 Task: Look for space in Pāveh, Iran from 7th July, 2023 to 15th July, 2023 for 6 adults in price range Rs.15000 to Rs.20000. Place can be entire place with 3 bedrooms having 3 beds and 3 bathrooms. Property type can be house, flat, guest house. Amenities needed are: washing machine. Booking option can be shelf check-in. Required host language is English.
Action: Mouse moved to (589, 97)
Screenshot: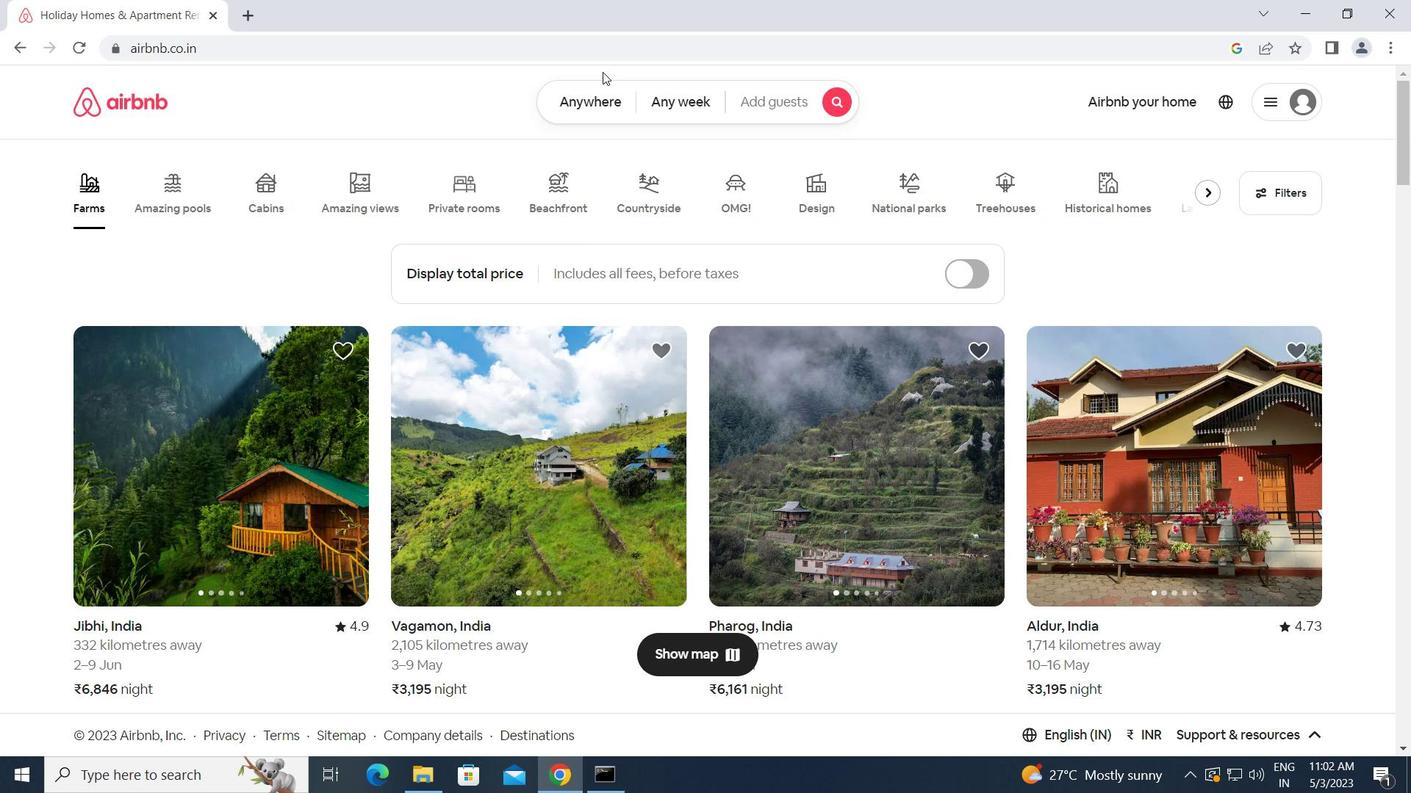 
Action: Mouse pressed left at (589, 97)
Screenshot: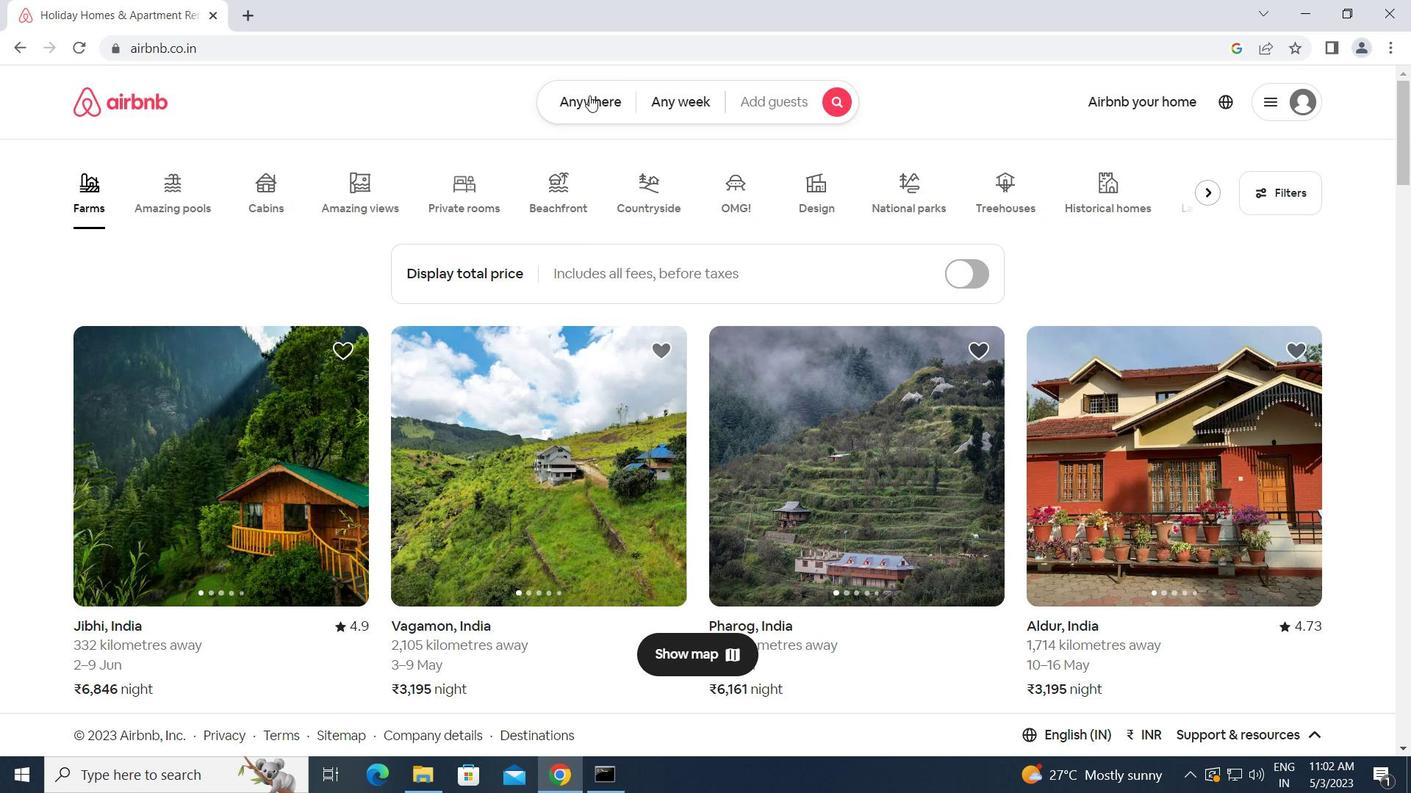 
Action: Mouse moved to (453, 179)
Screenshot: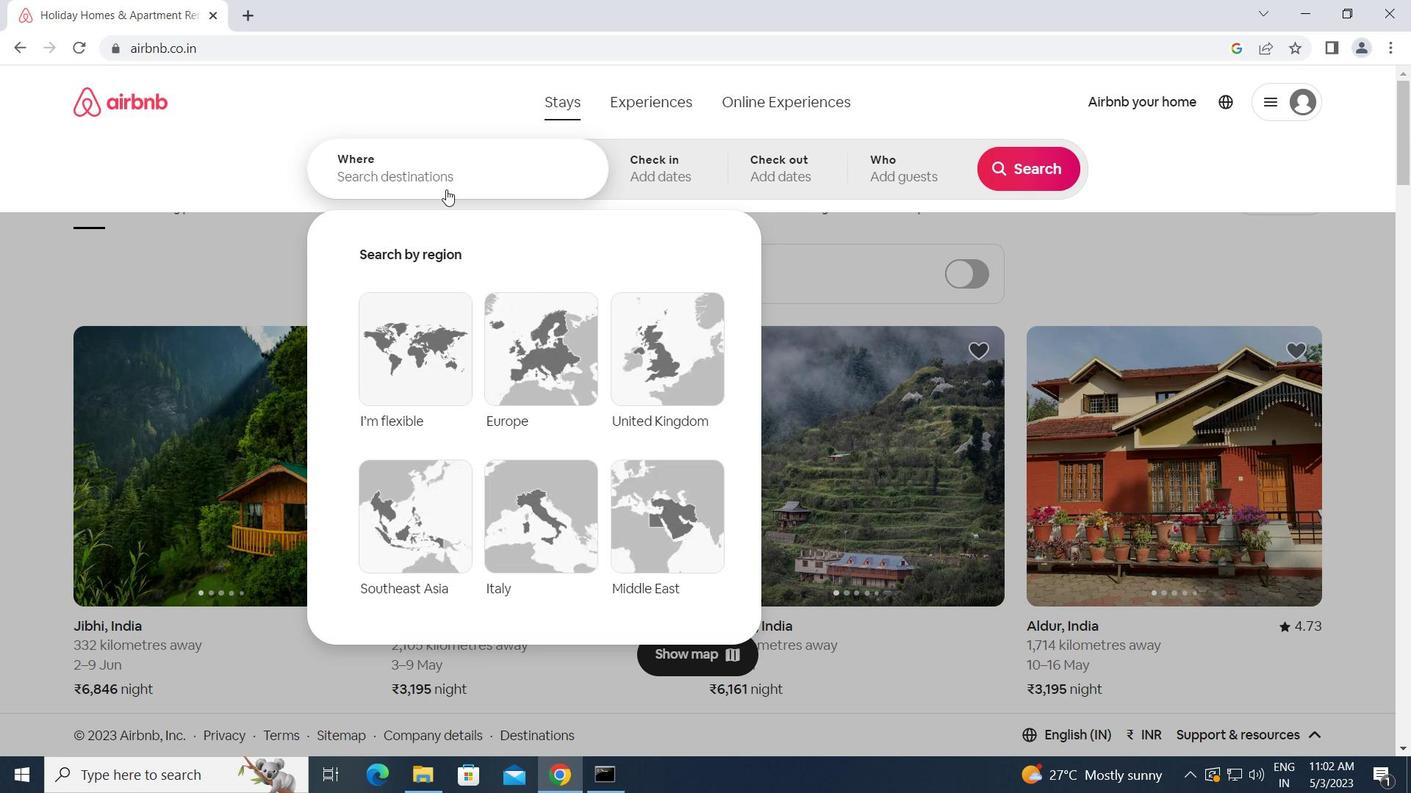 
Action: Mouse pressed left at (453, 179)
Screenshot: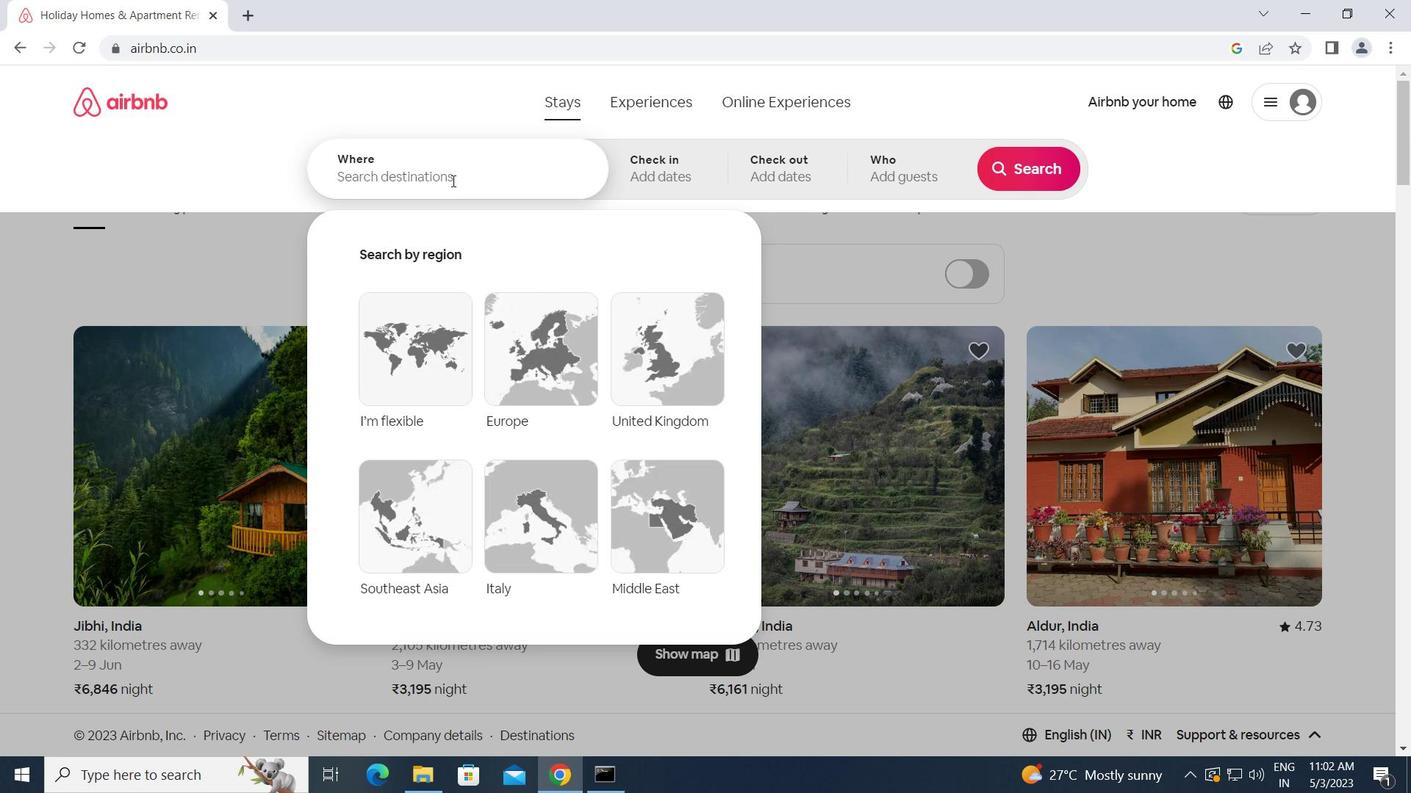 
Action: Key pressed p<Key.caps_lock>aveh,<Key.space><Key.caps_lock>i<Key.caps_lock>ran<Key.enter>
Screenshot: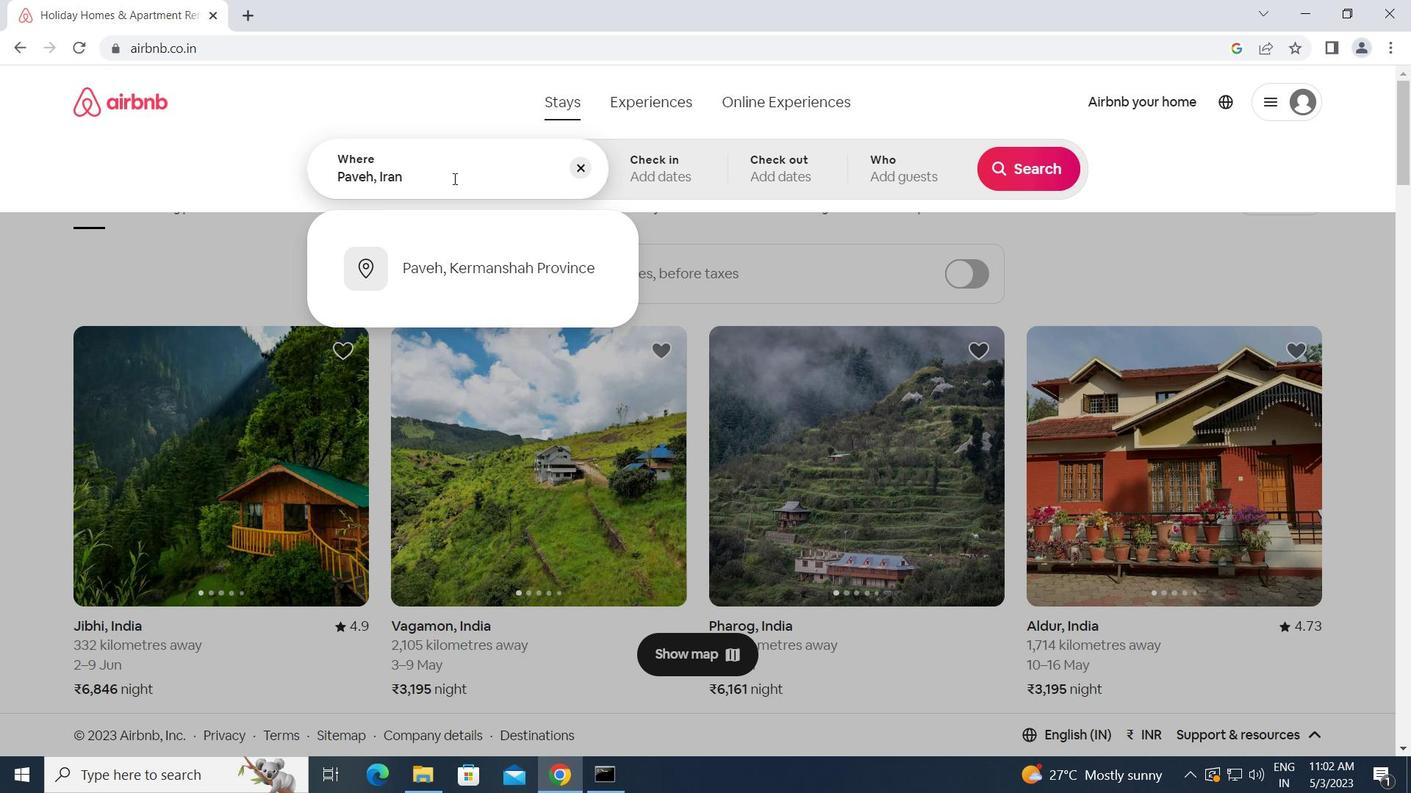 
Action: Mouse moved to (1015, 299)
Screenshot: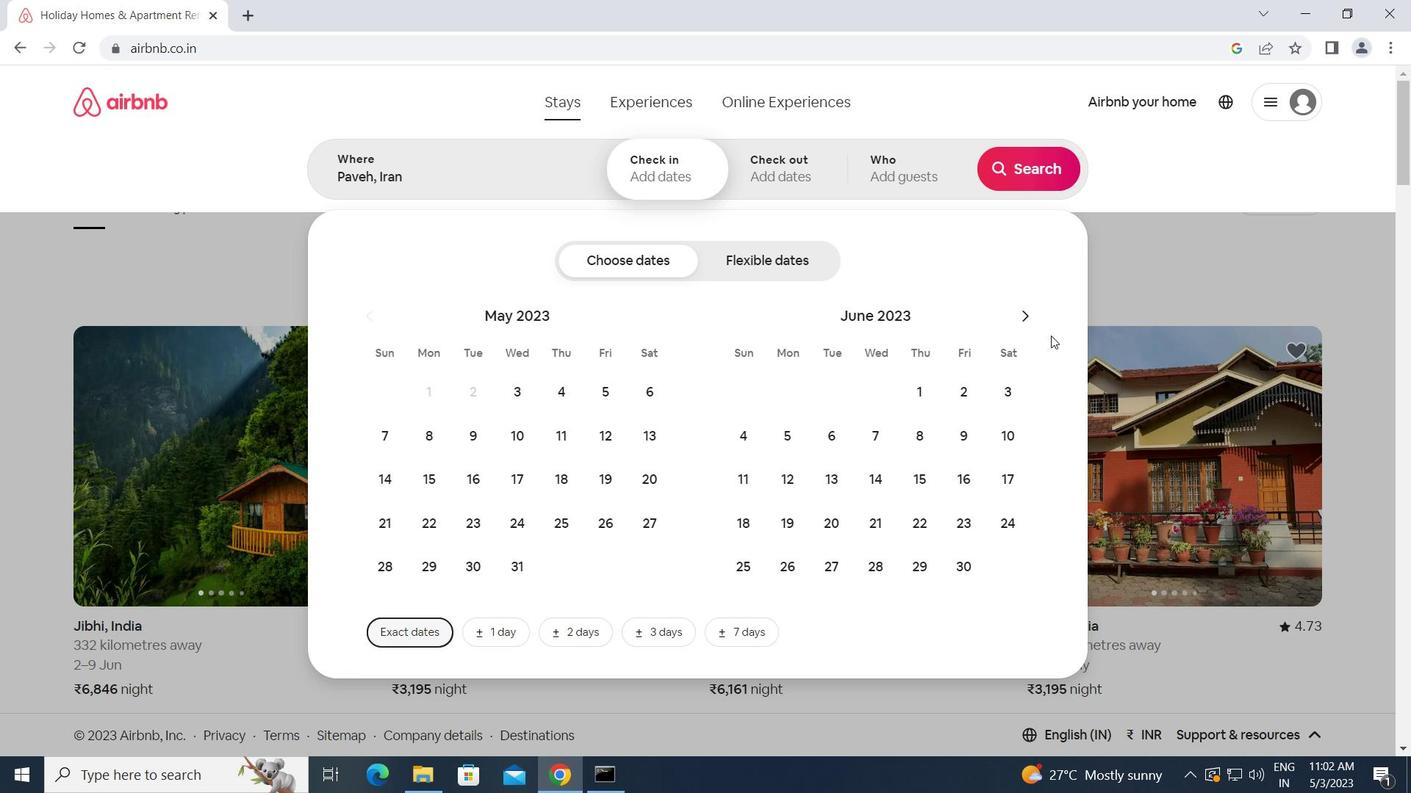 
Action: Mouse pressed left at (1015, 299)
Screenshot: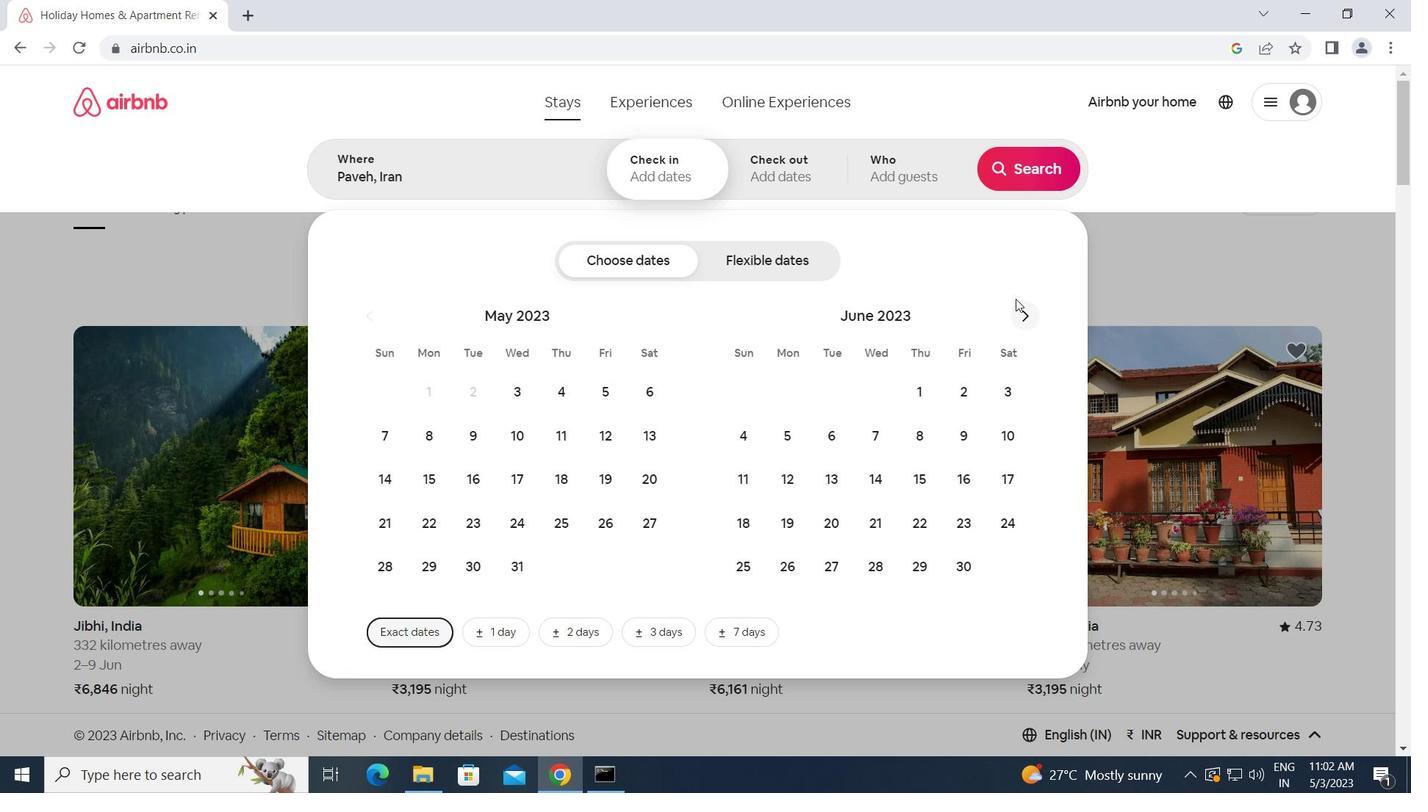 
Action: Mouse moved to (1017, 310)
Screenshot: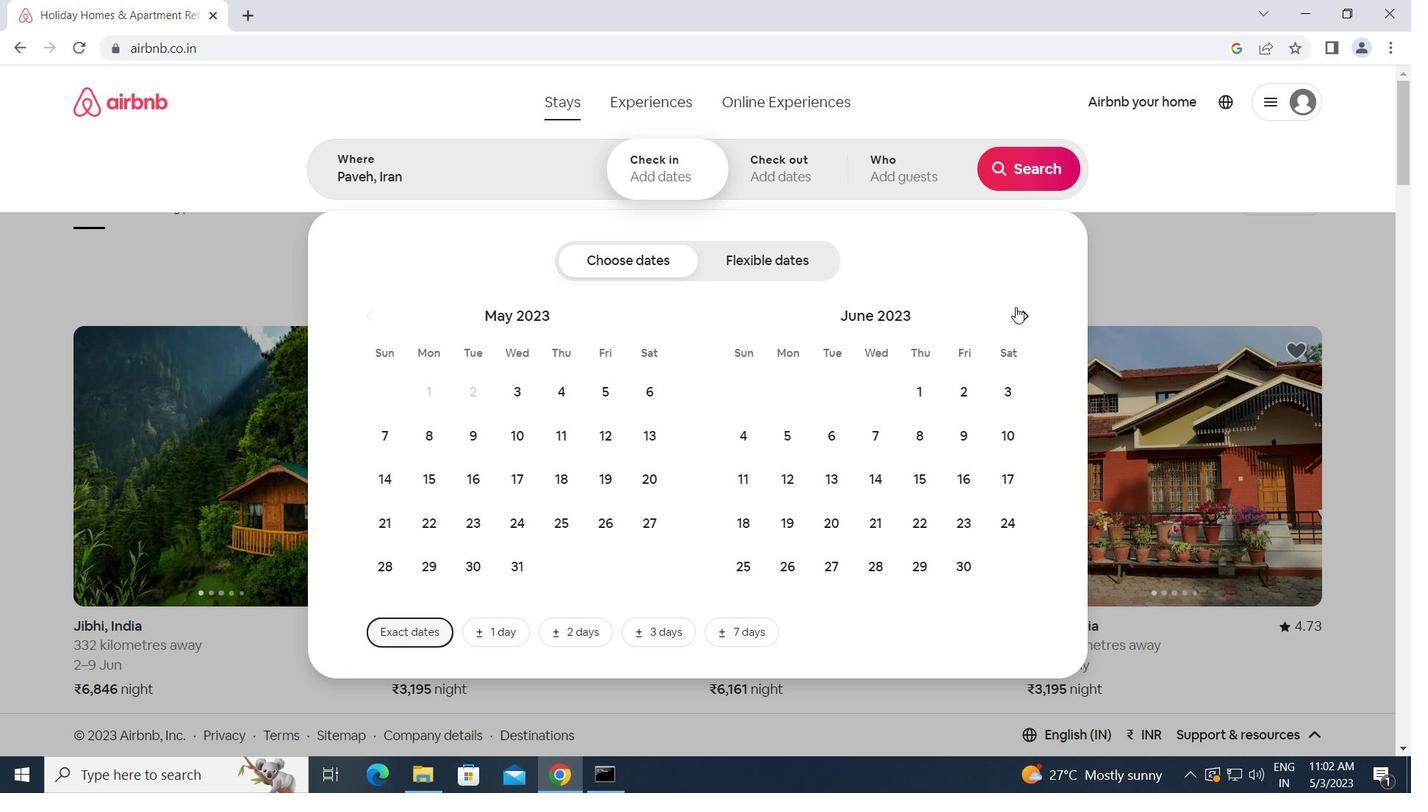 
Action: Mouse pressed left at (1017, 310)
Screenshot: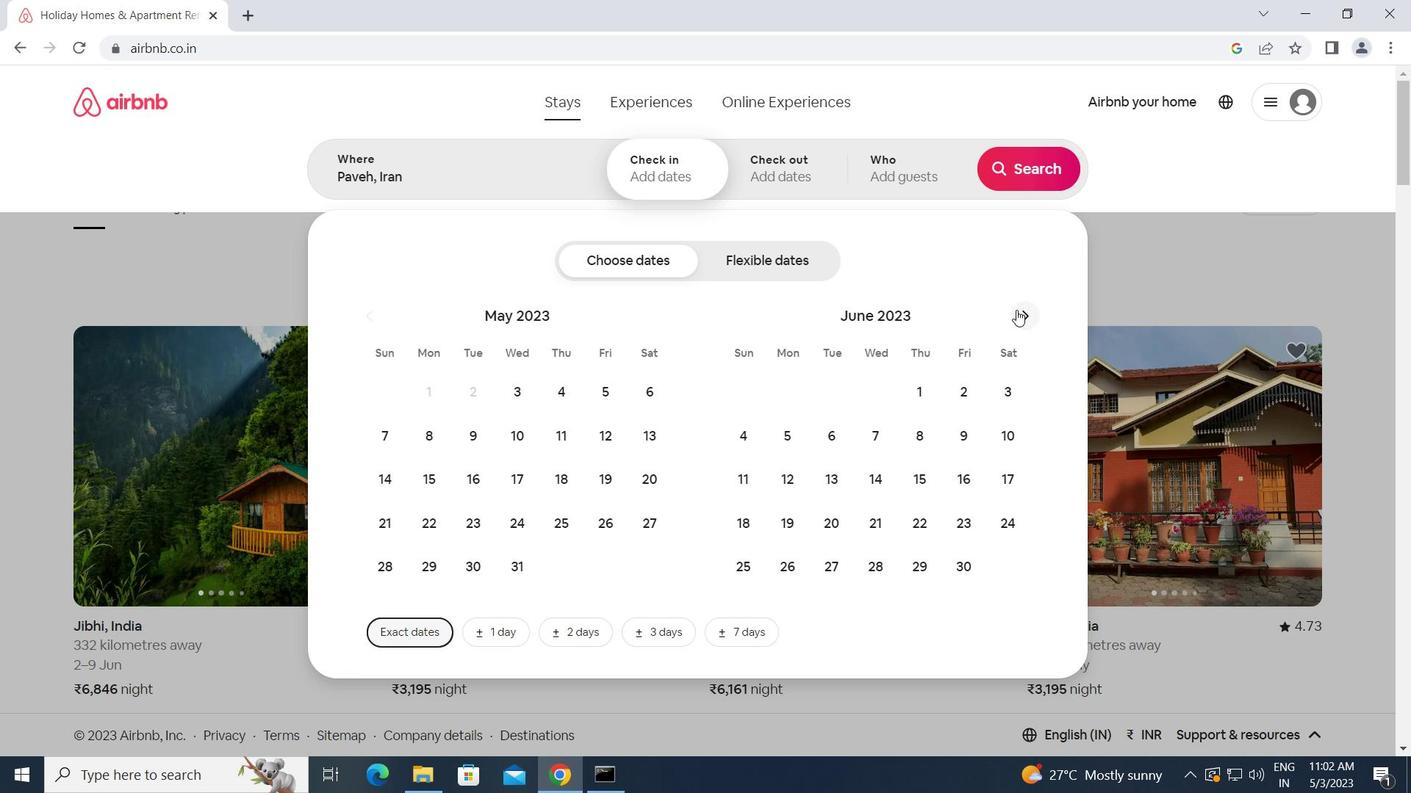 
Action: Mouse moved to (955, 436)
Screenshot: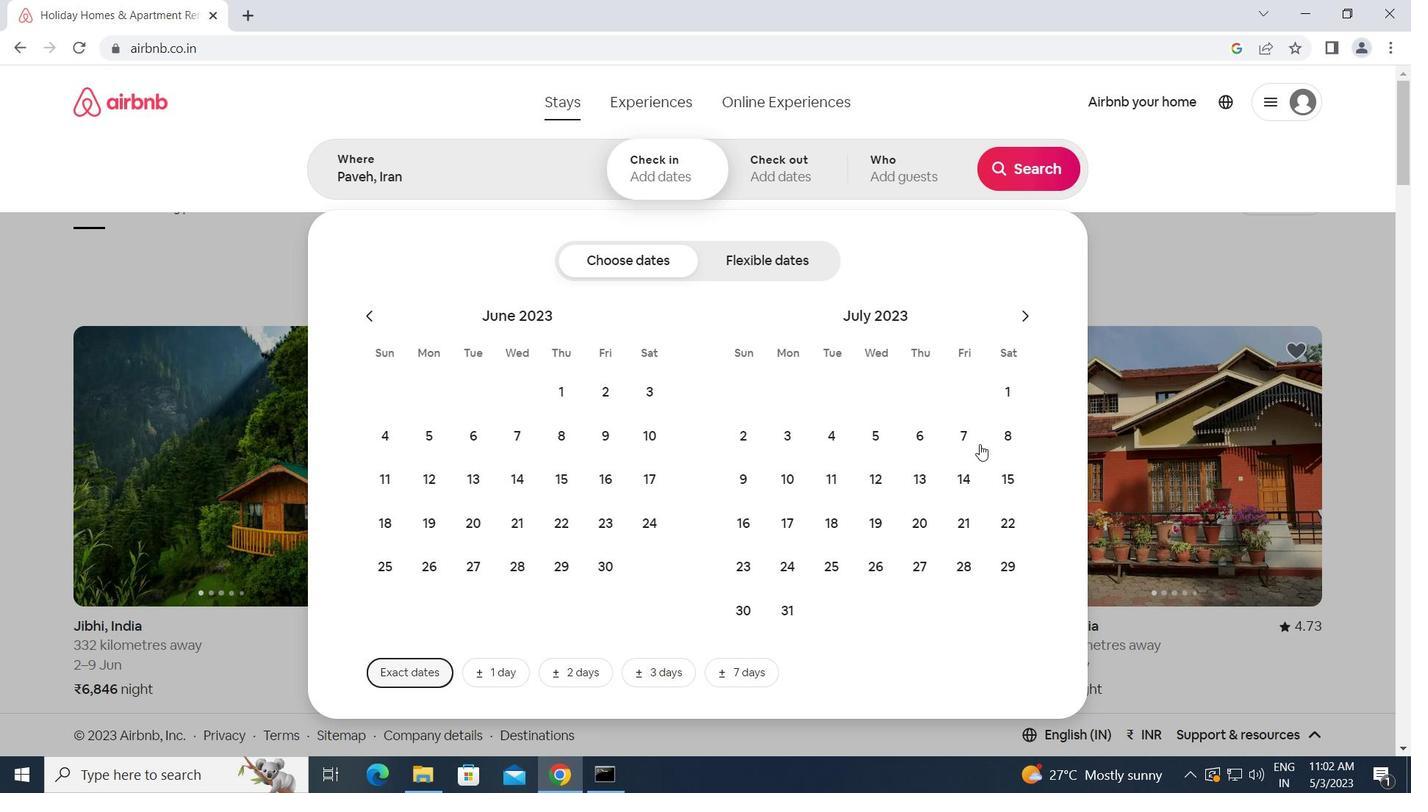 
Action: Mouse pressed left at (955, 436)
Screenshot: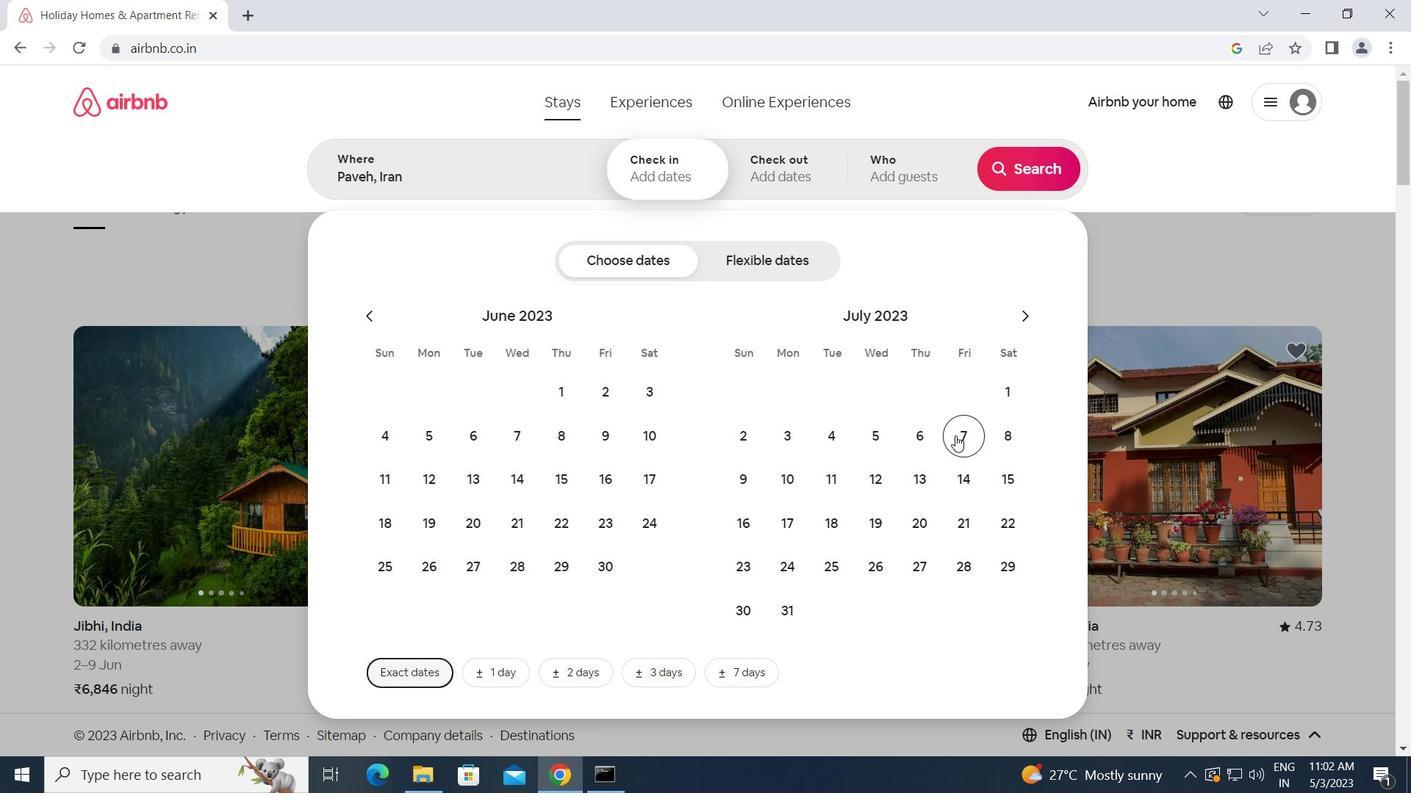 
Action: Mouse moved to (1012, 474)
Screenshot: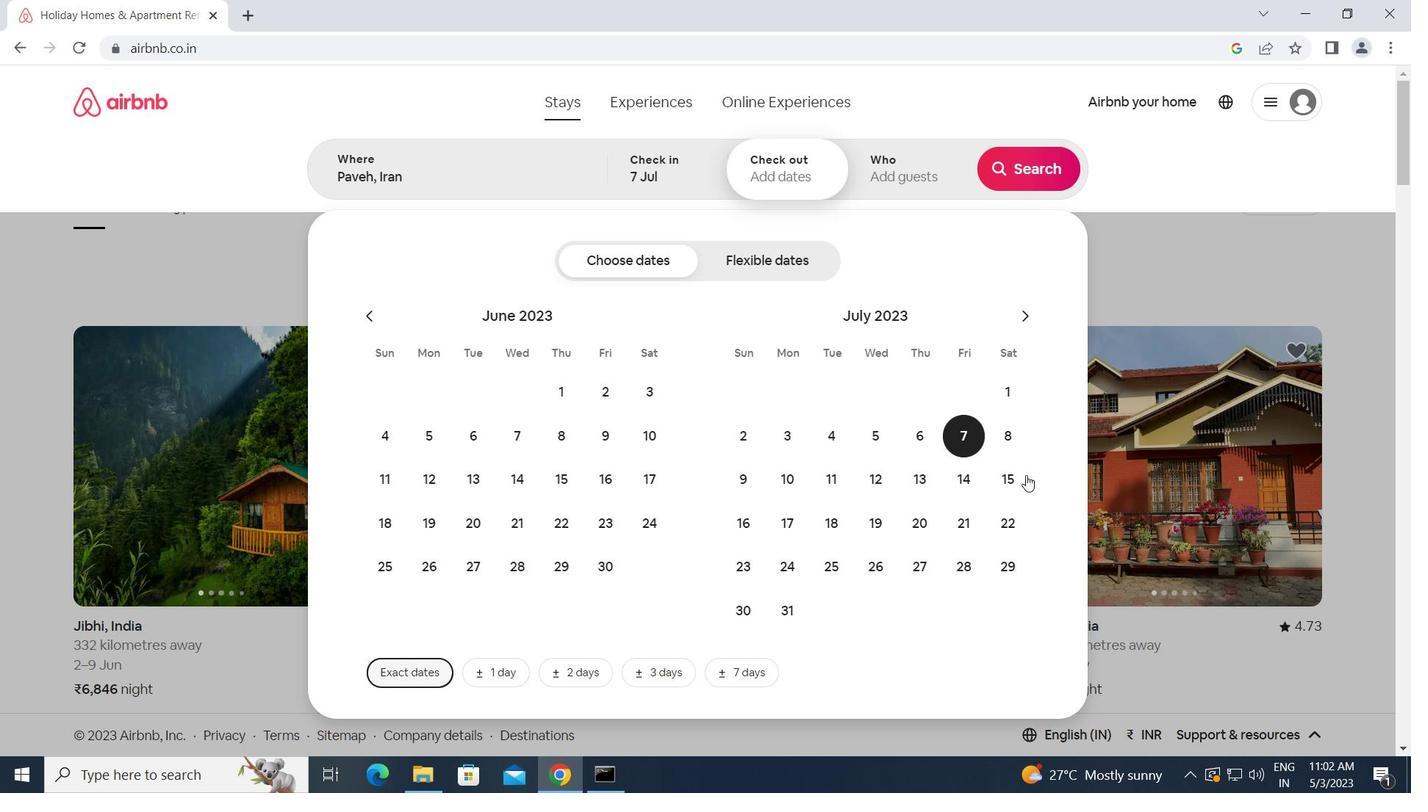 
Action: Mouse pressed left at (1012, 474)
Screenshot: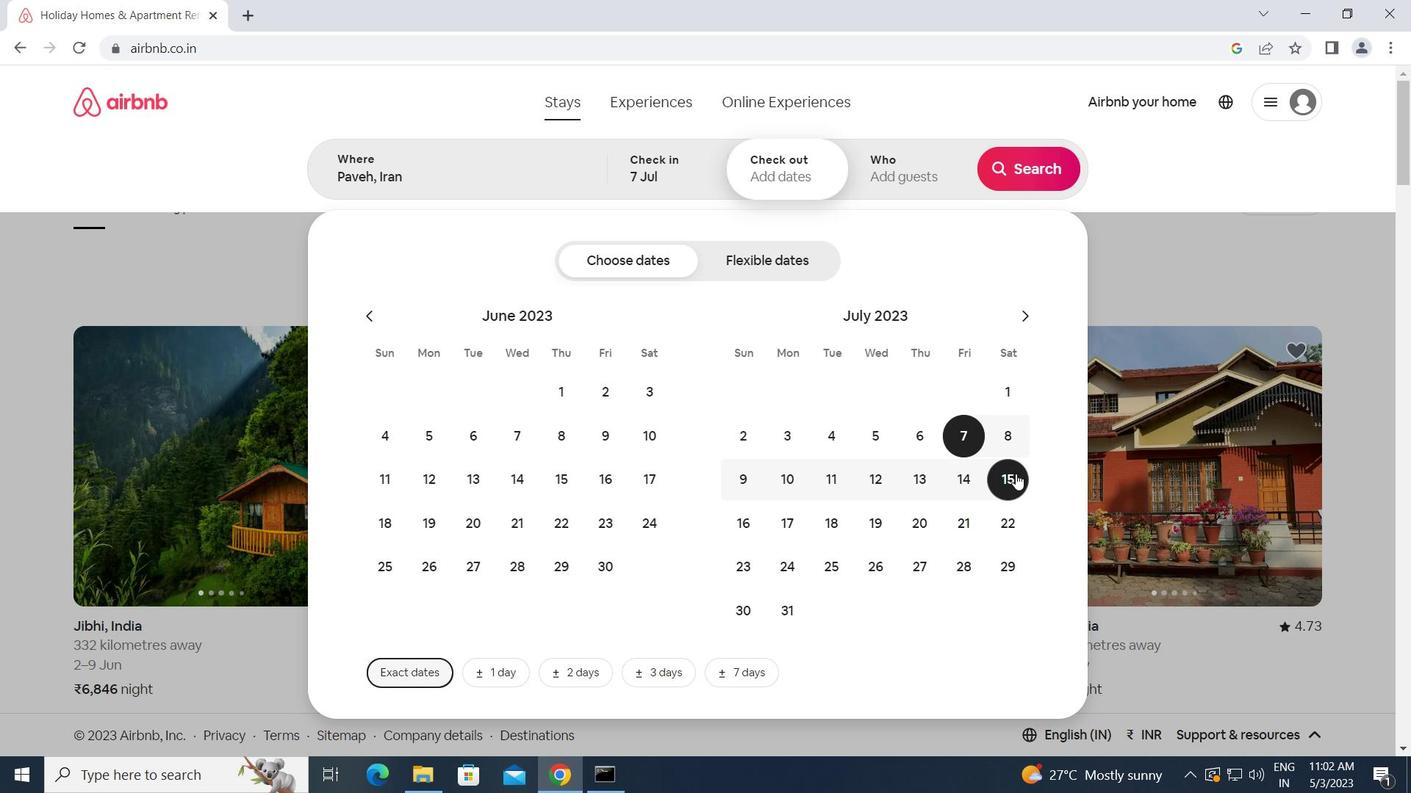 
Action: Mouse moved to (913, 163)
Screenshot: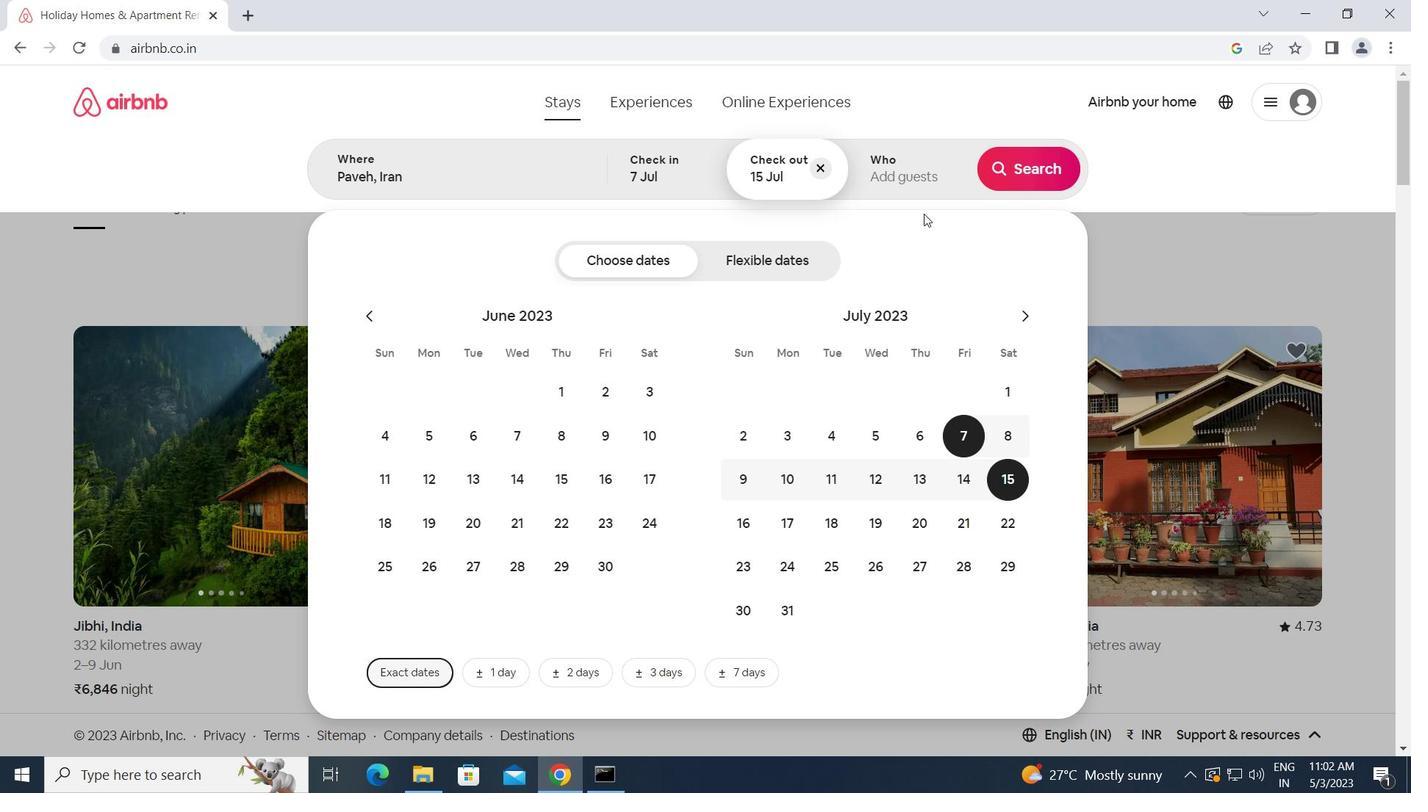 
Action: Mouse pressed left at (913, 163)
Screenshot: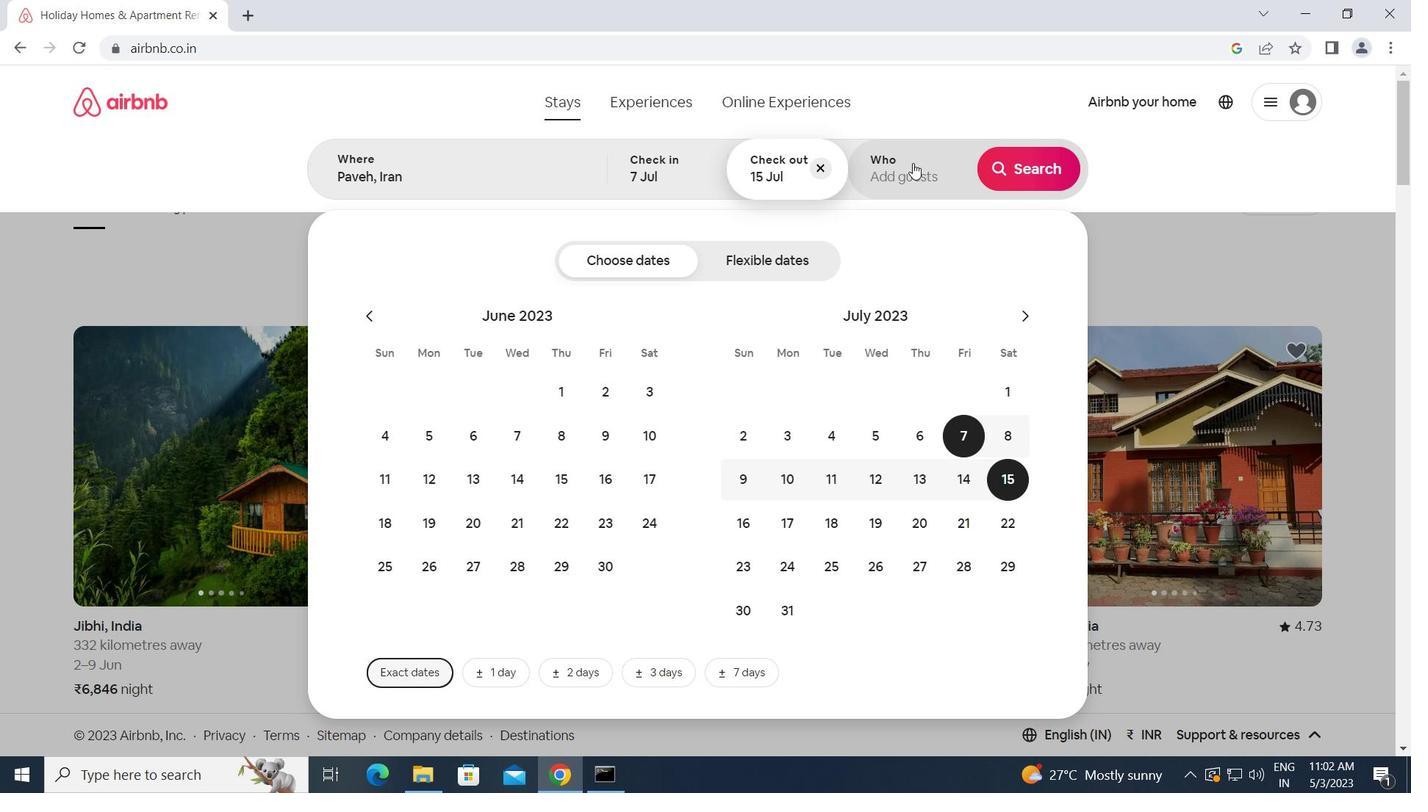 
Action: Mouse moved to (1027, 264)
Screenshot: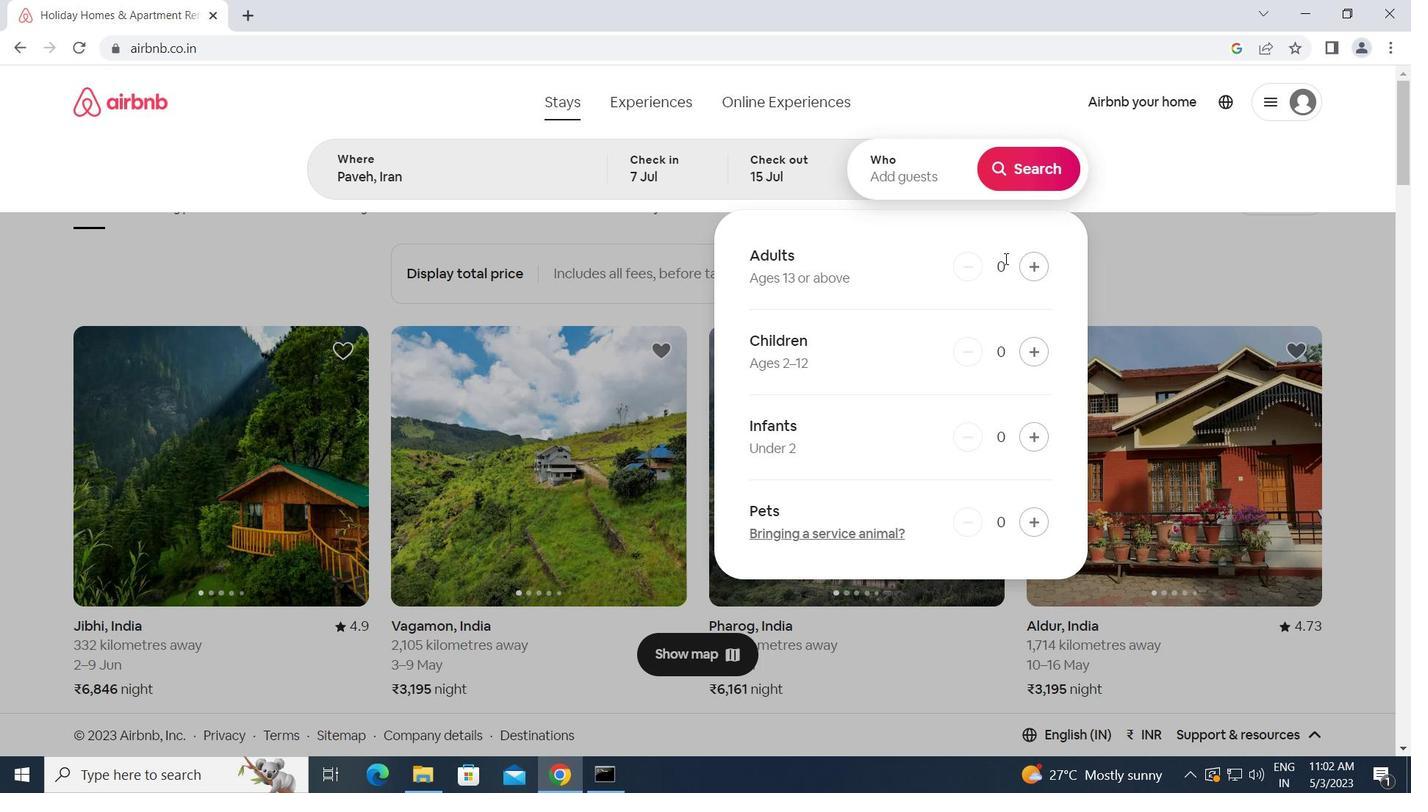 
Action: Mouse pressed left at (1027, 264)
Screenshot: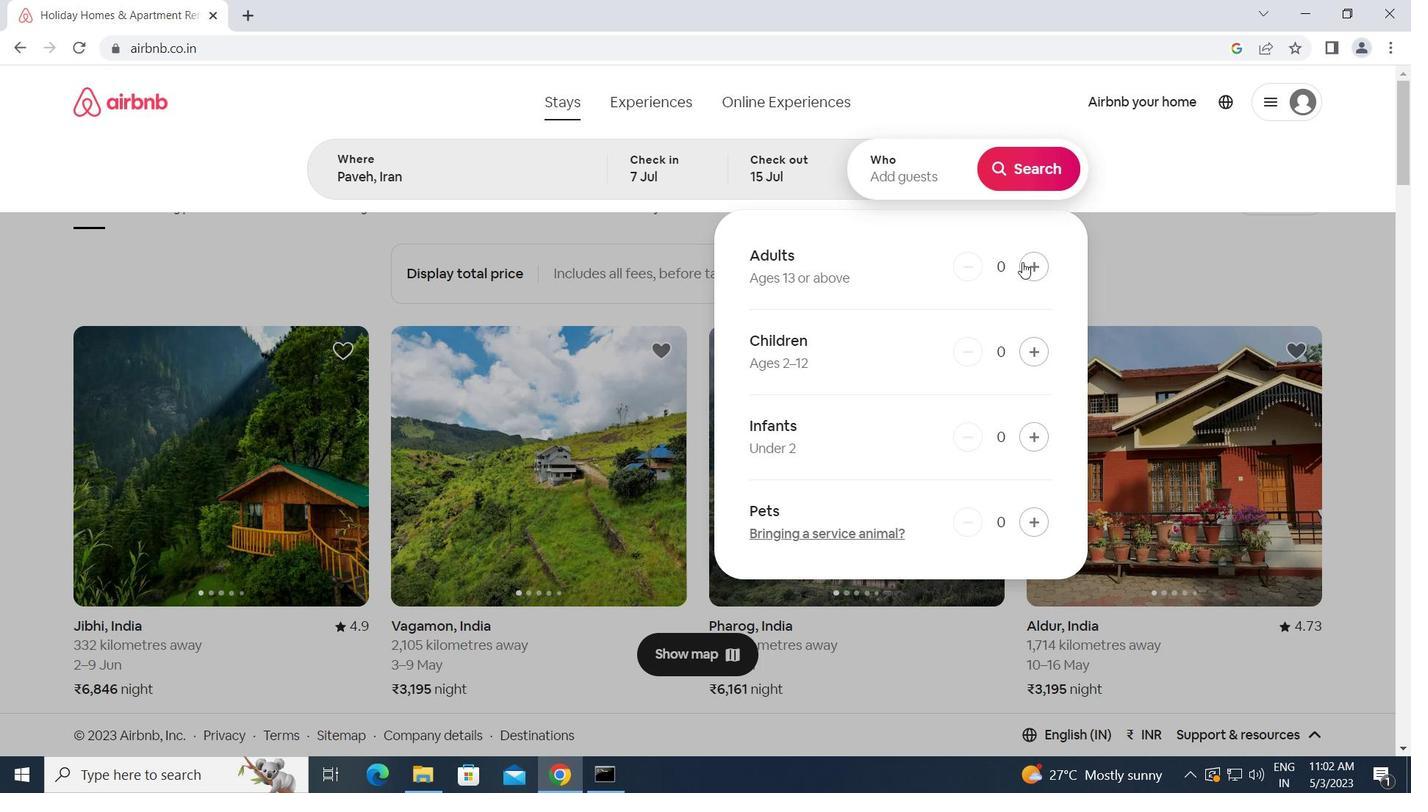 
Action: Mouse pressed left at (1027, 264)
Screenshot: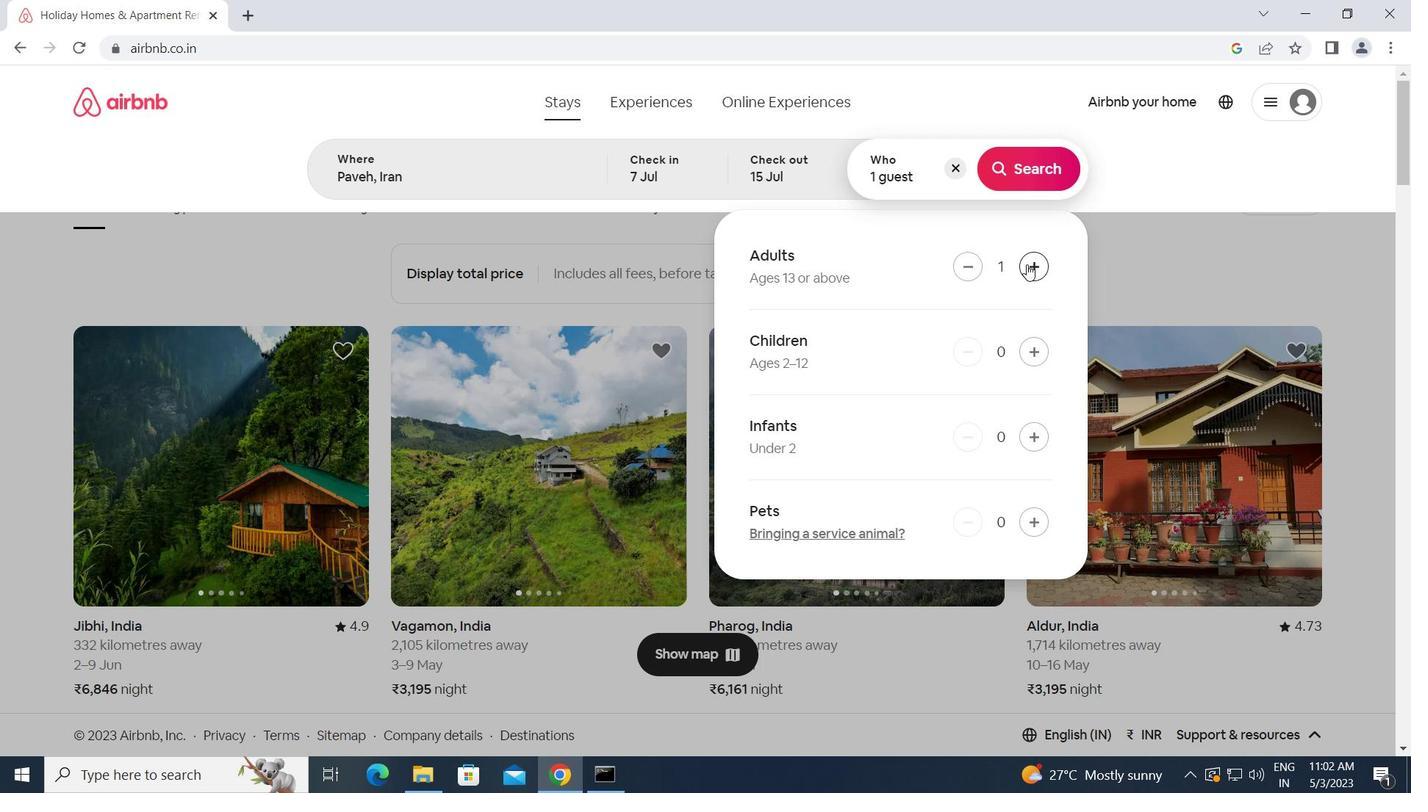 
Action: Mouse pressed left at (1027, 264)
Screenshot: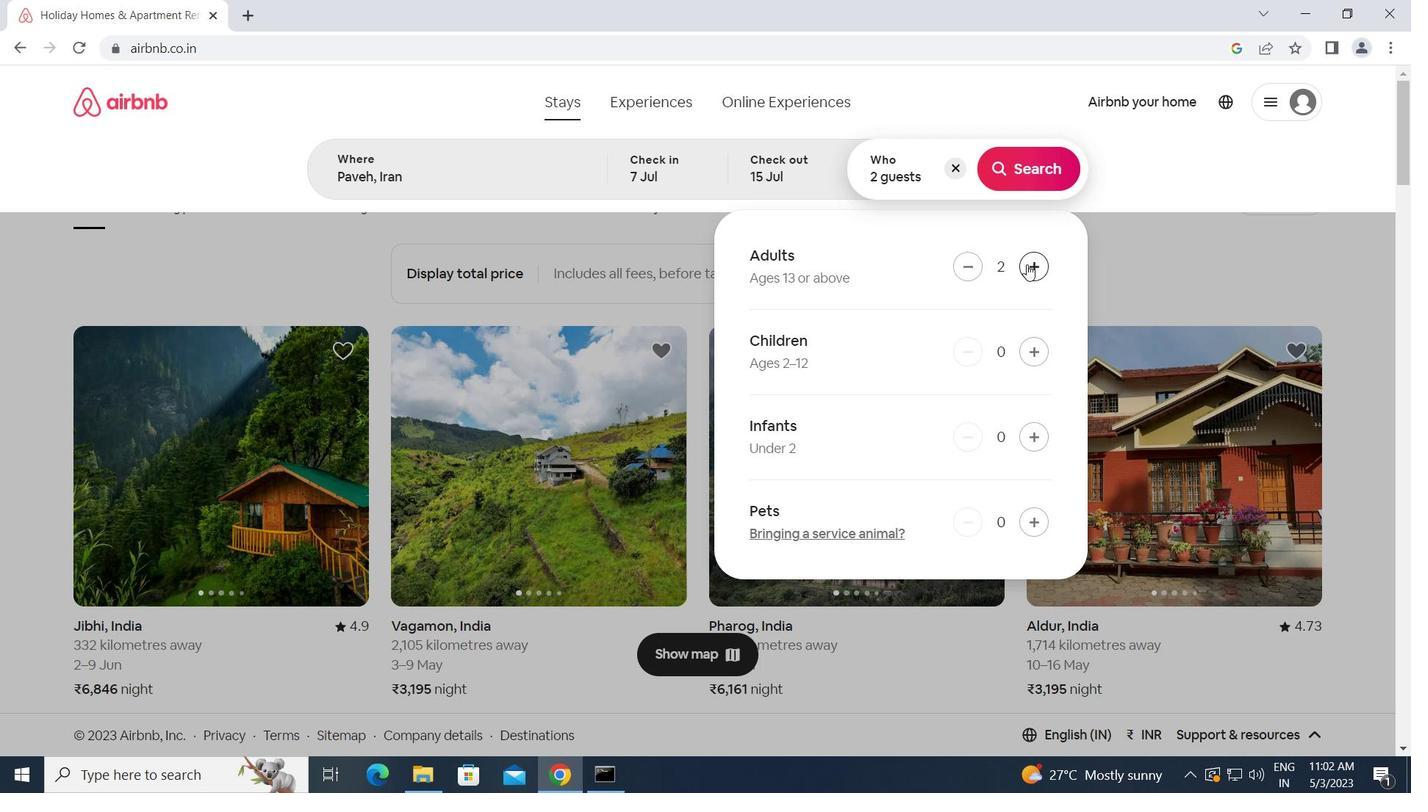 
Action: Mouse pressed left at (1027, 264)
Screenshot: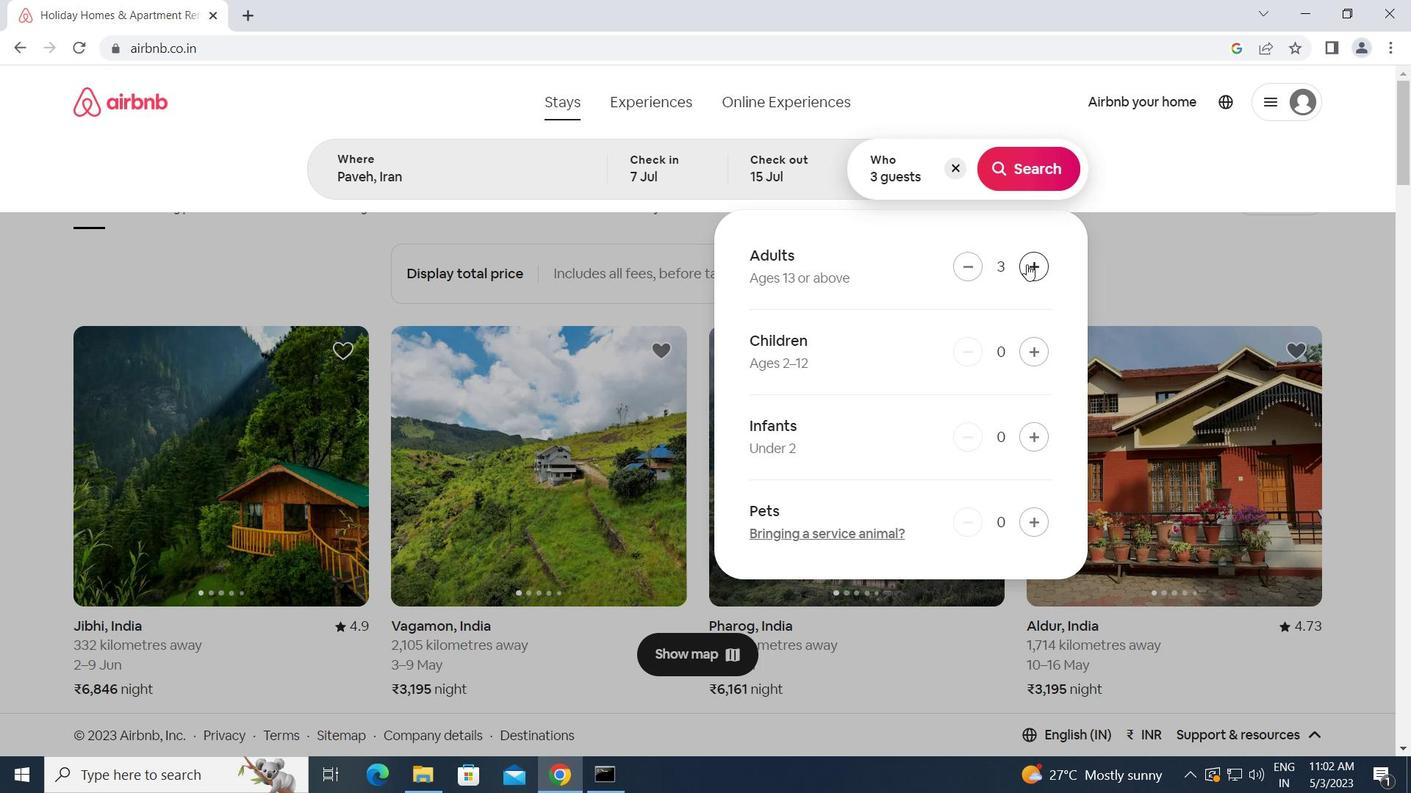 
Action: Mouse pressed left at (1027, 264)
Screenshot: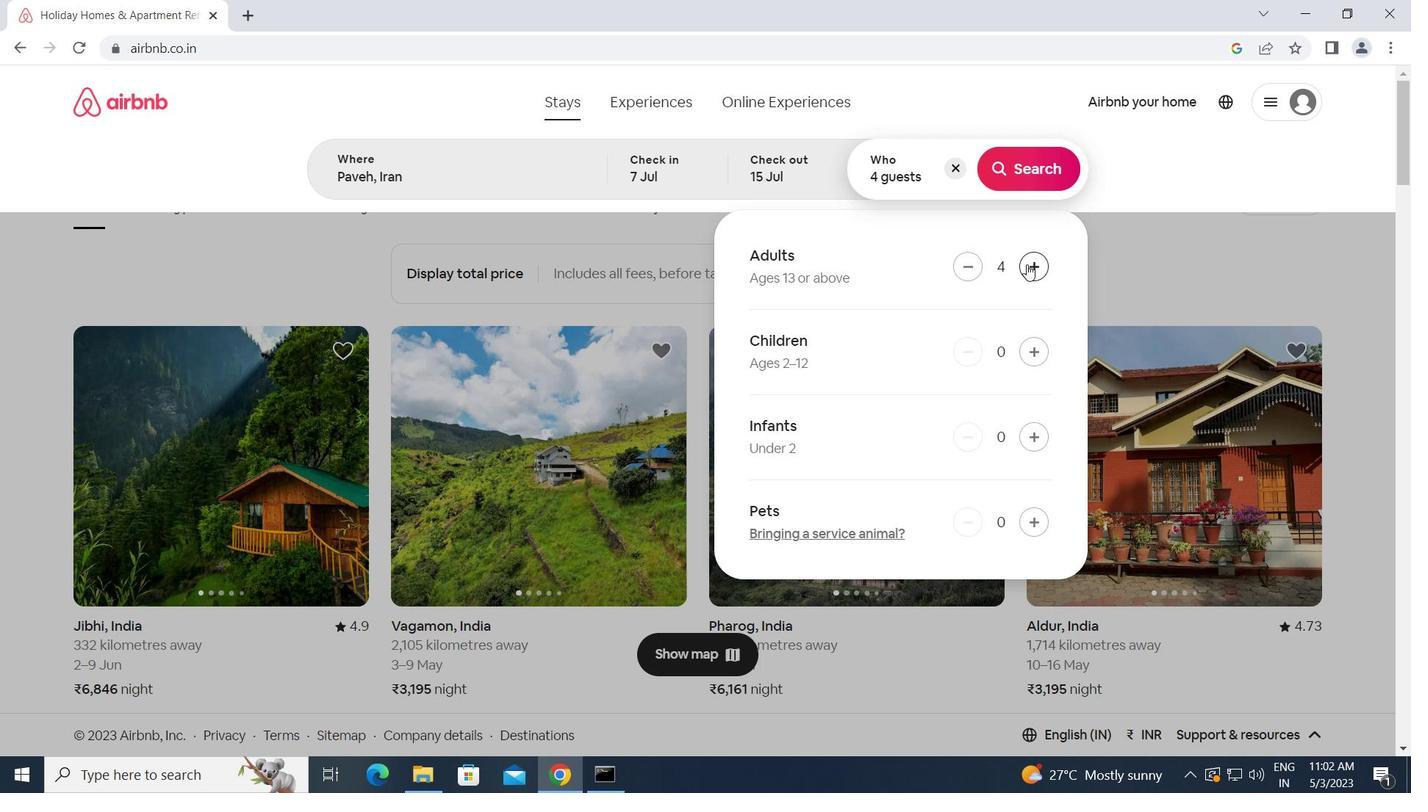 
Action: Mouse pressed left at (1027, 264)
Screenshot: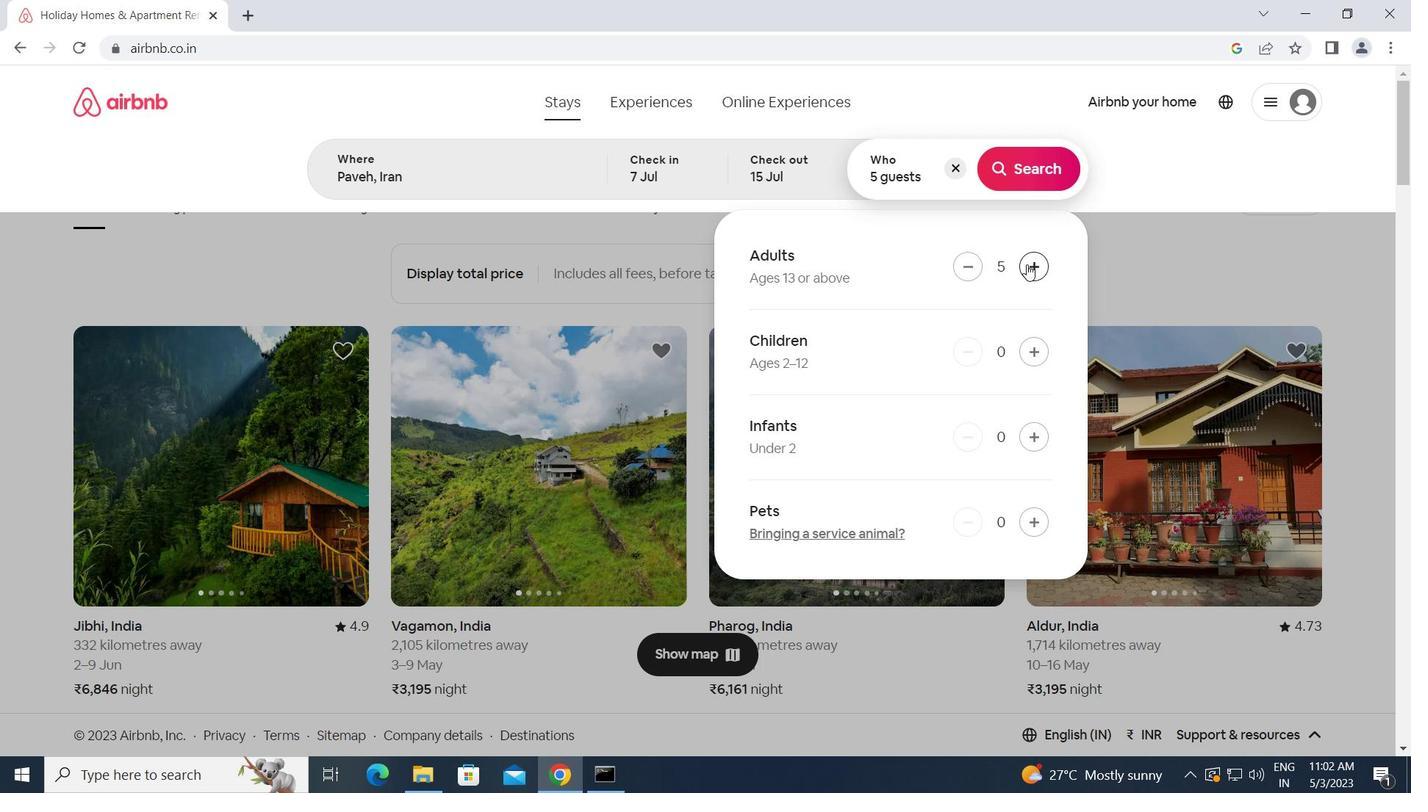 
Action: Mouse moved to (1020, 175)
Screenshot: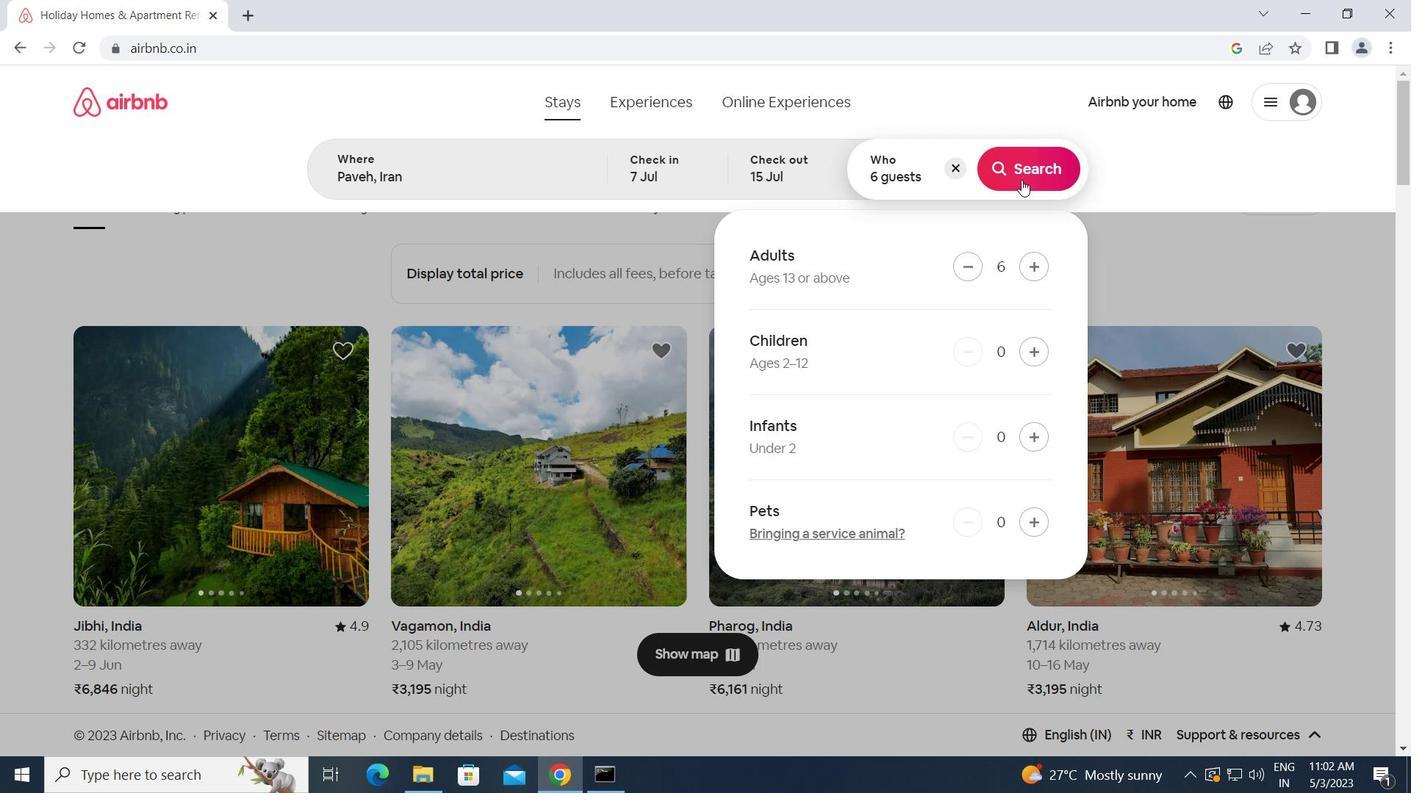 
Action: Mouse pressed left at (1020, 175)
Screenshot: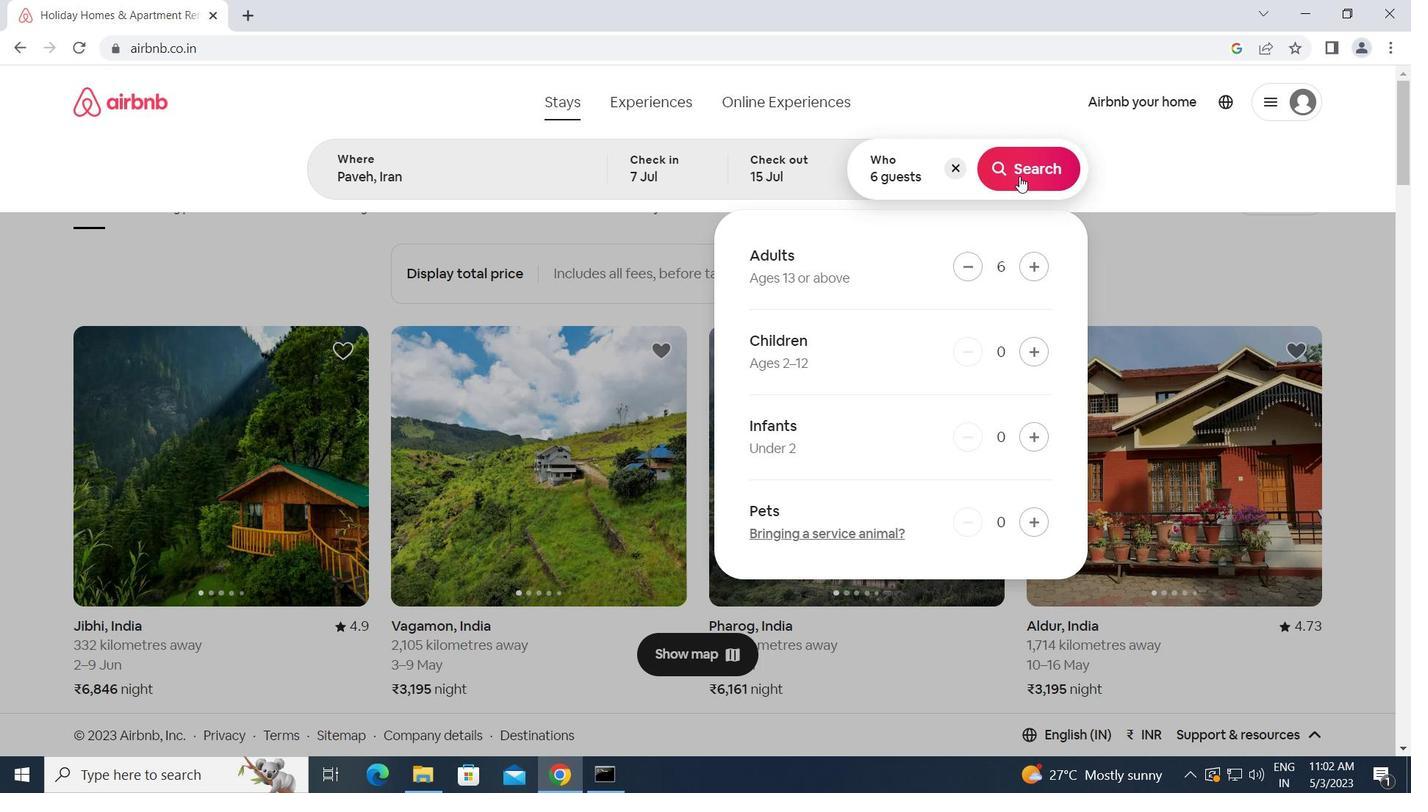 
Action: Mouse moved to (1309, 167)
Screenshot: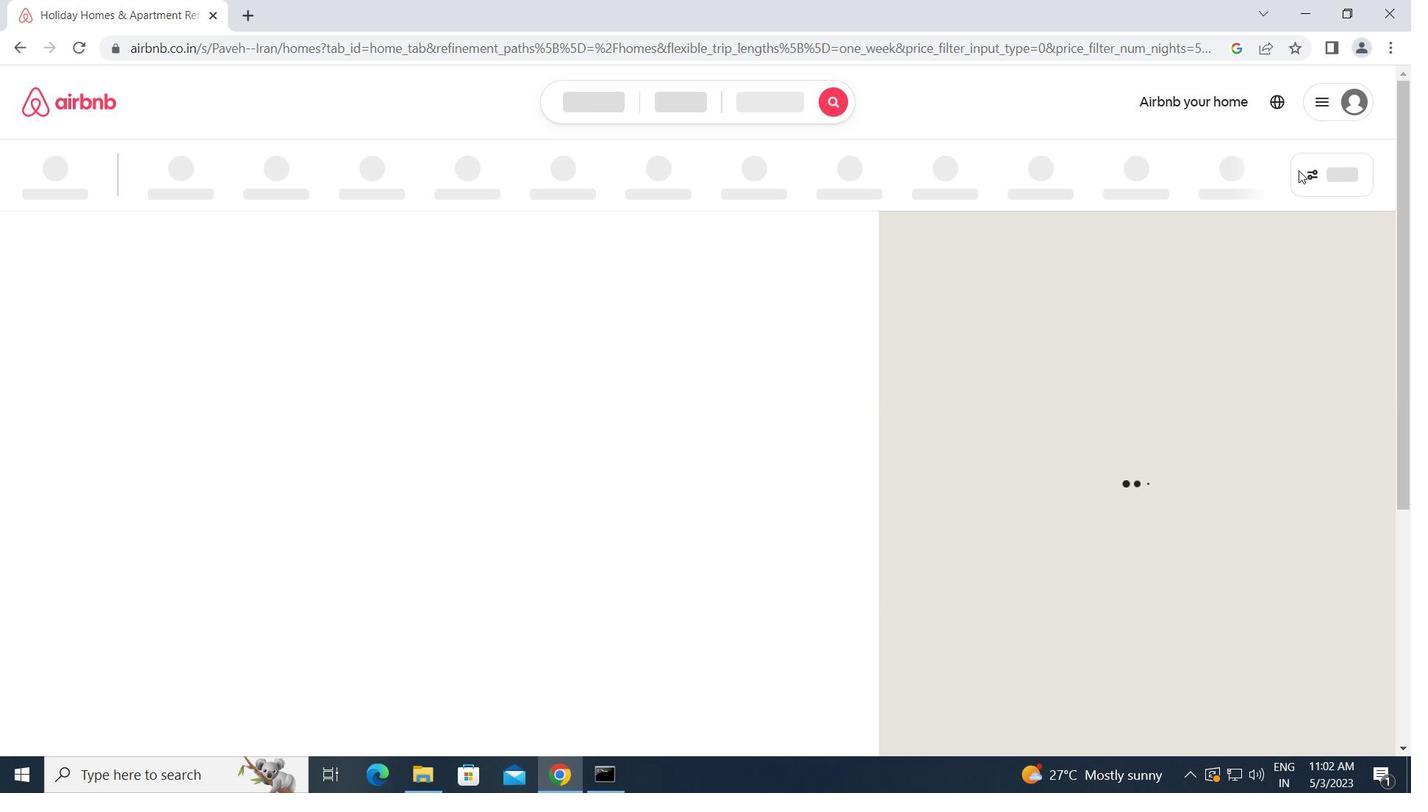 
Action: Mouse pressed left at (1309, 167)
Screenshot: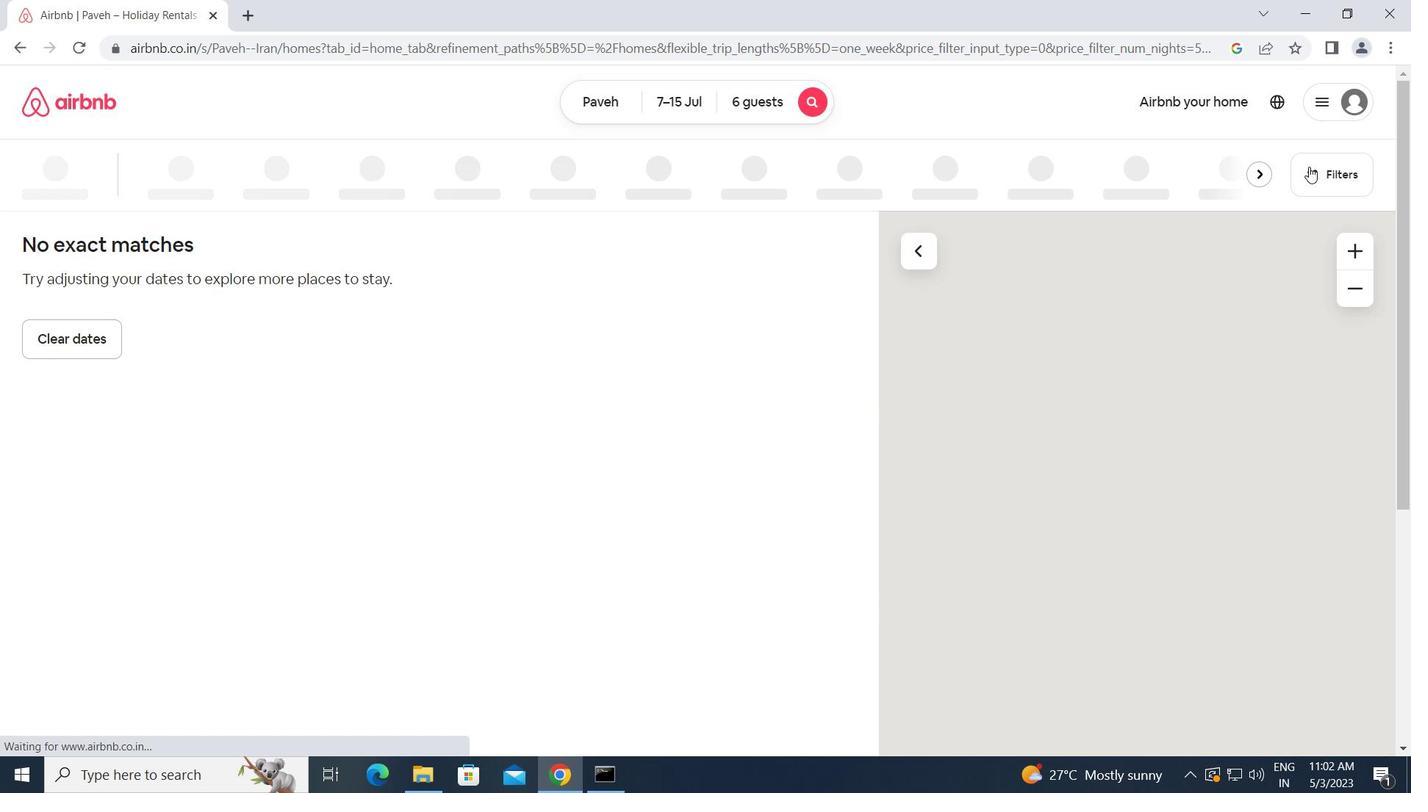 
Action: Mouse moved to (506, 295)
Screenshot: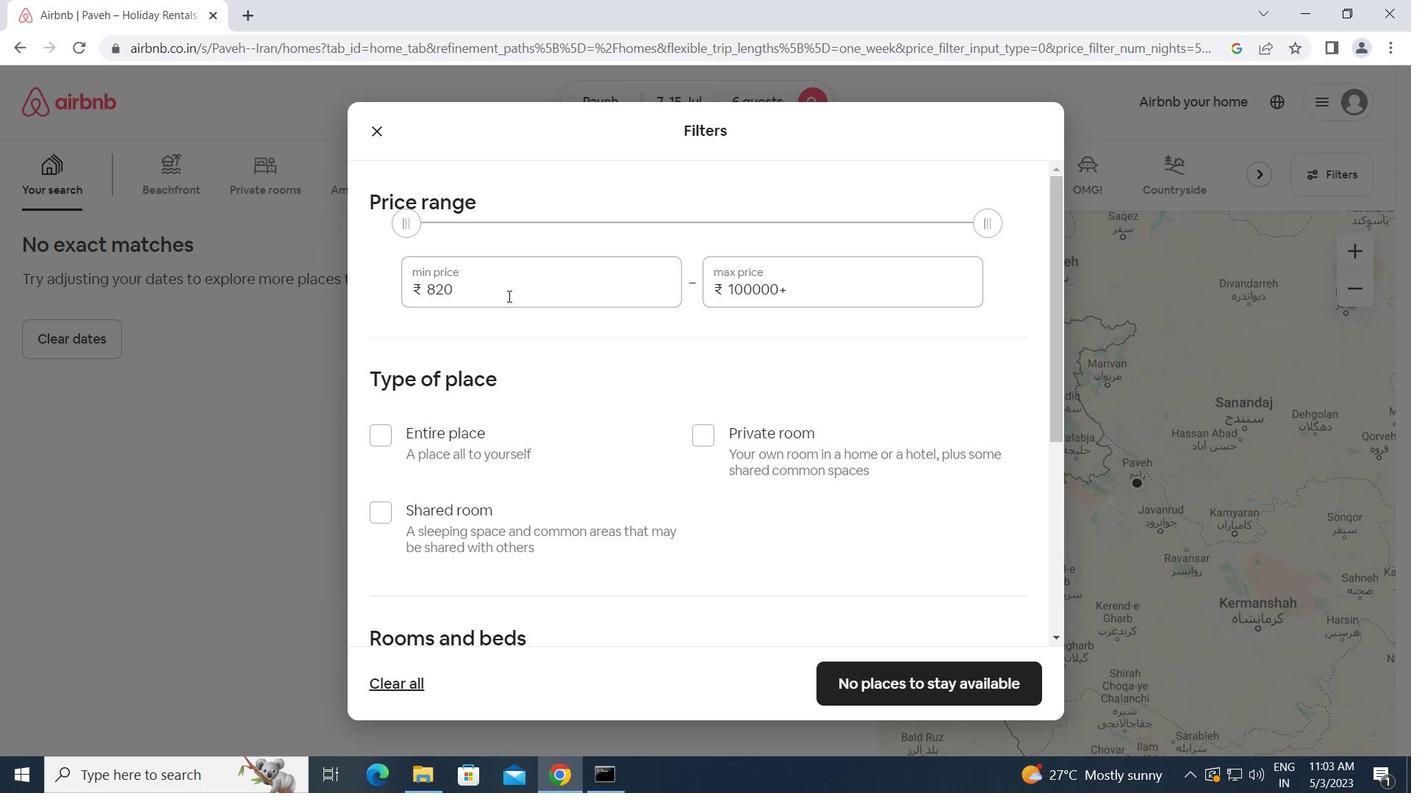 
Action: Mouse pressed left at (506, 295)
Screenshot: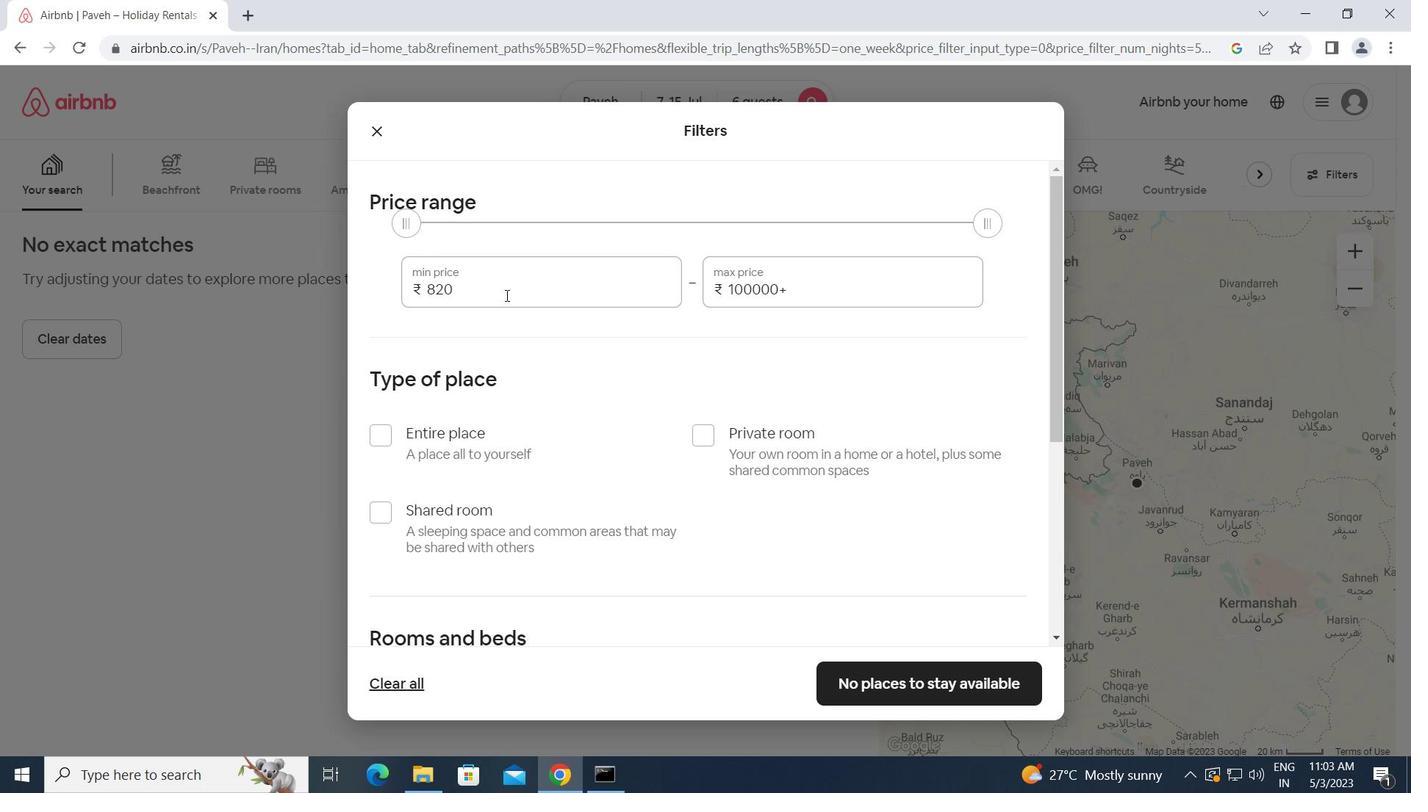 
Action: Mouse moved to (350, 293)
Screenshot: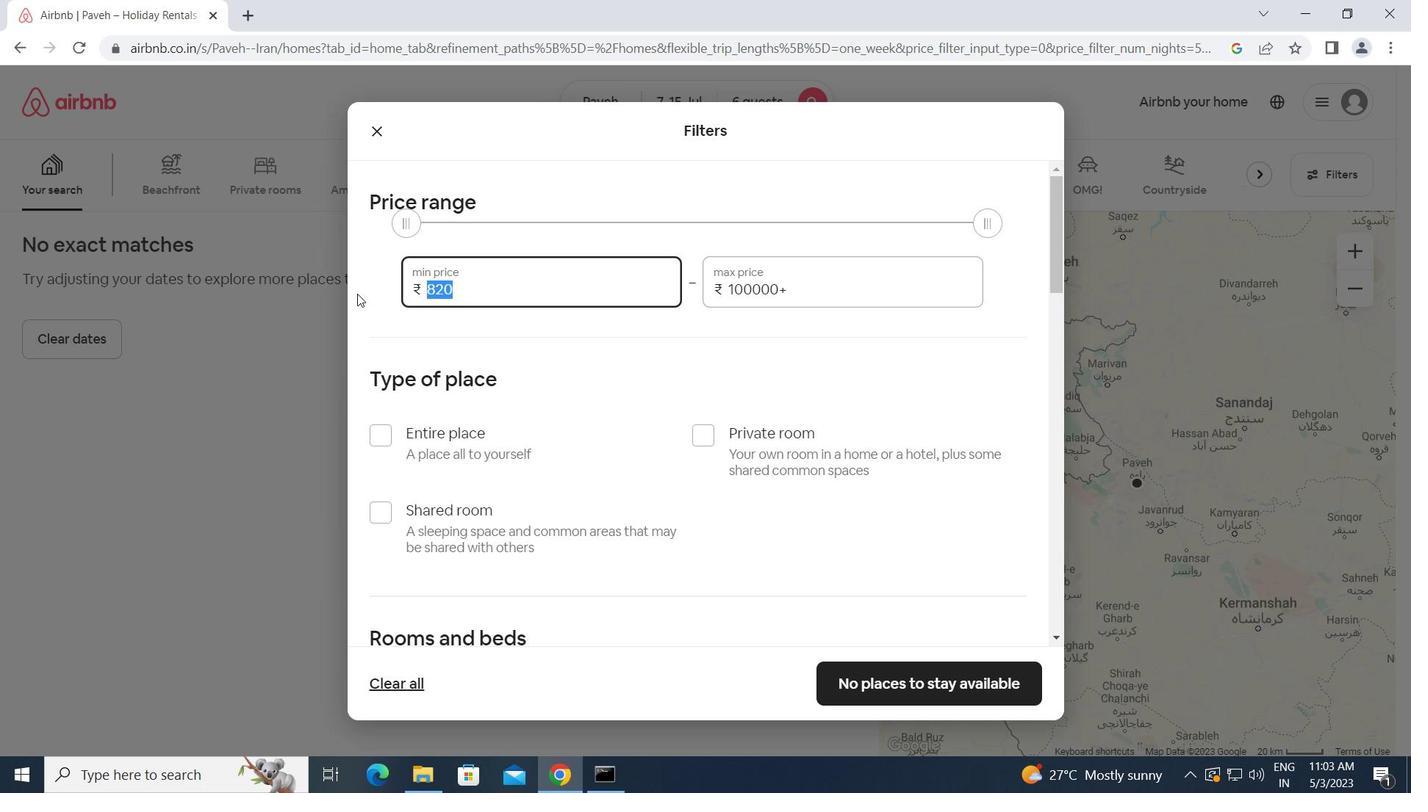 
Action: Key pressed 15000<Key.tab>20000
Screenshot: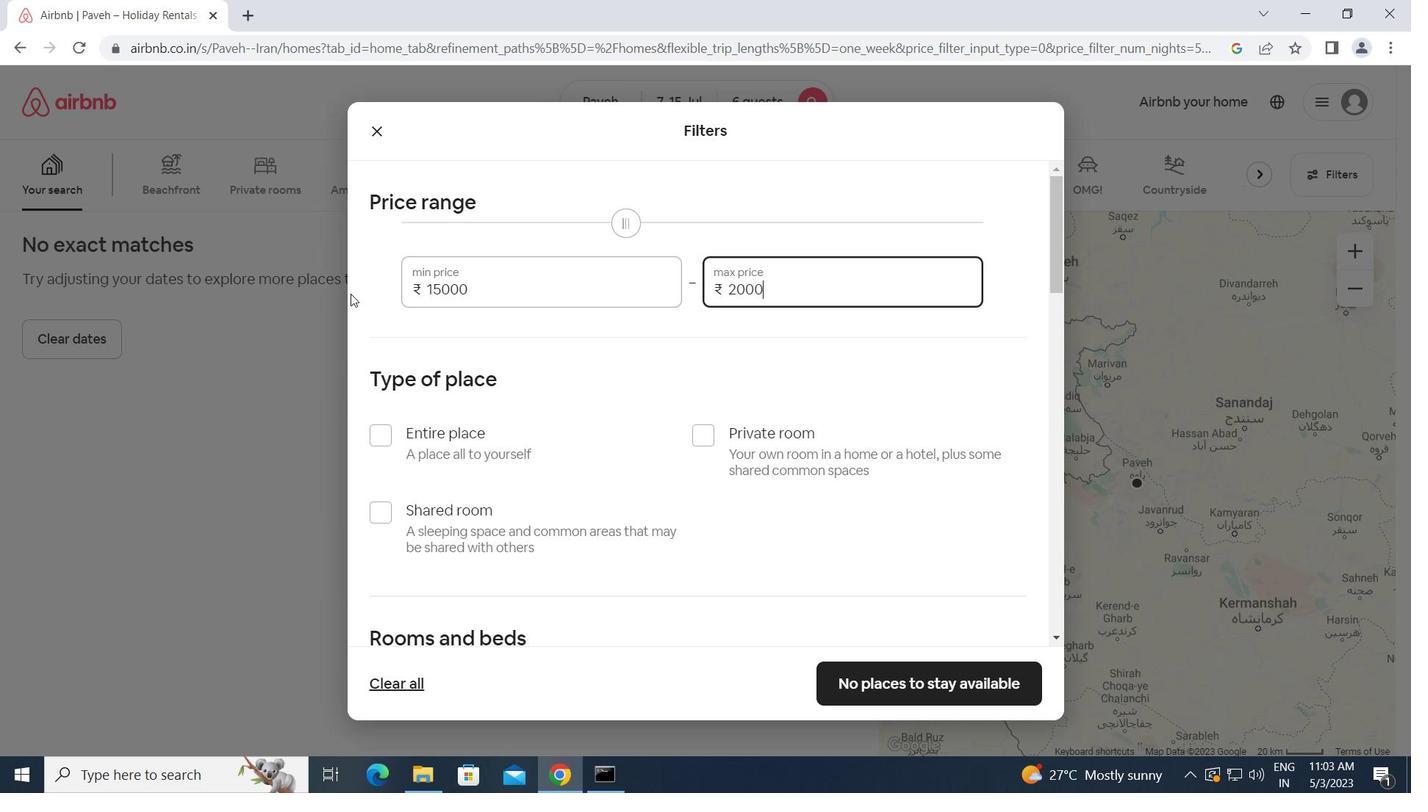 
Action: Mouse moved to (390, 432)
Screenshot: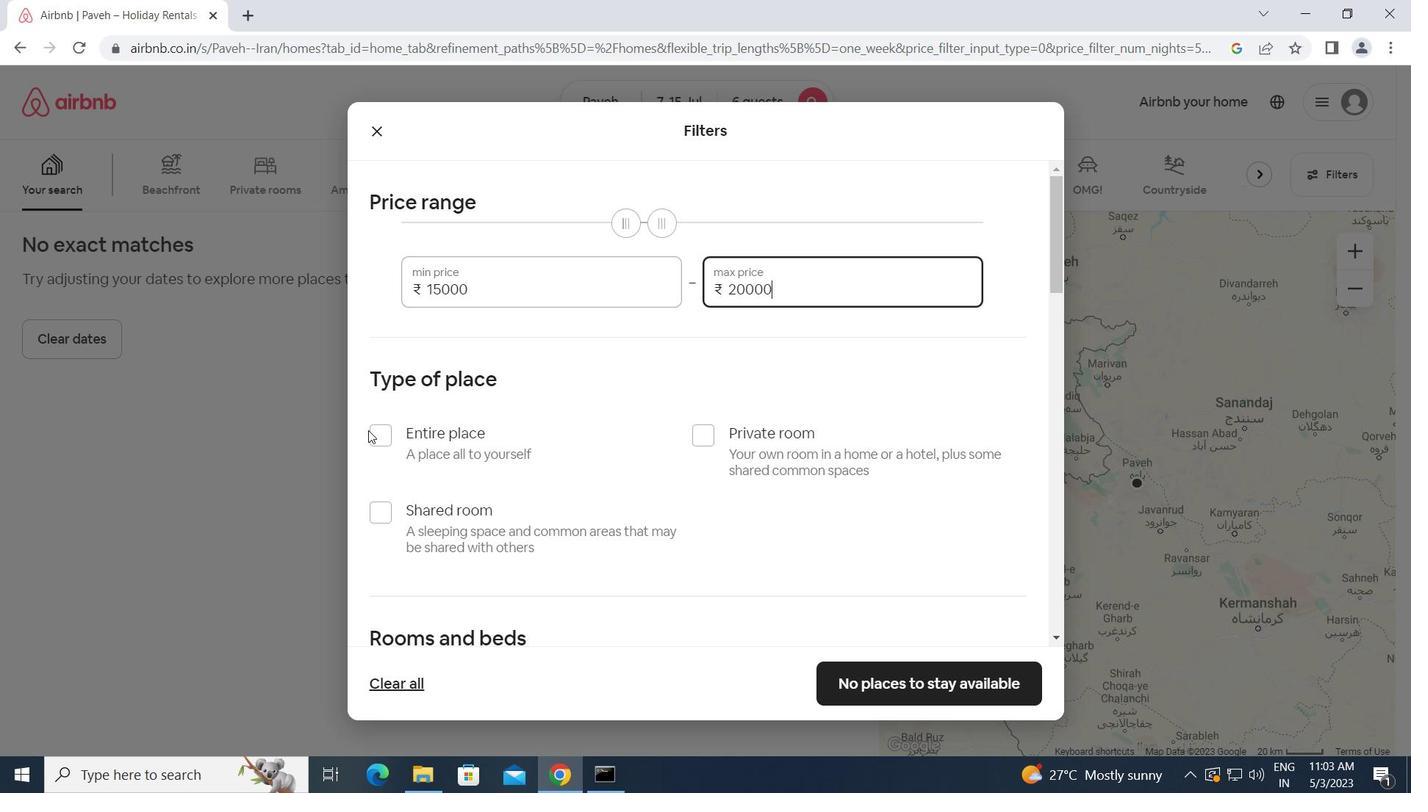 
Action: Mouse pressed left at (390, 432)
Screenshot: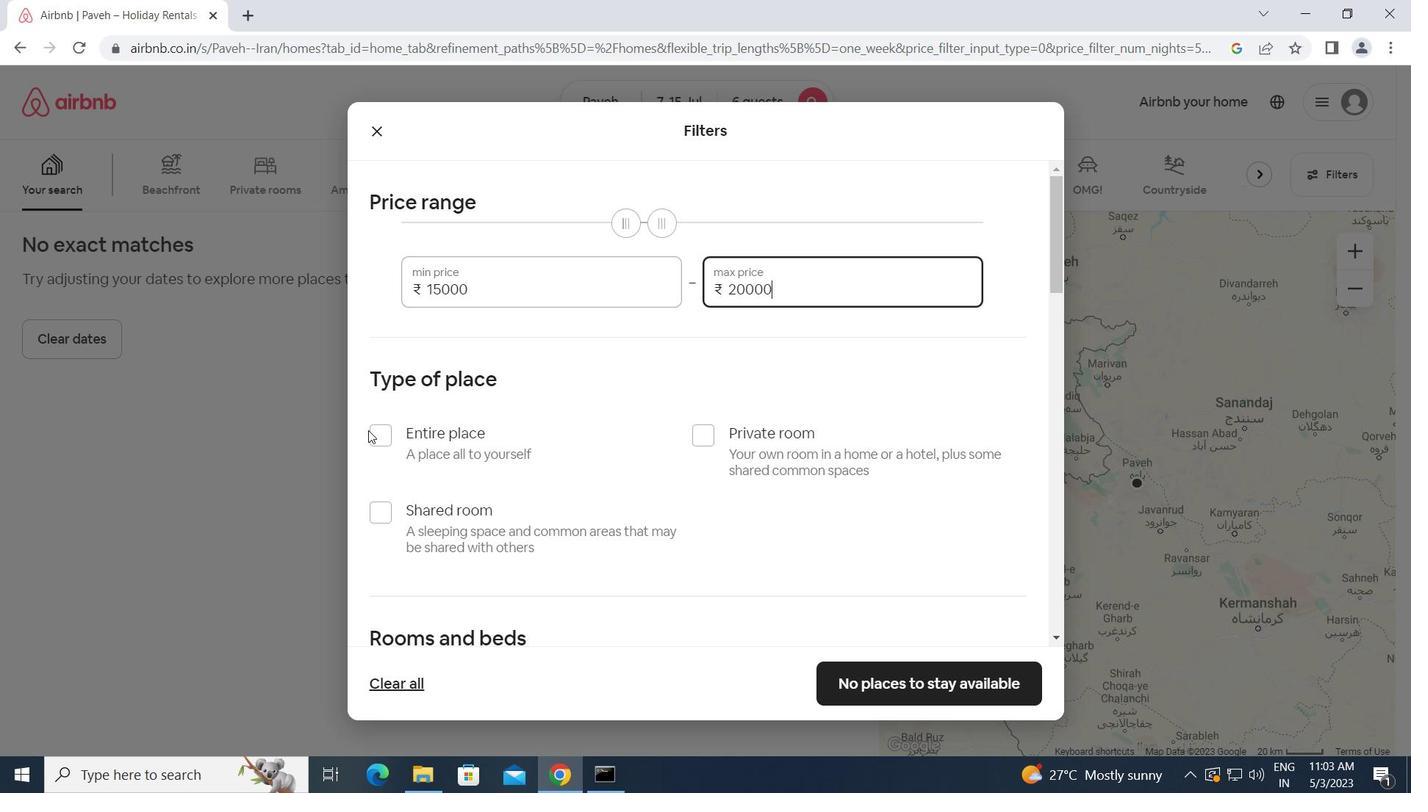 
Action: Mouse moved to (440, 468)
Screenshot: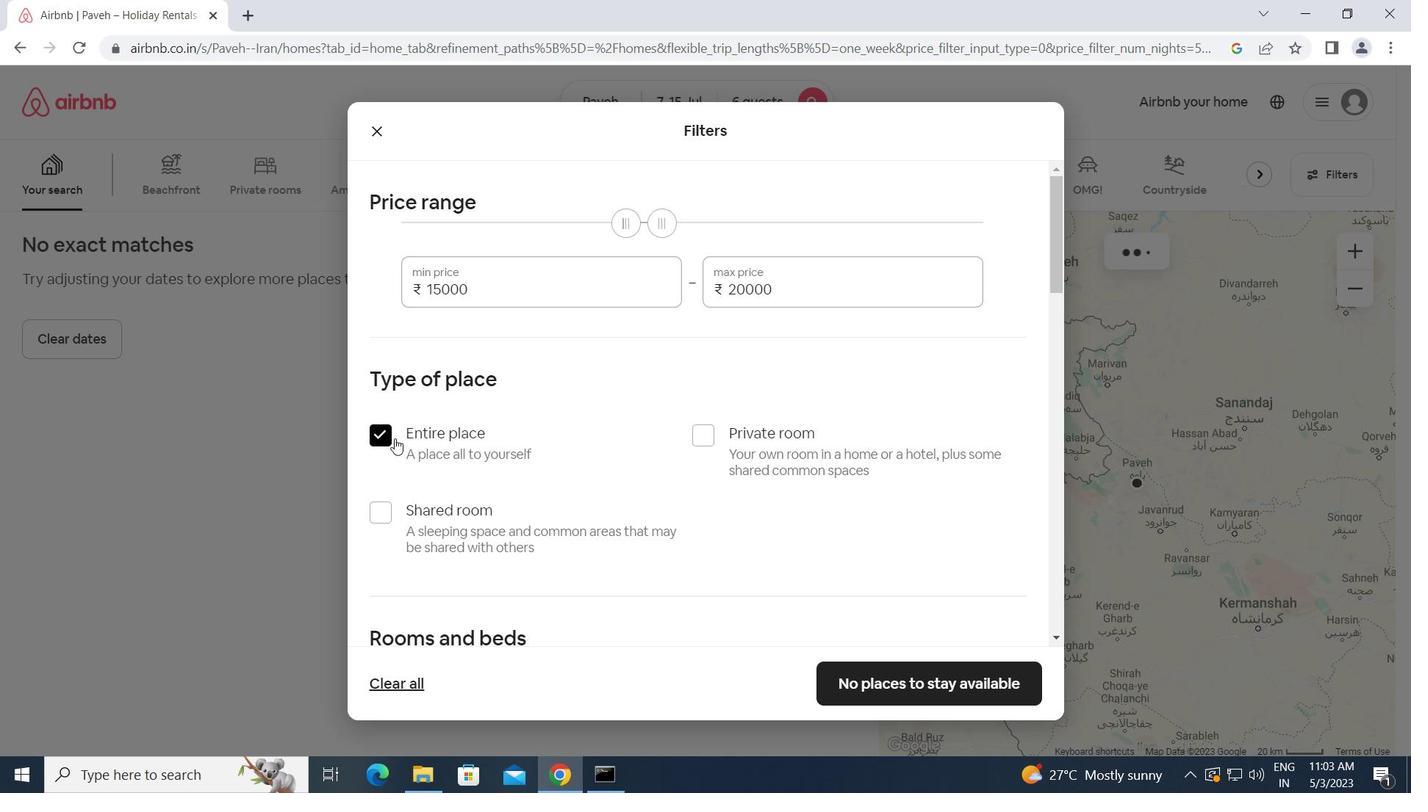 
Action: Mouse scrolled (440, 467) with delta (0, 0)
Screenshot: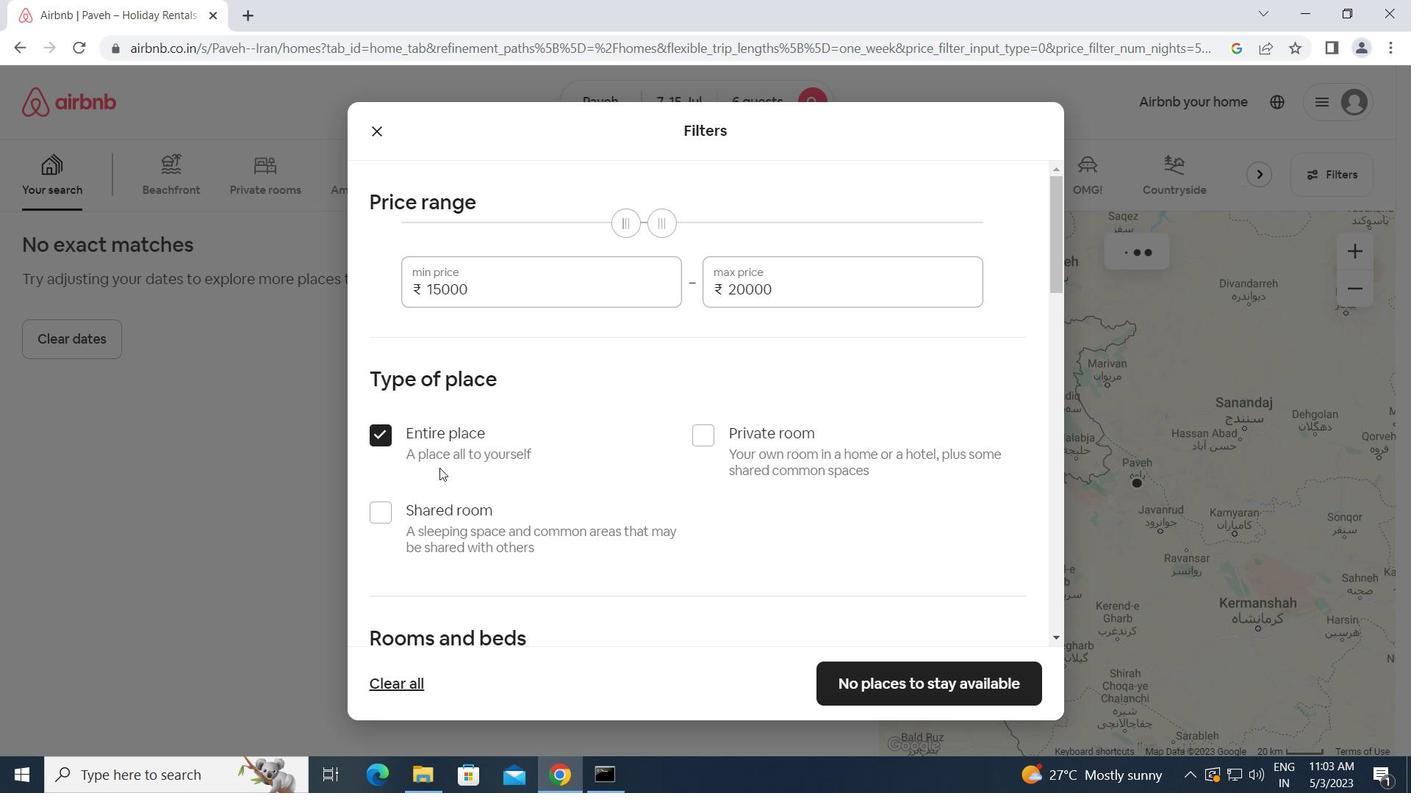
Action: Mouse scrolled (440, 467) with delta (0, 0)
Screenshot: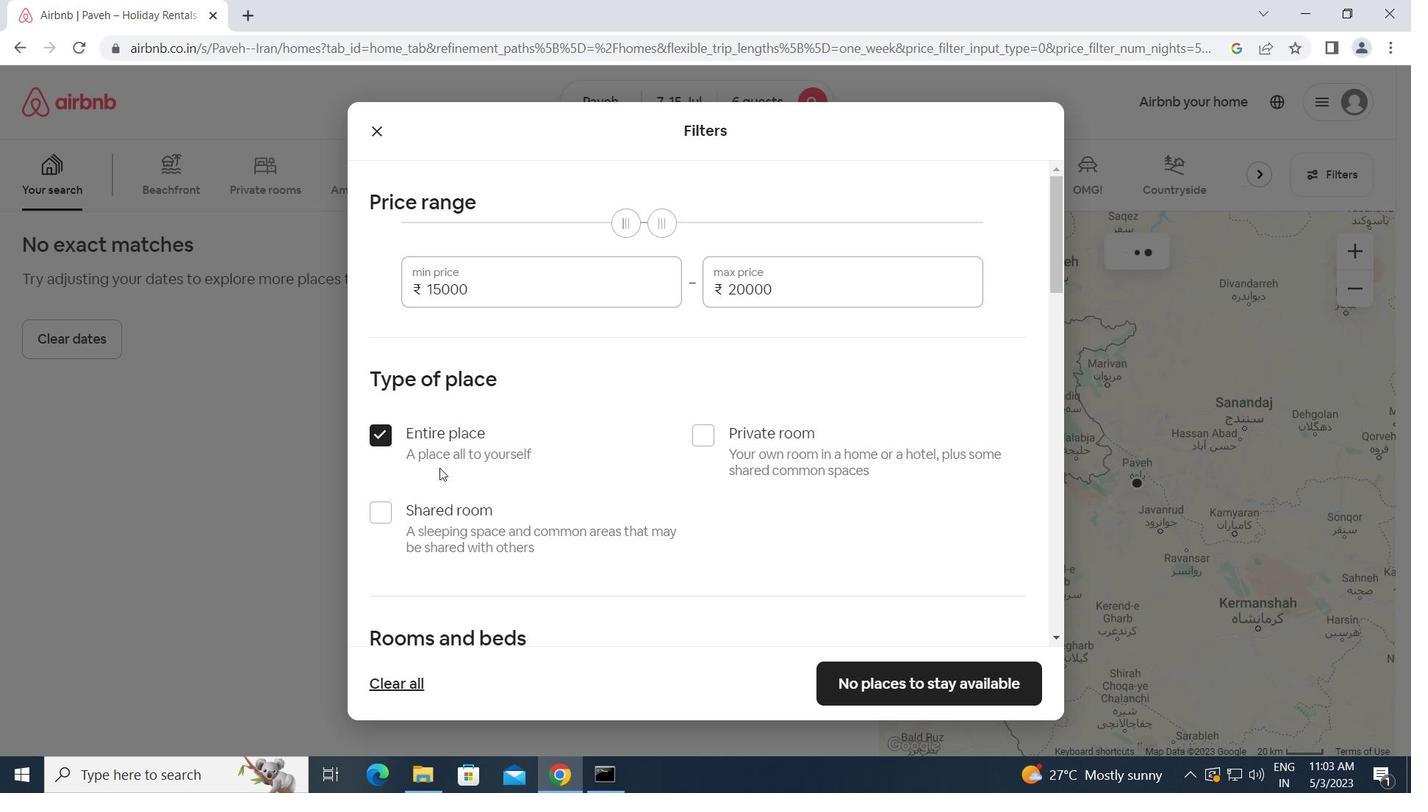 
Action: Mouse scrolled (440, 467) with delta (0, 0)
Screenshot: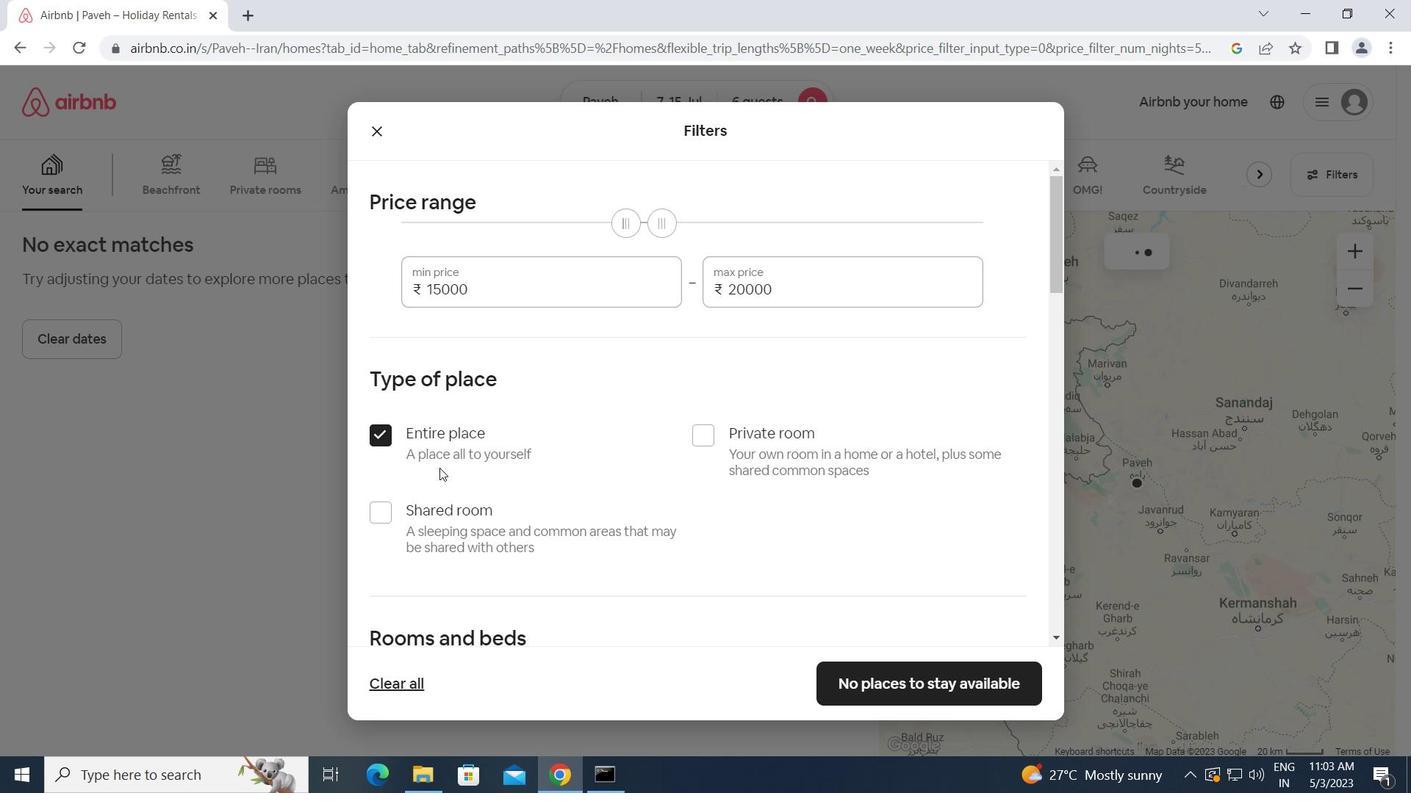 
Action: Mouse scrolled (440, 467) with delta (0, 0)
Screenshot: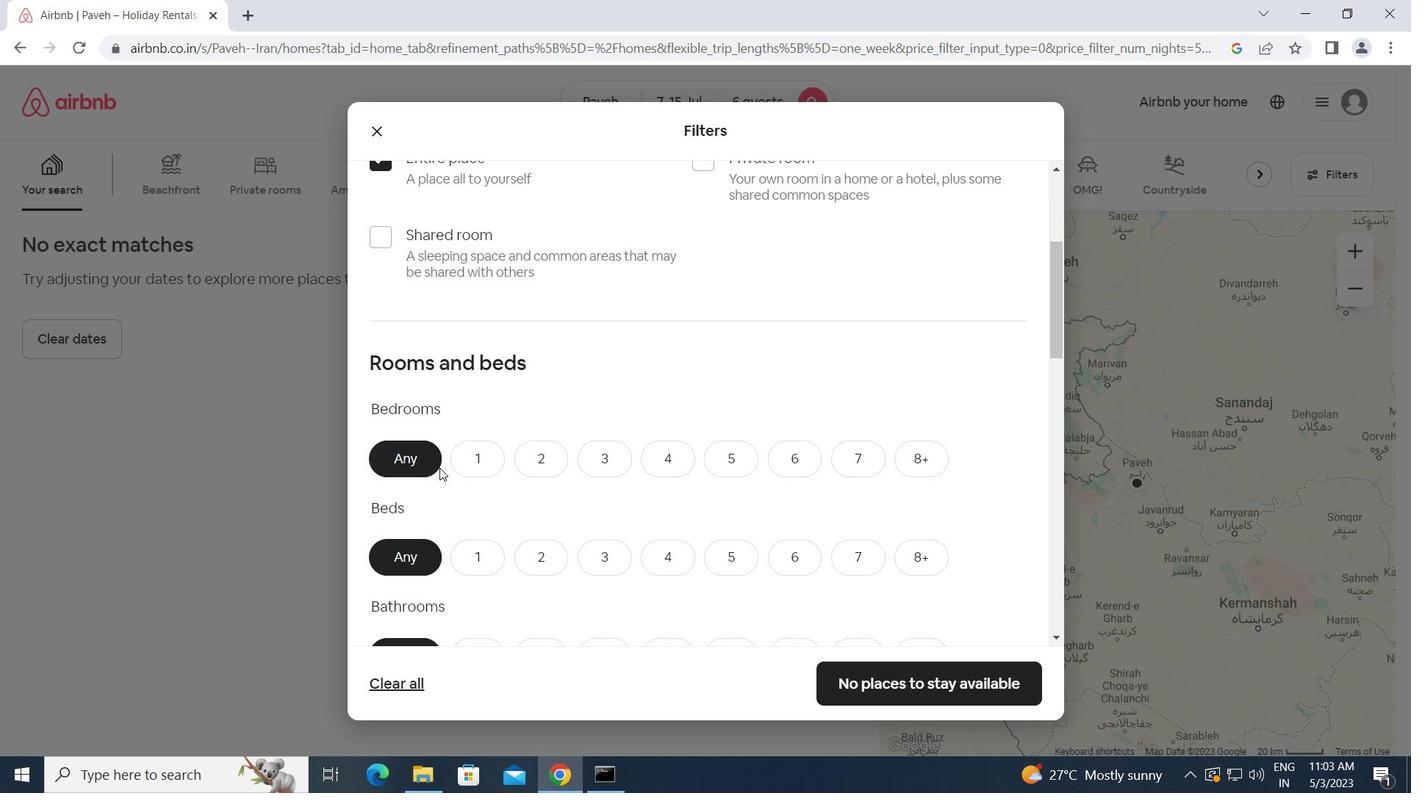 
Action: Mouse moved to (600, 371)
Screenshot: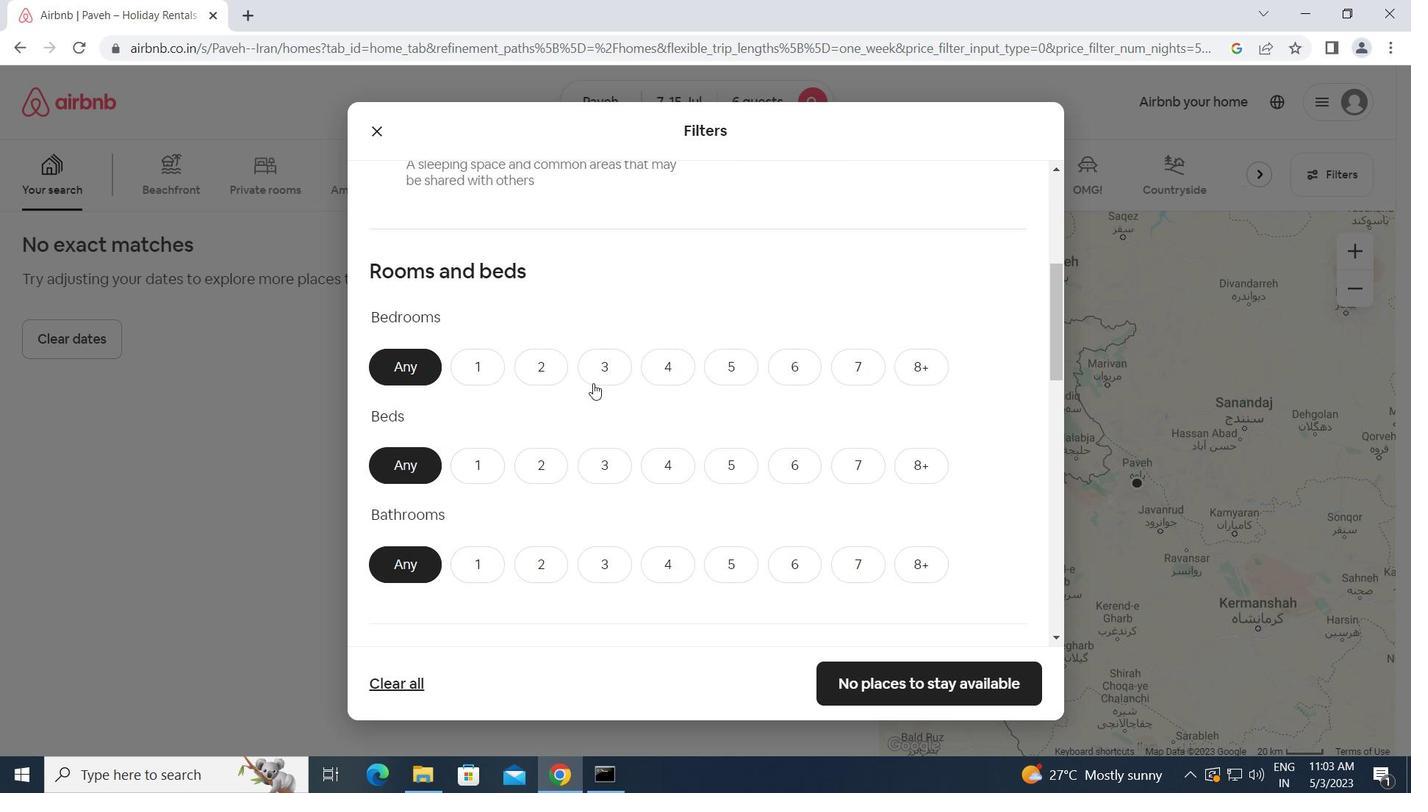 
Action: Mouse pressed left at (600, 371)
Screenshot: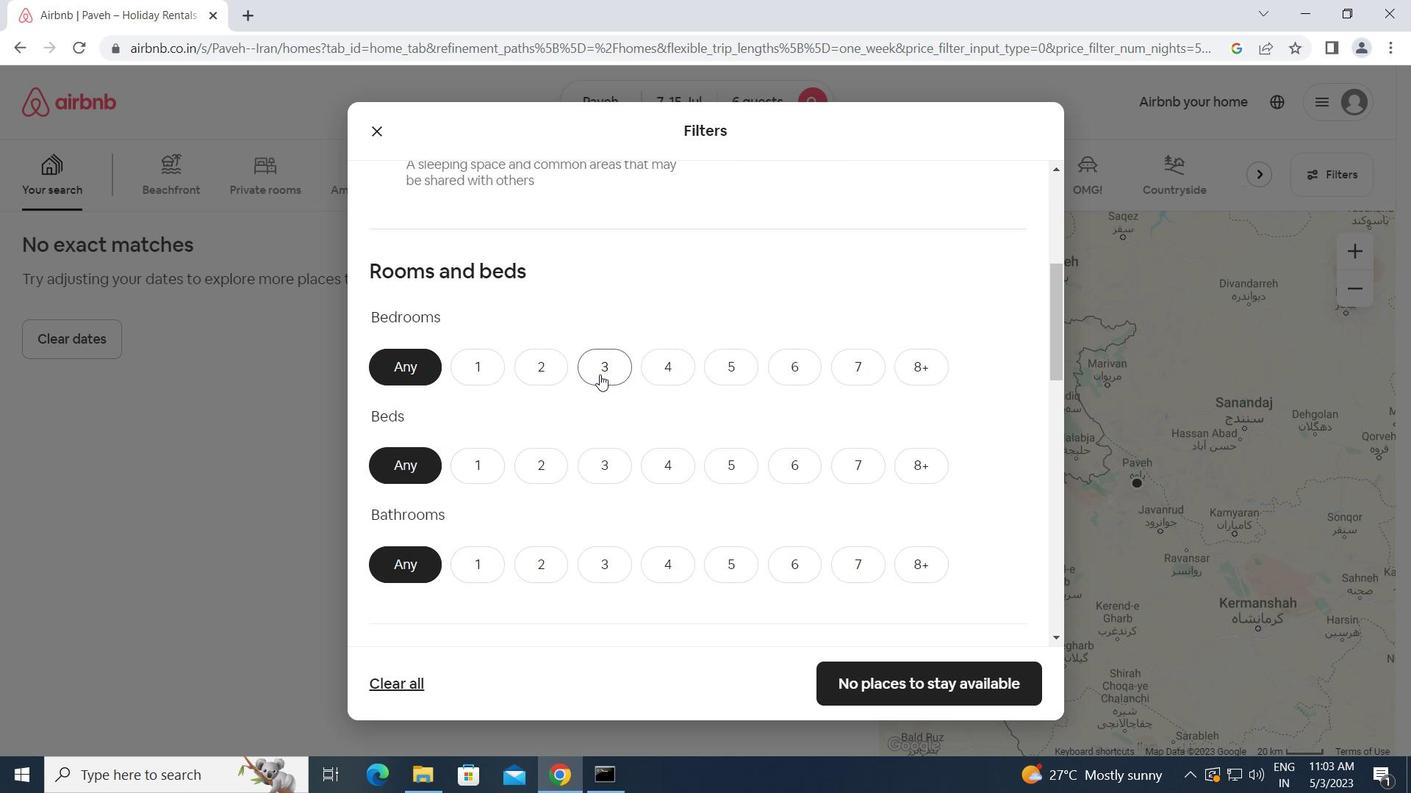 
Action: Mouse moved to (599, 453)
Screenshot: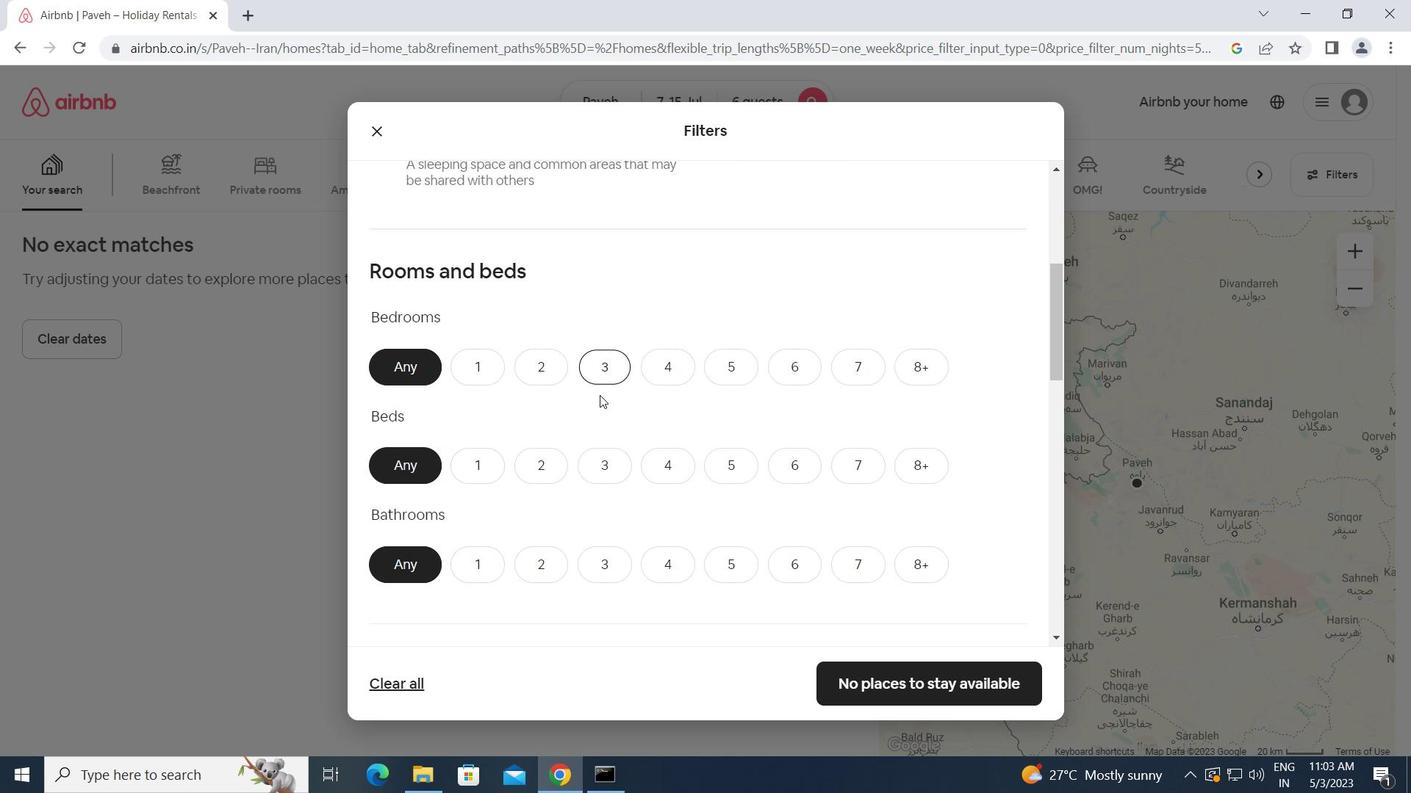 
Action: Mouse pressed left at (599, 453)
Screenshot: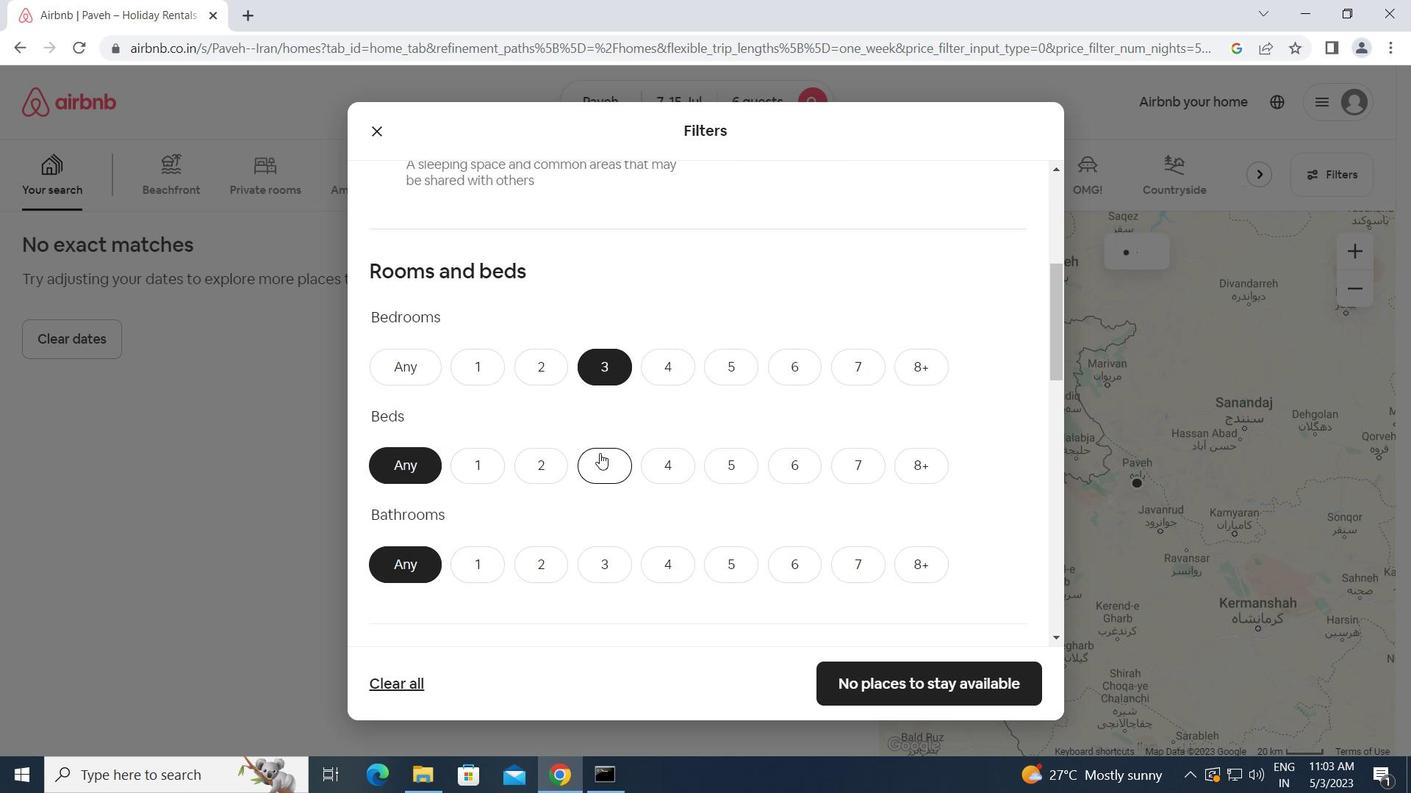 
Action: Mouse moved to (603, 570)
Screenshot: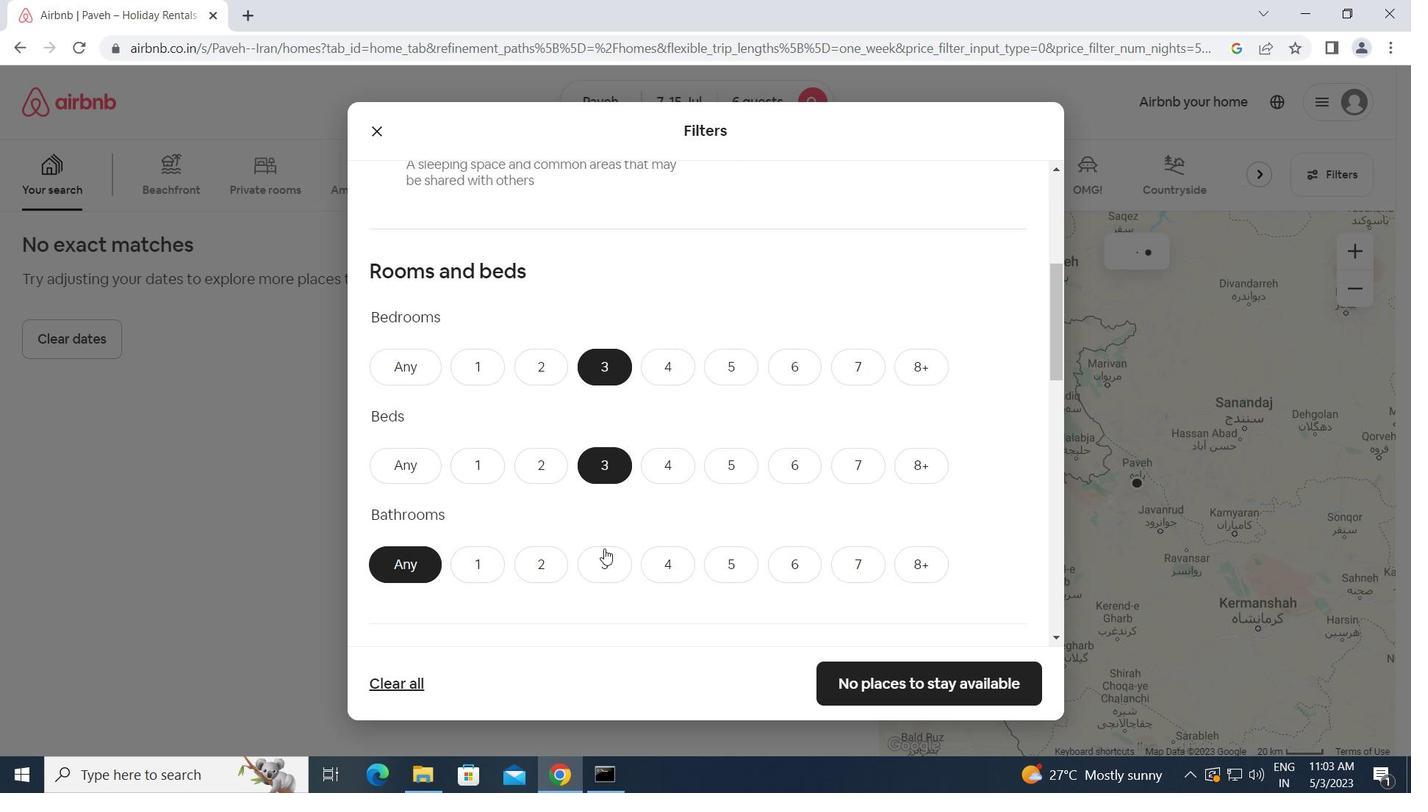 
Action: Mouse pressed left at (603, 570)
Screenshot: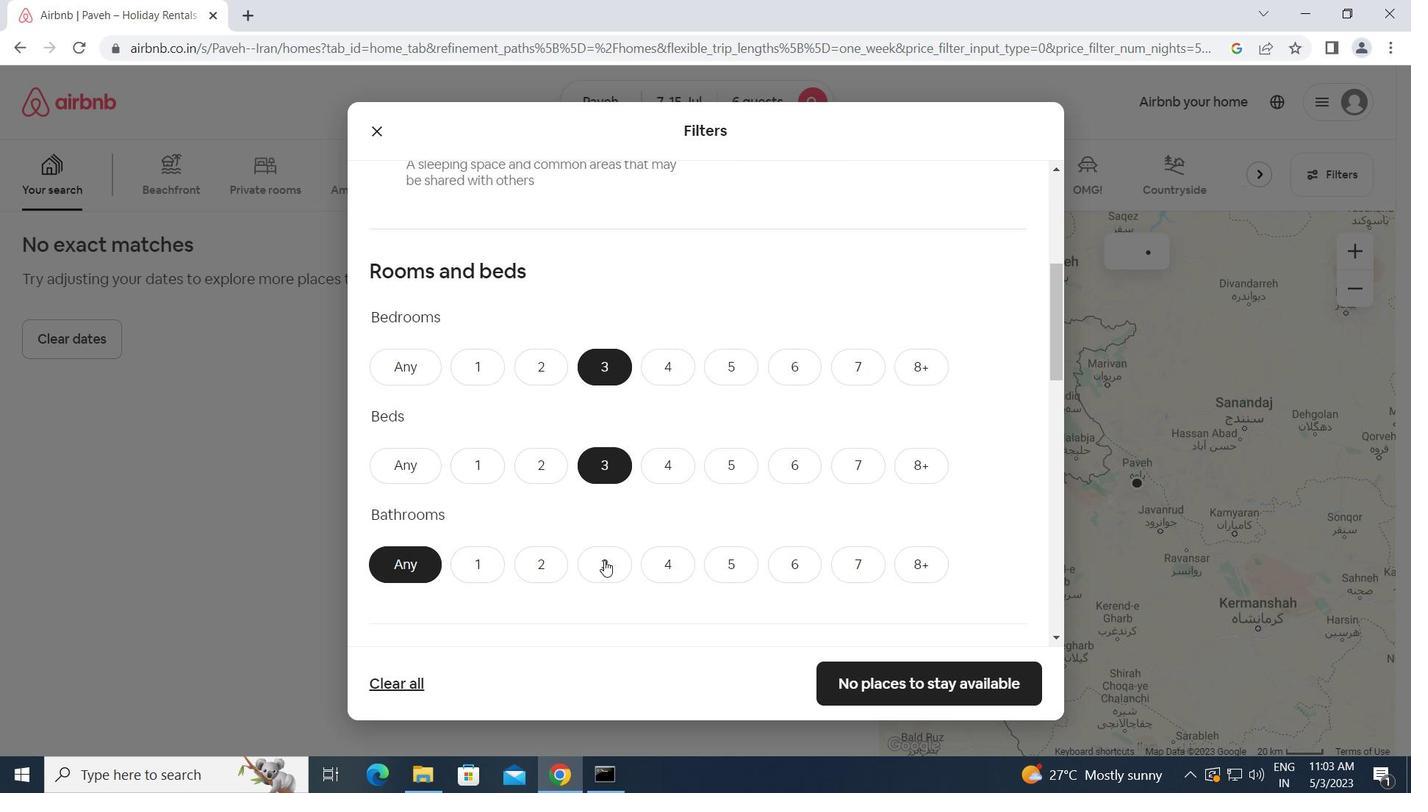 
Action: Mouse scrolled (603, 569) with delta (0, 0)
Screenshot: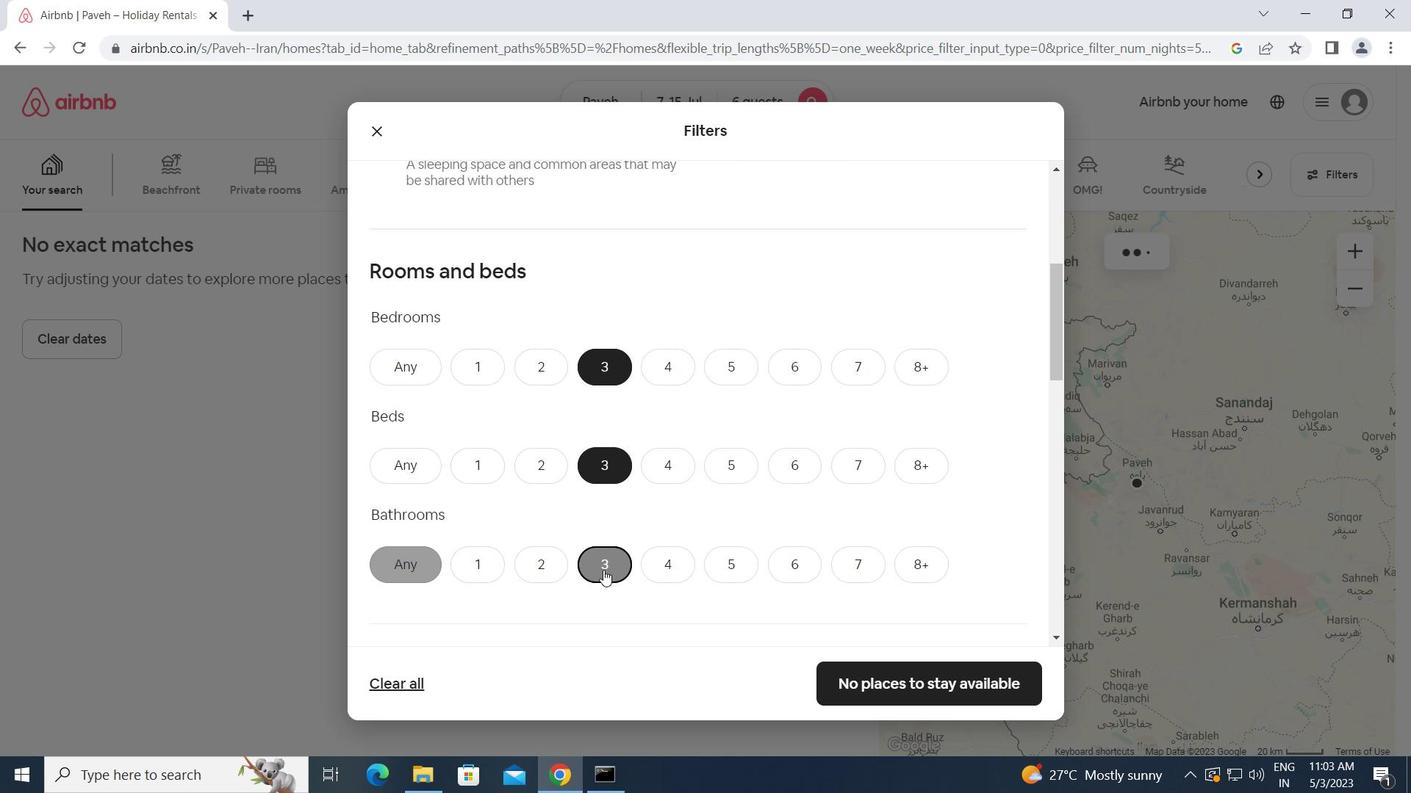 
Action: Mouse scrolled (603, 569) with delta (0, 0)
Screenshot: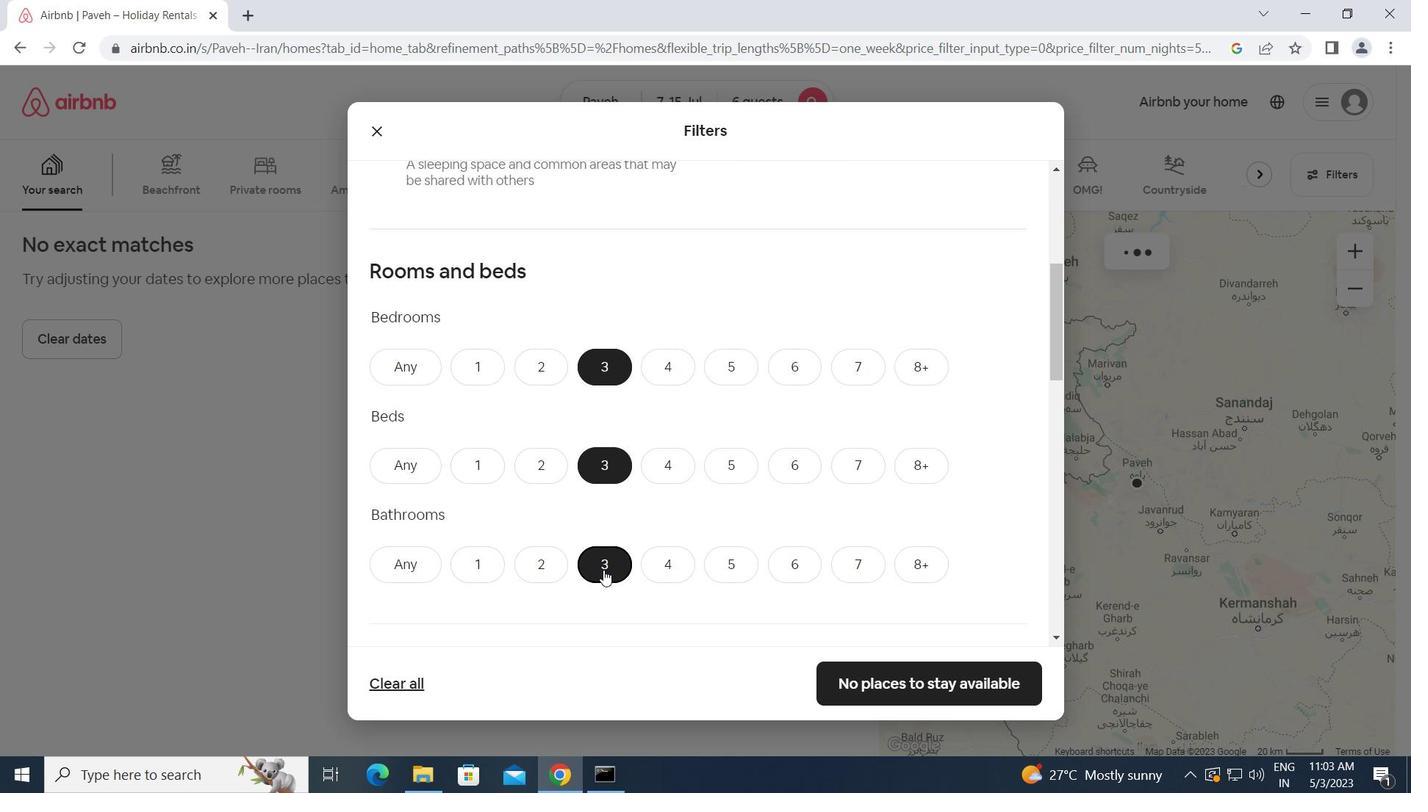 
Action: Mouse scrolled (603, 569) with delta (0, 0)
Screenshot: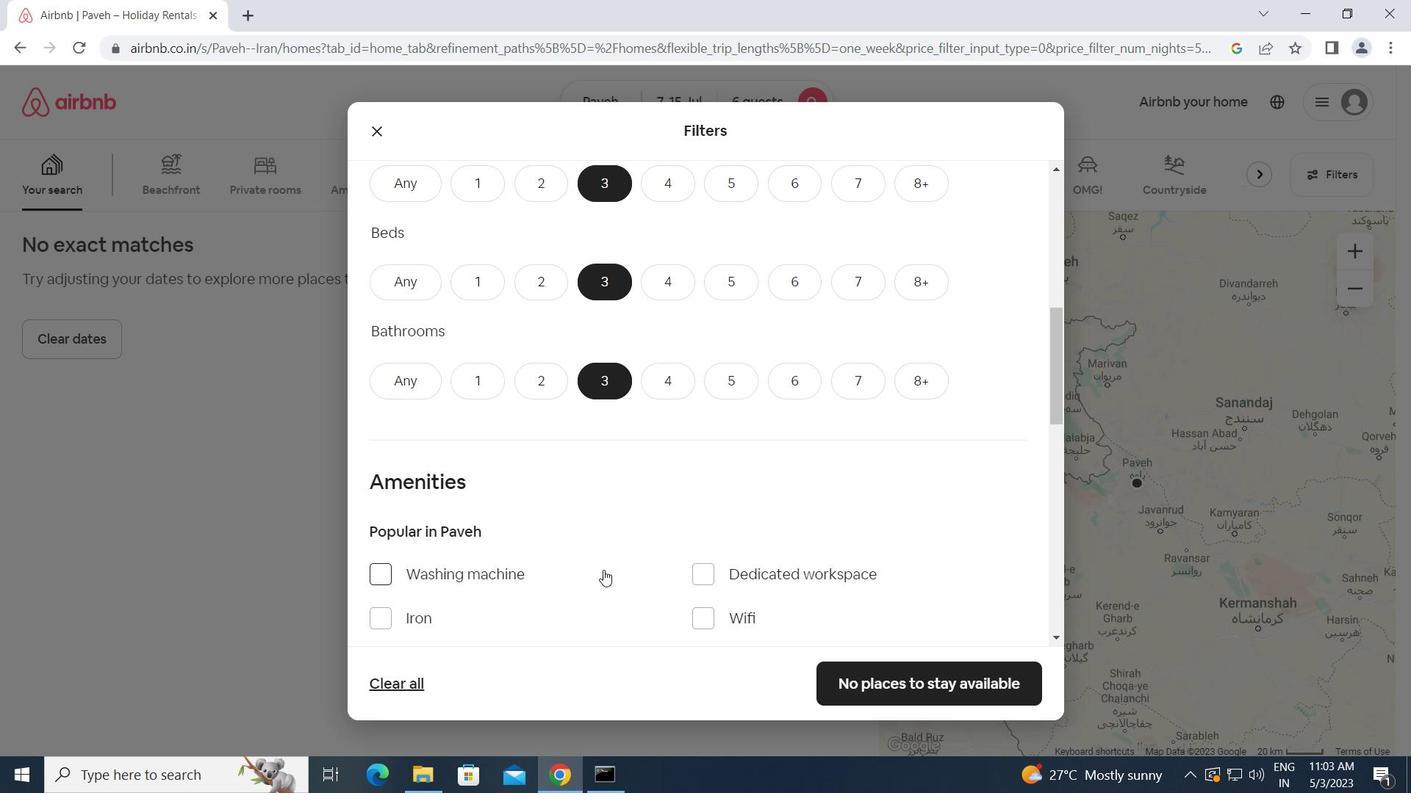 
Action: Mouse scrolled (603, 569) with delta (0, 0)
Screenshot: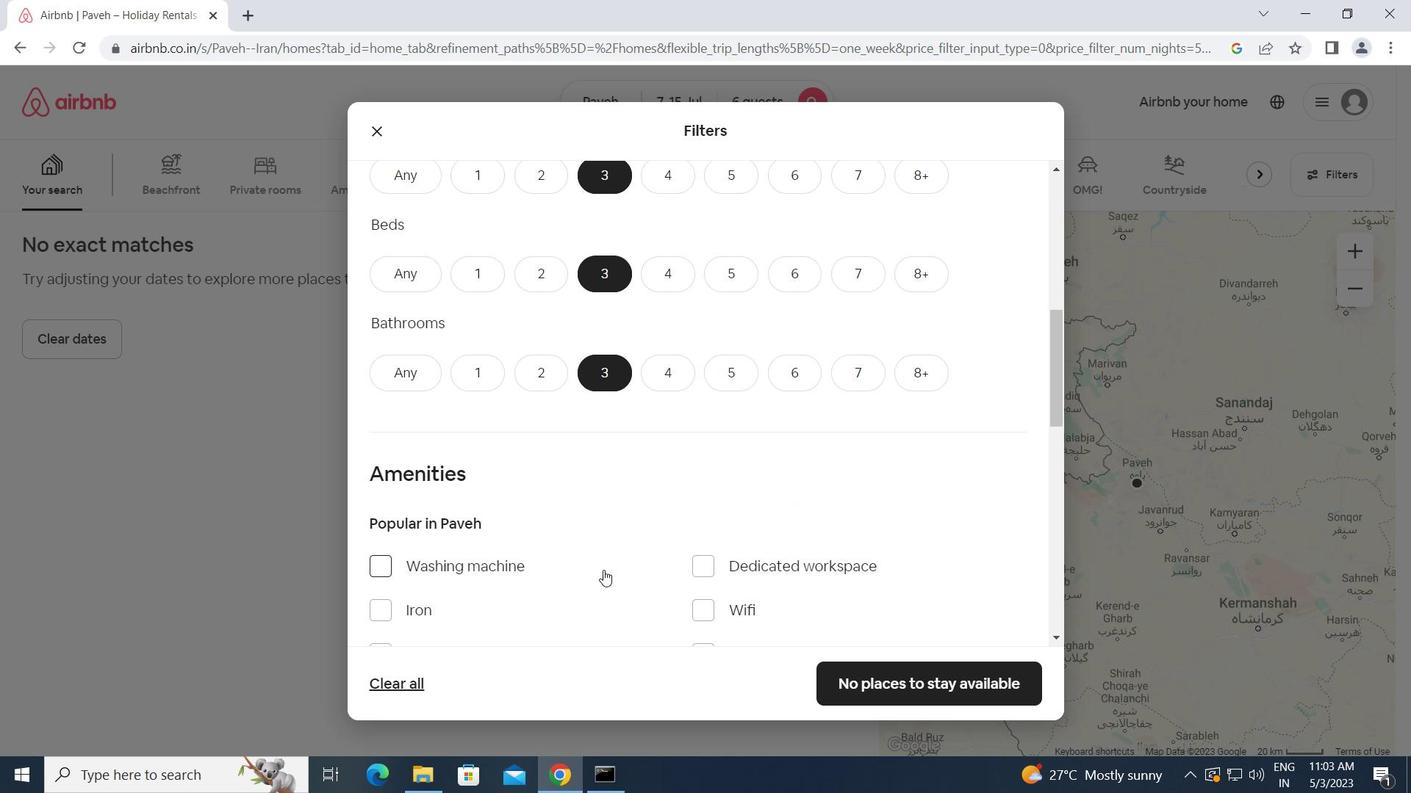 
Action: Mouse moved to (374, 382)
Screenshot: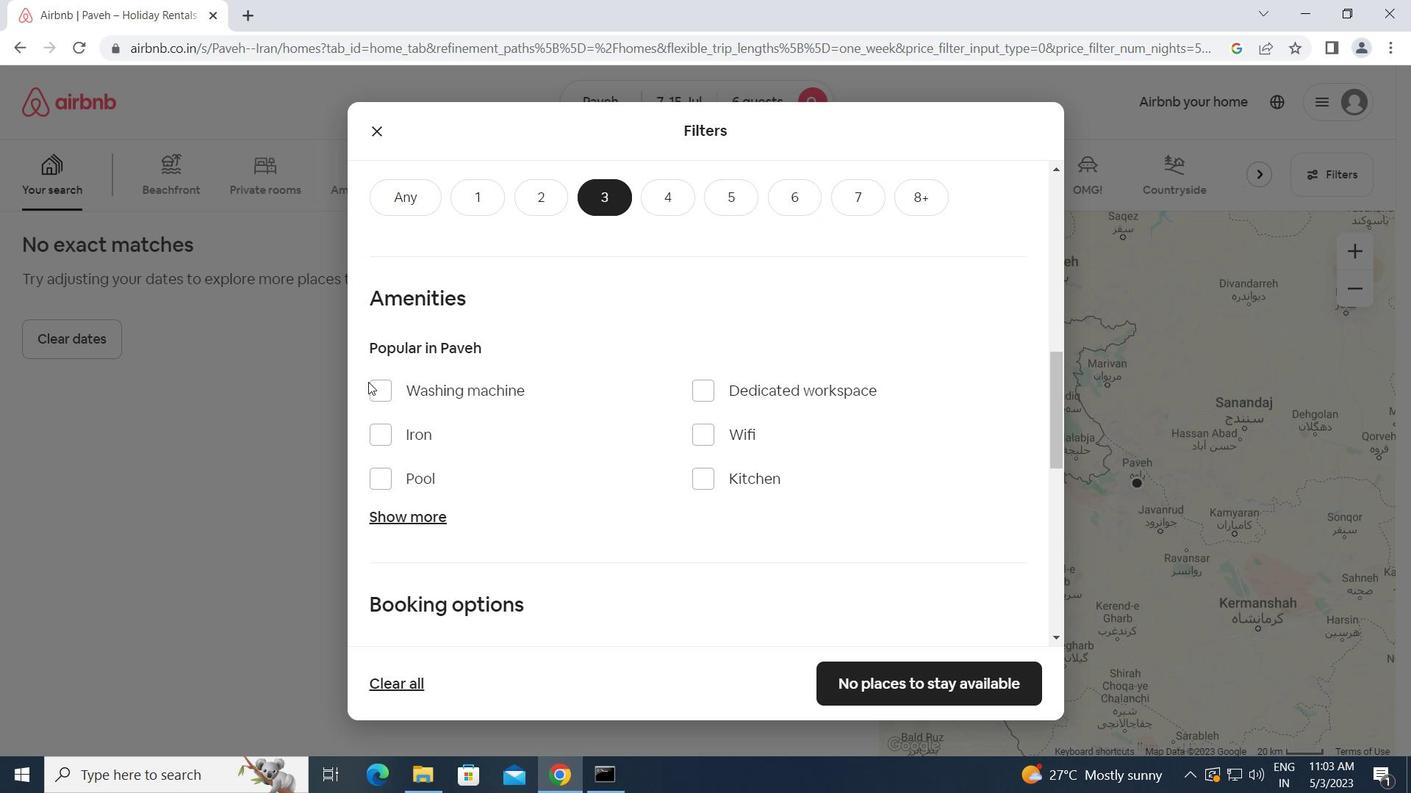 
Action: Mouse pressed left at (374, 382)
Screenshot: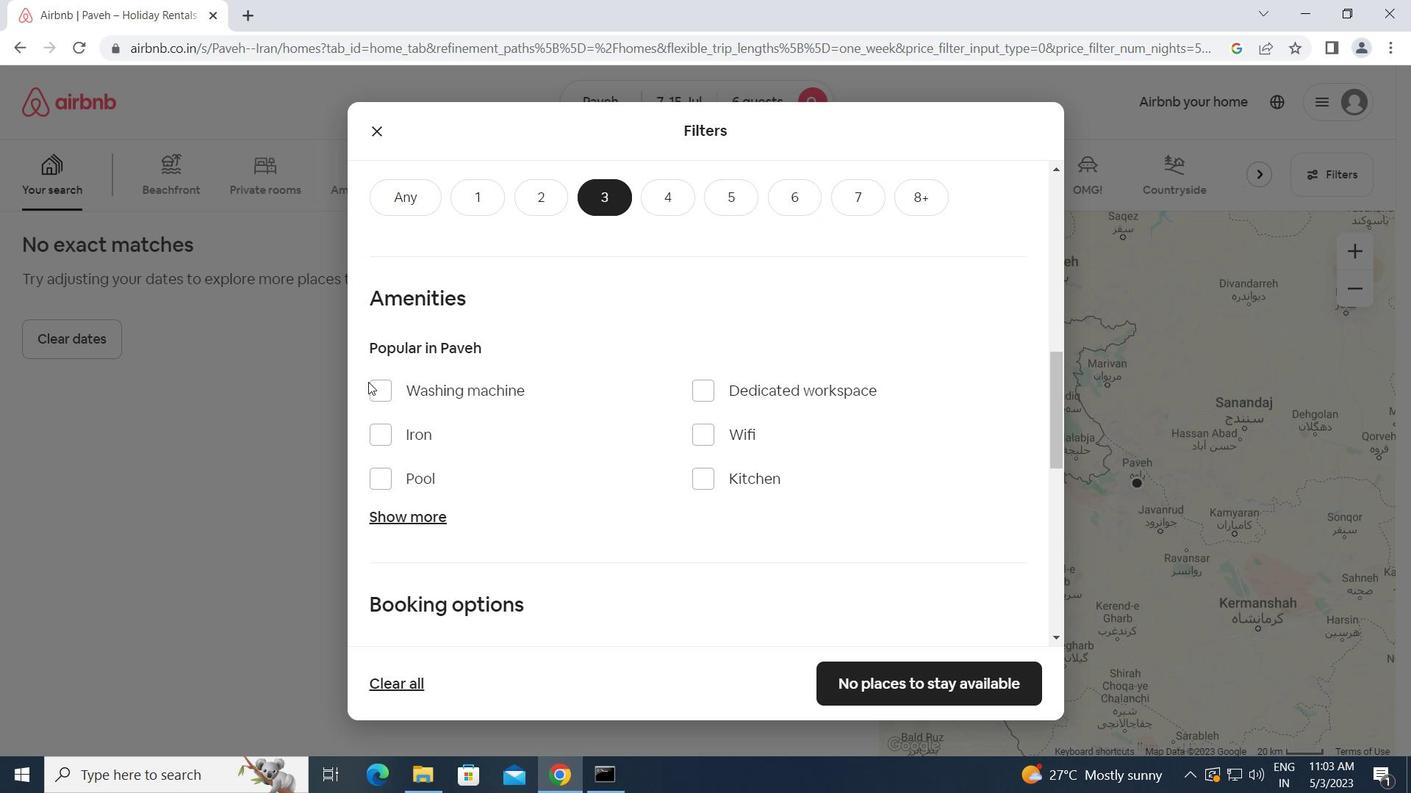 
Action: Mouse moved to (535, 468)
Screenshot: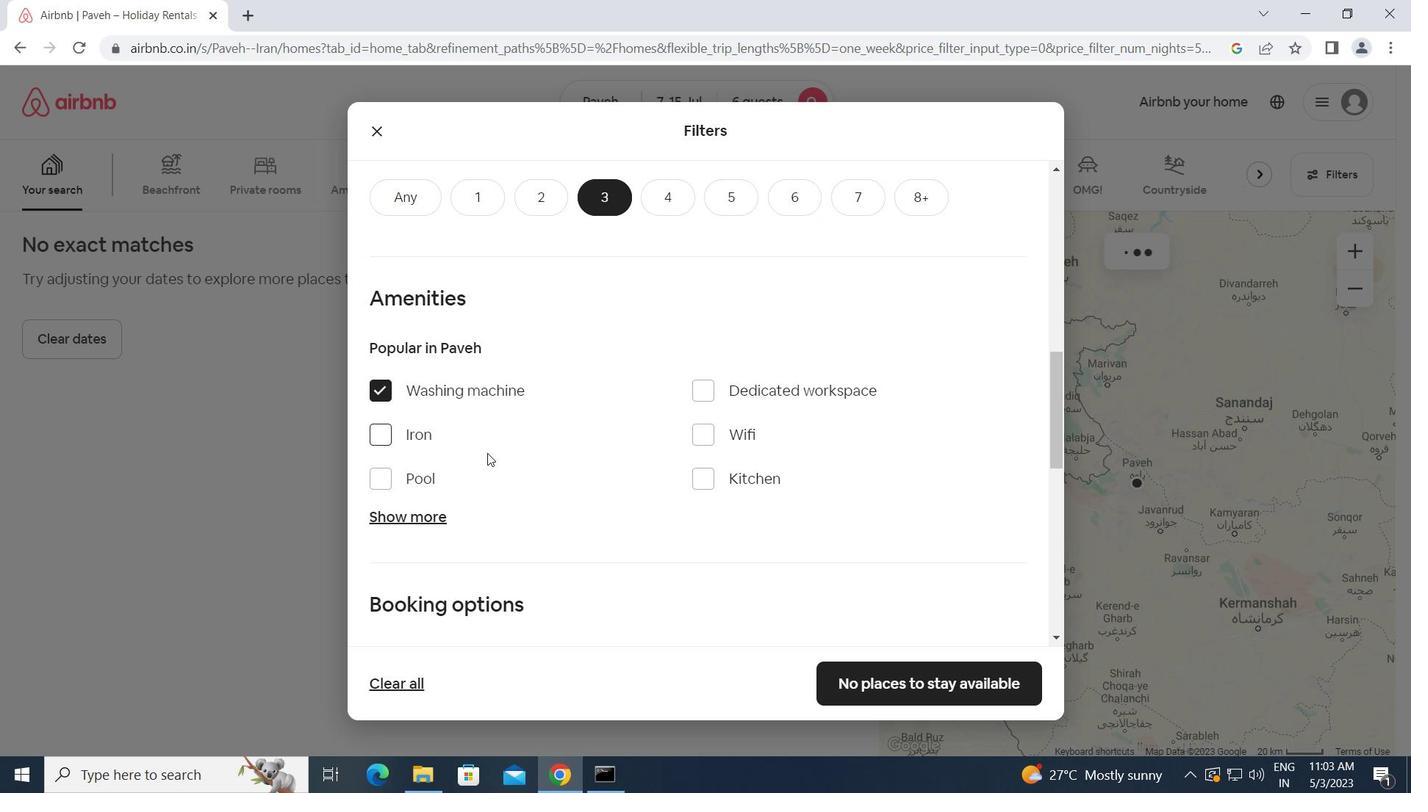 
Action: Mouse scrolled (535, 468) with delta (0, 0)
Screenshot: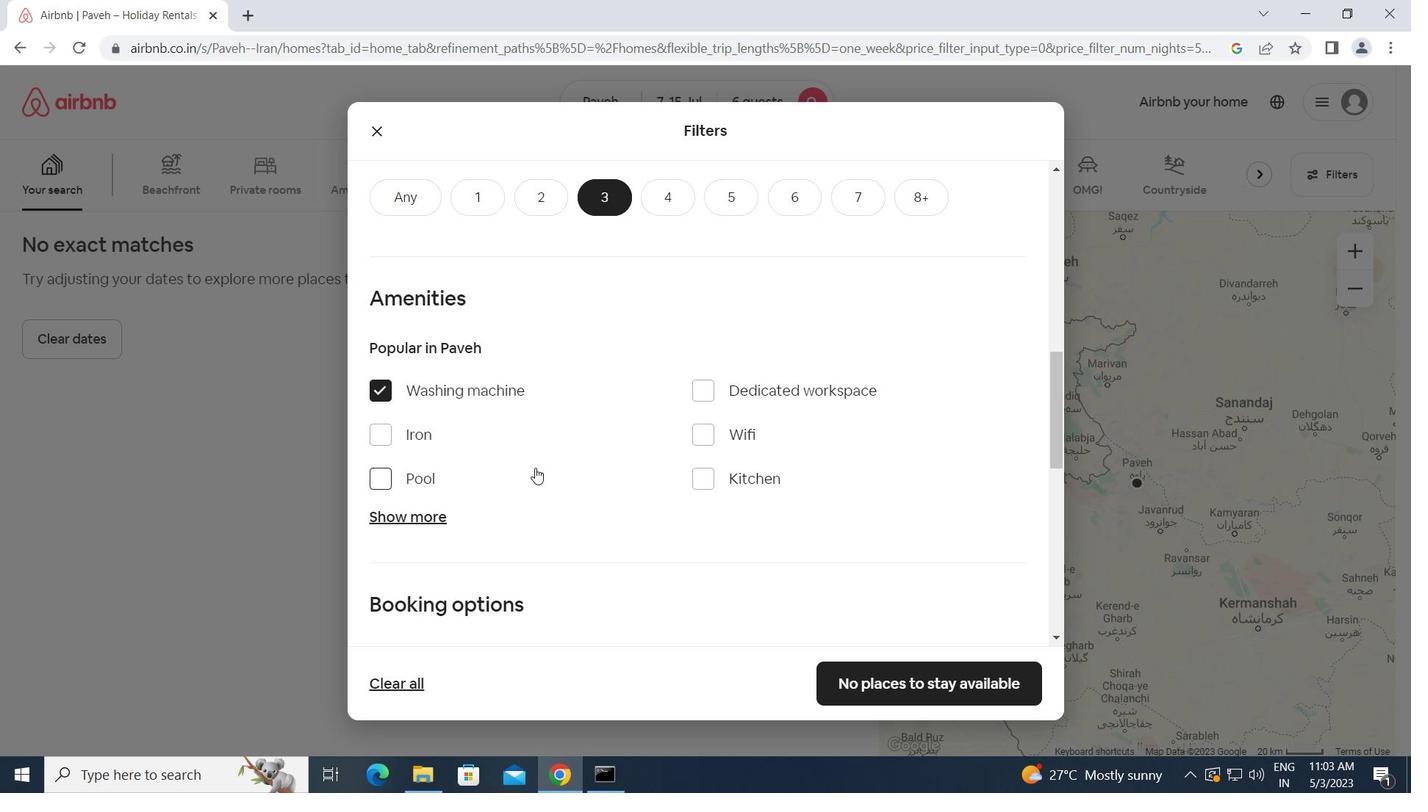 
Action: Mouse scrolled (535, 468) with delta (0, 0)
Screenshot: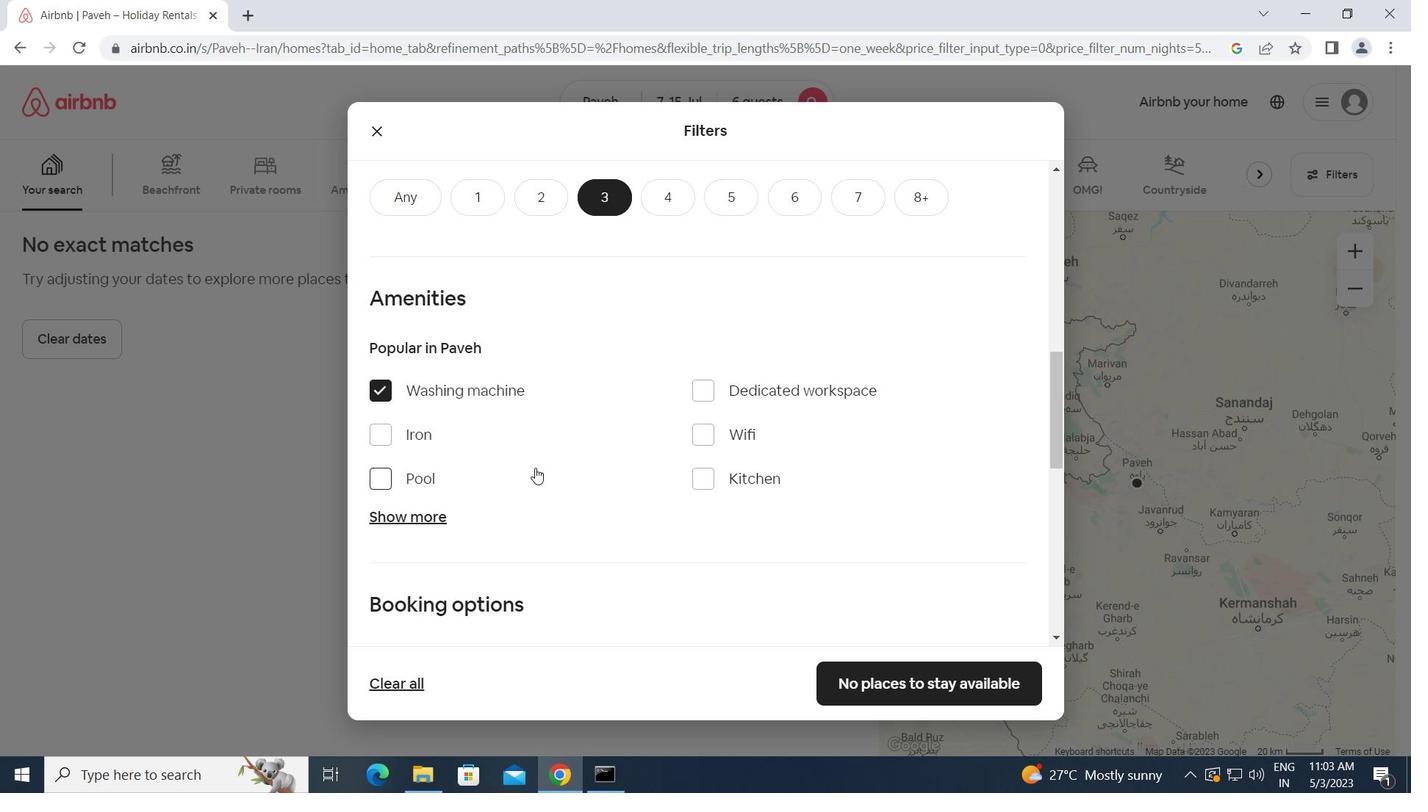 
Action: Mouse scrolled (535, 468) with delta (0, 0)
Screenshot: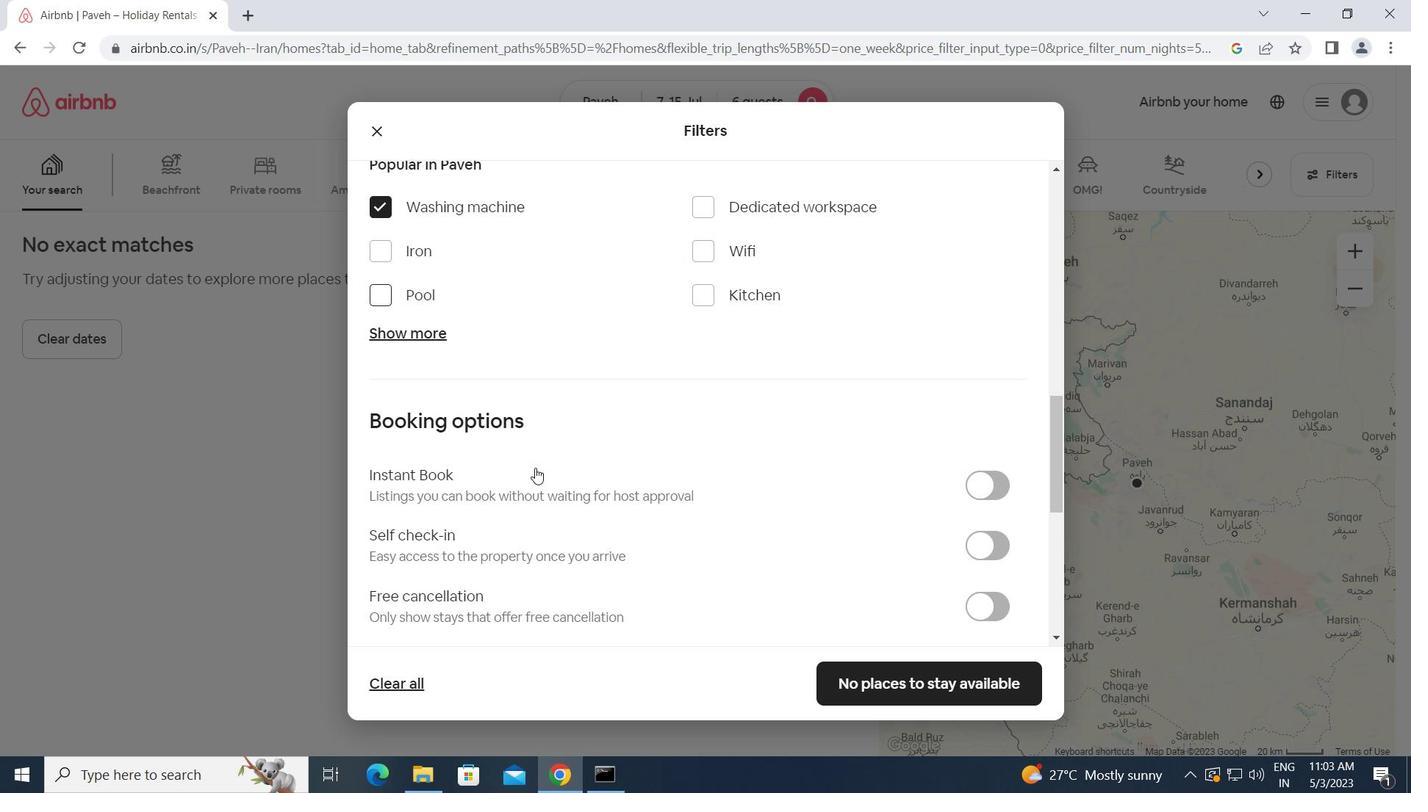 
Action: Mouse moved to (979, 459)
Screenshot: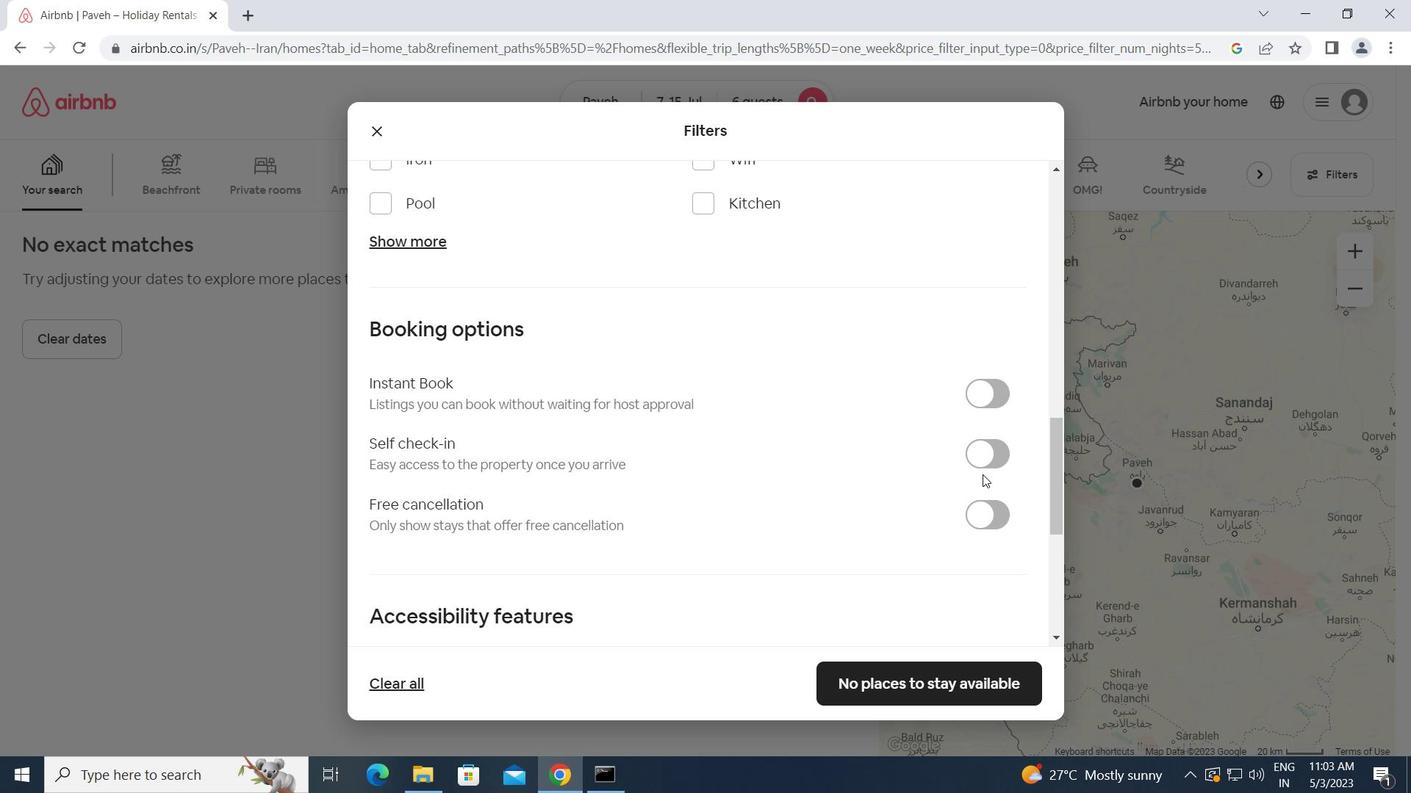 
Action: Mouse pressed left at (979, 459)
Screenshot: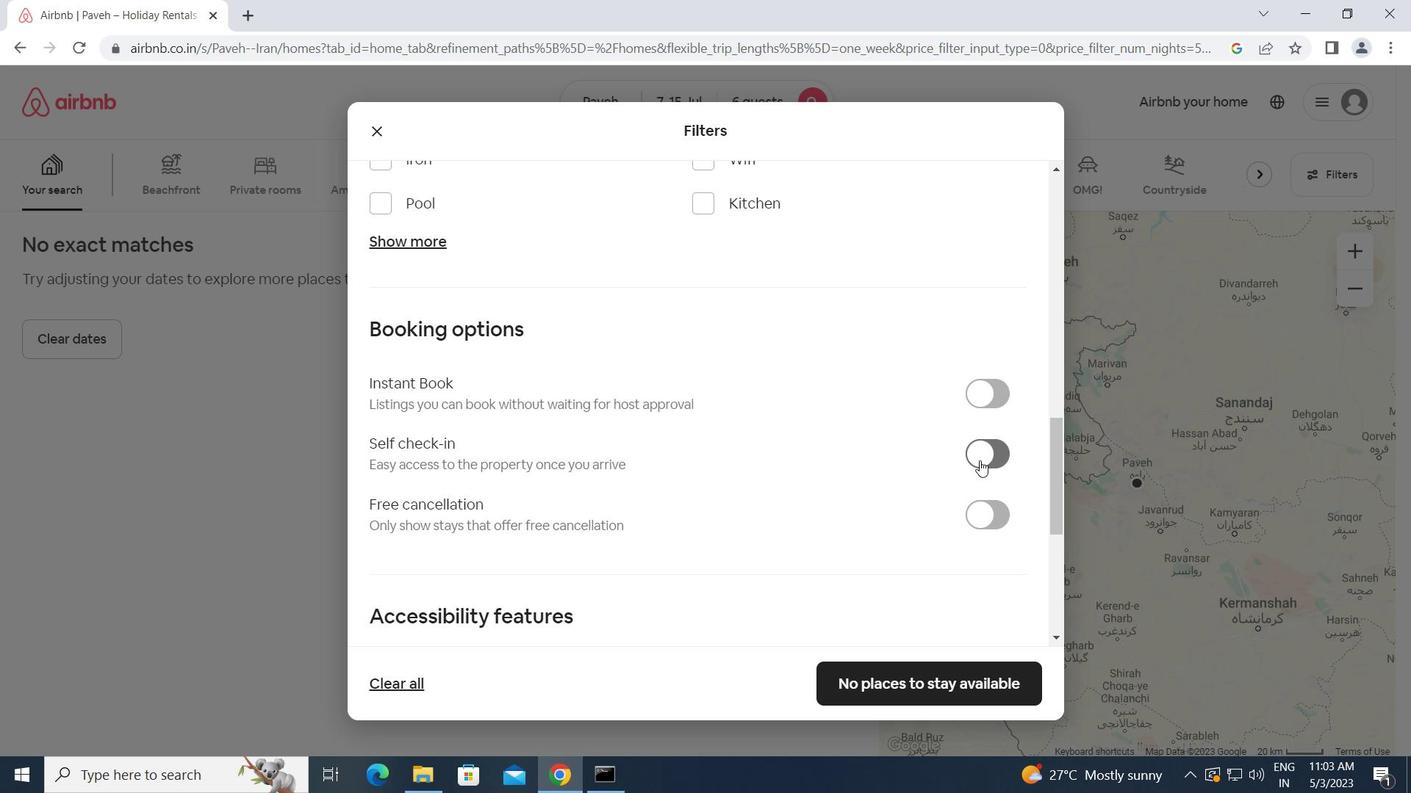 
Action: Mouse moved to (786, 559)
Screenshot: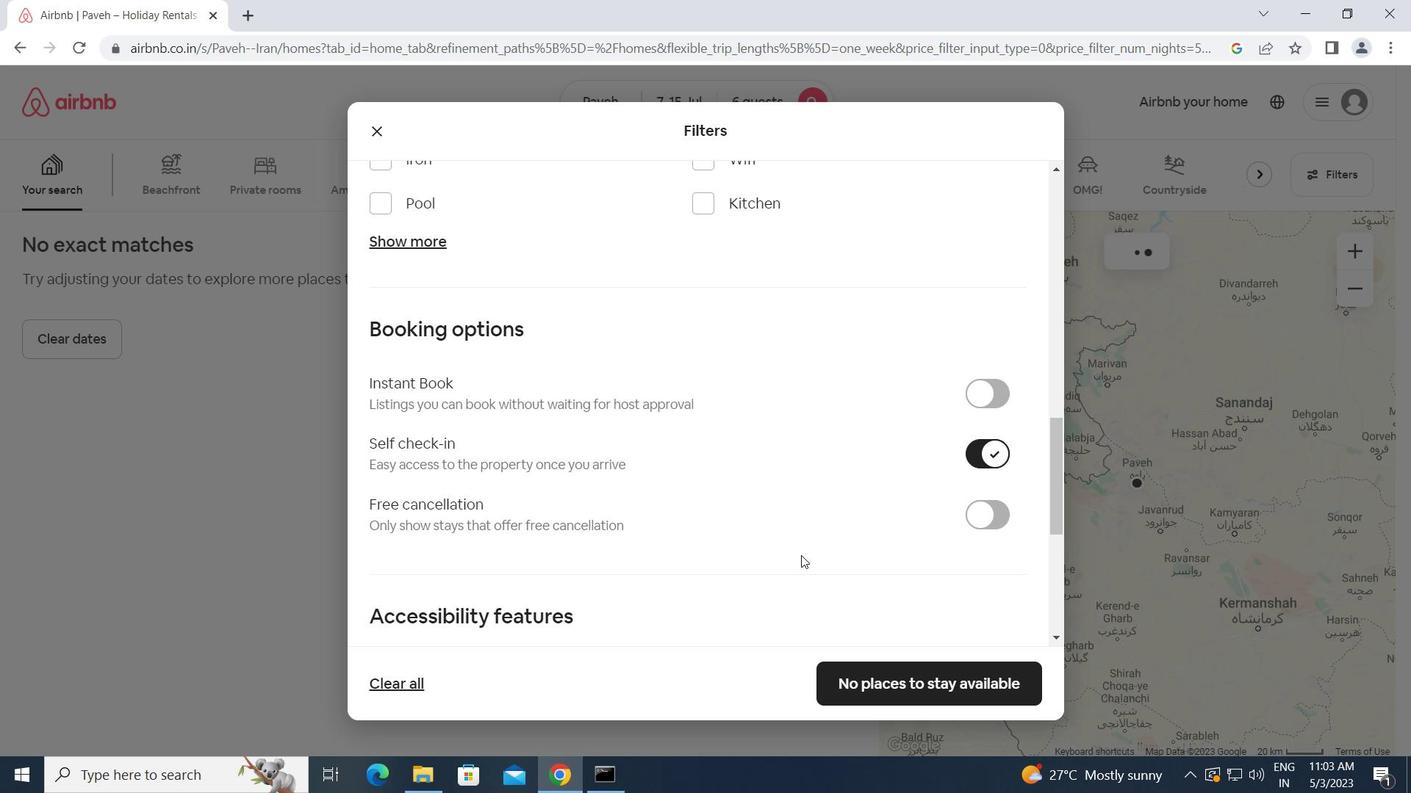 
Action: Mouse scrolled (786, 558) with delta (0, 0)
Screenshot: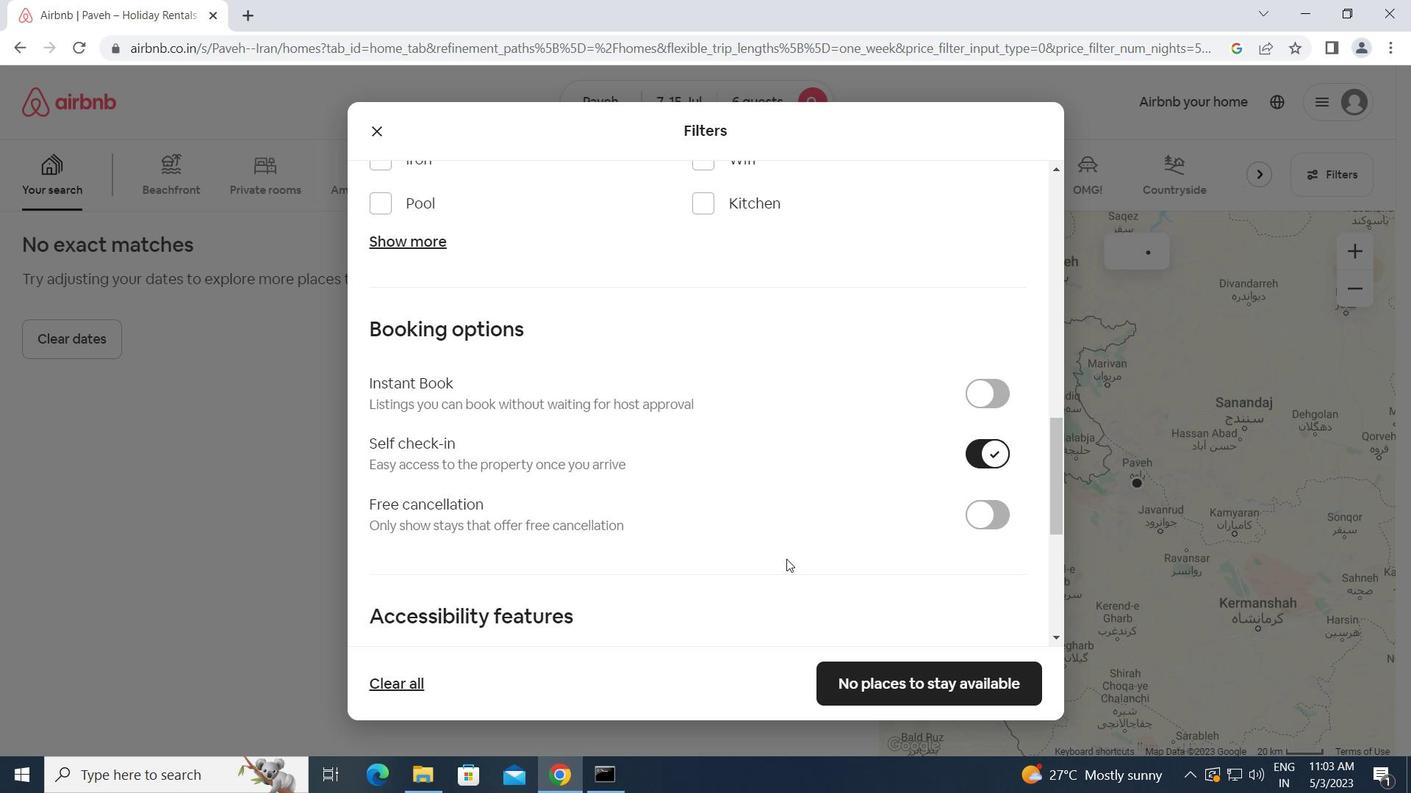 
Action: Mouse scrolled (786, 558) with delta (0, 0)
Screenshot: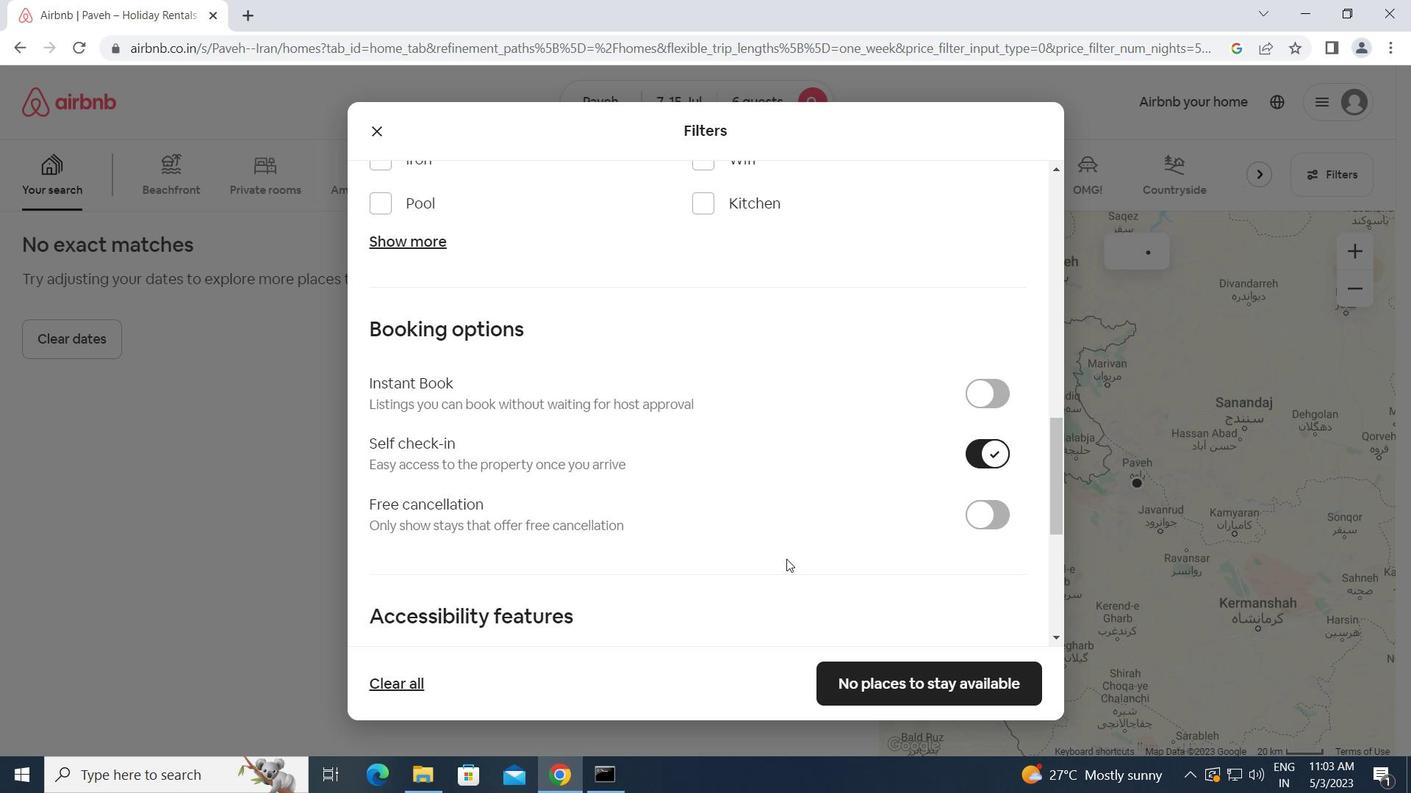 
Action: Mouse scrolled (786, 558) with delta (0, 0)
Screenshot: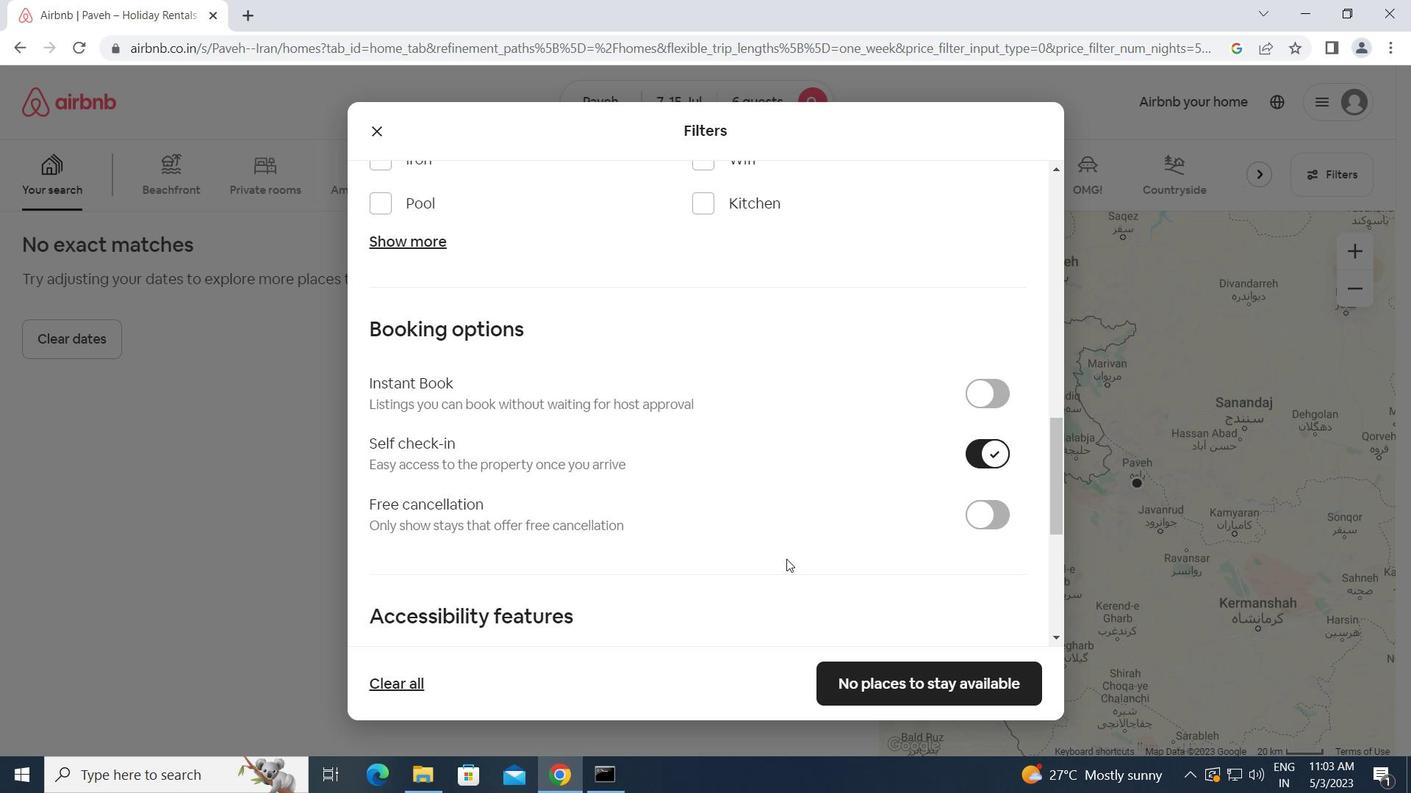 
Action: Mouse scrolled (786, 558) with delta (0, 0)
Screenshot: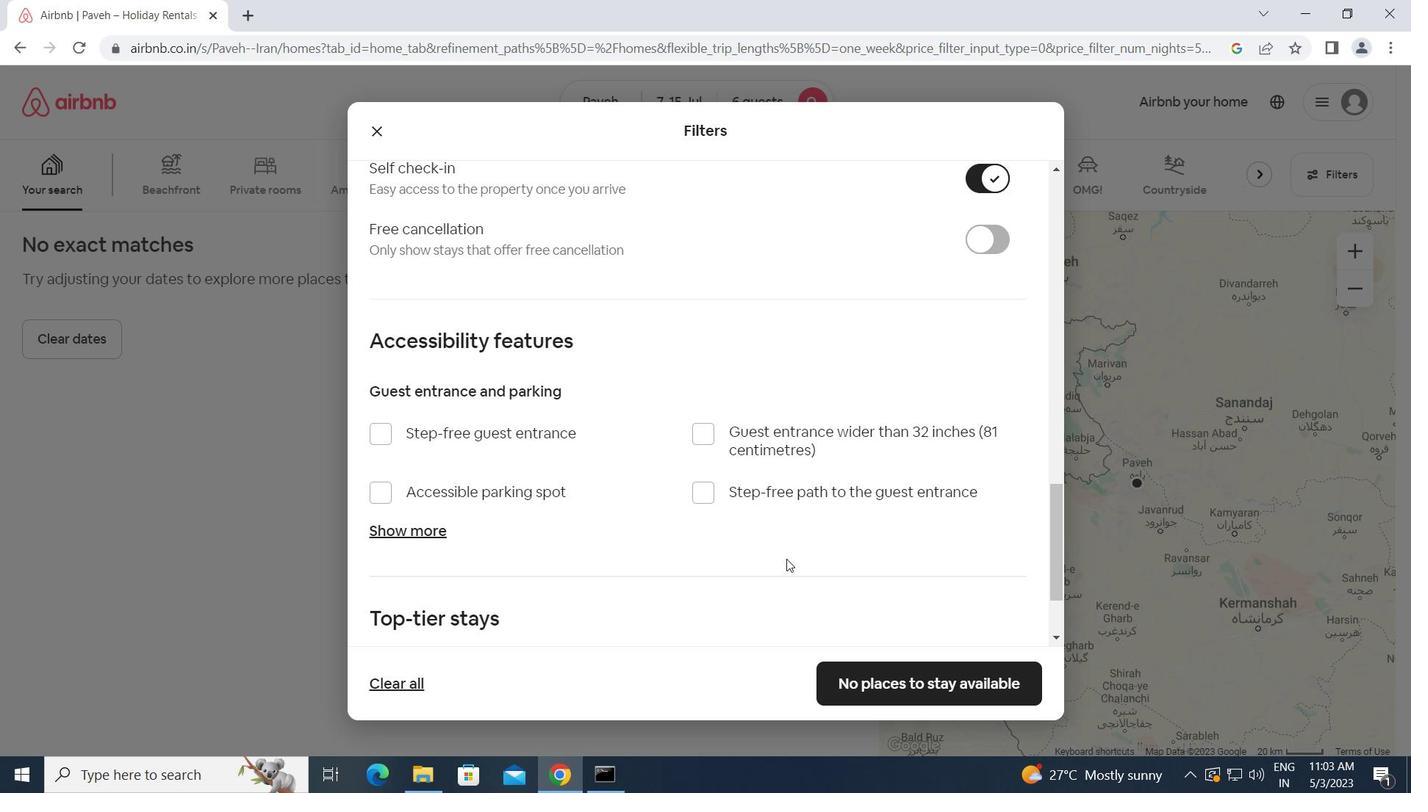 
Action: Mouse scrolled (786, 558) with delta (0, 0)
Screenshot: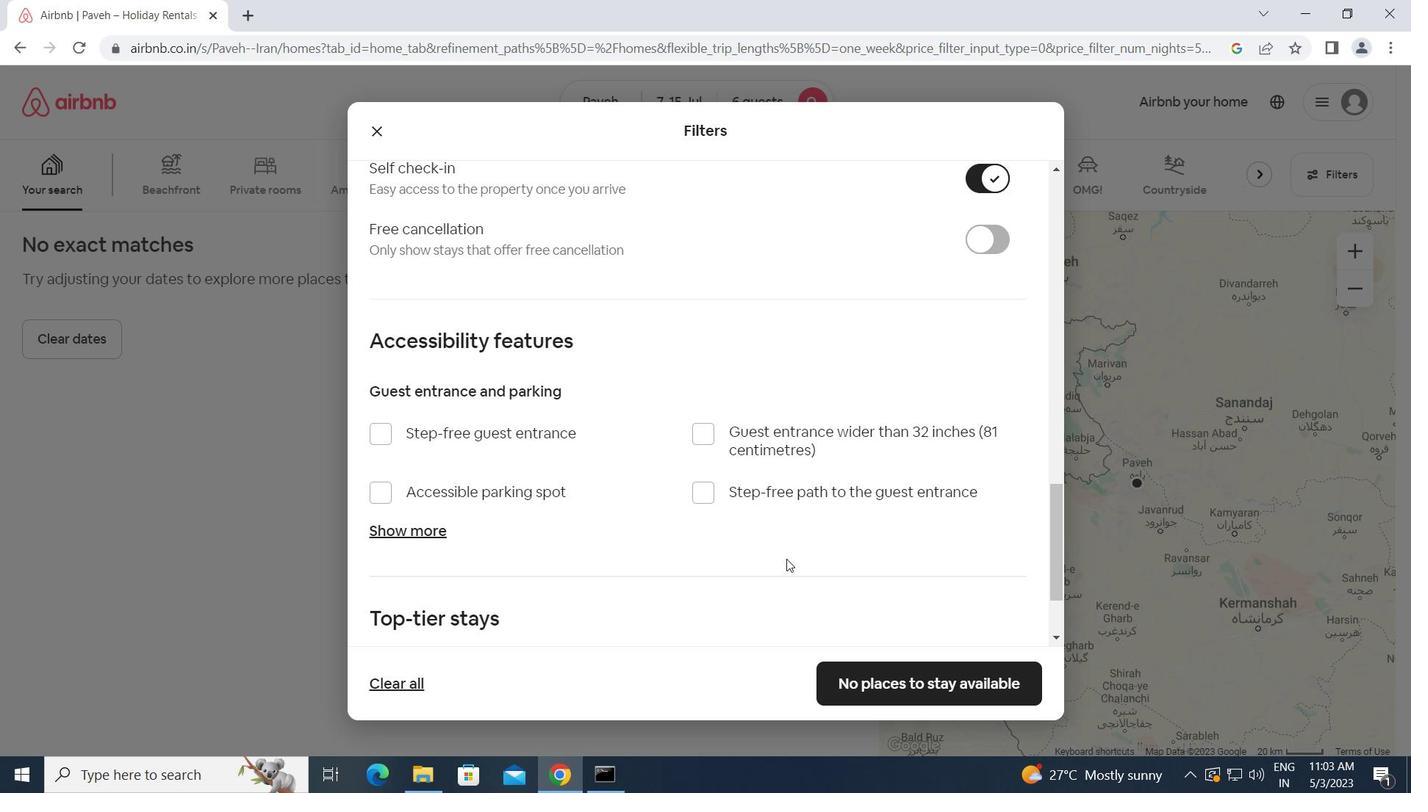 
Action: Mouse scrolled (786, 558) with delta (0, 0)
Screenshot: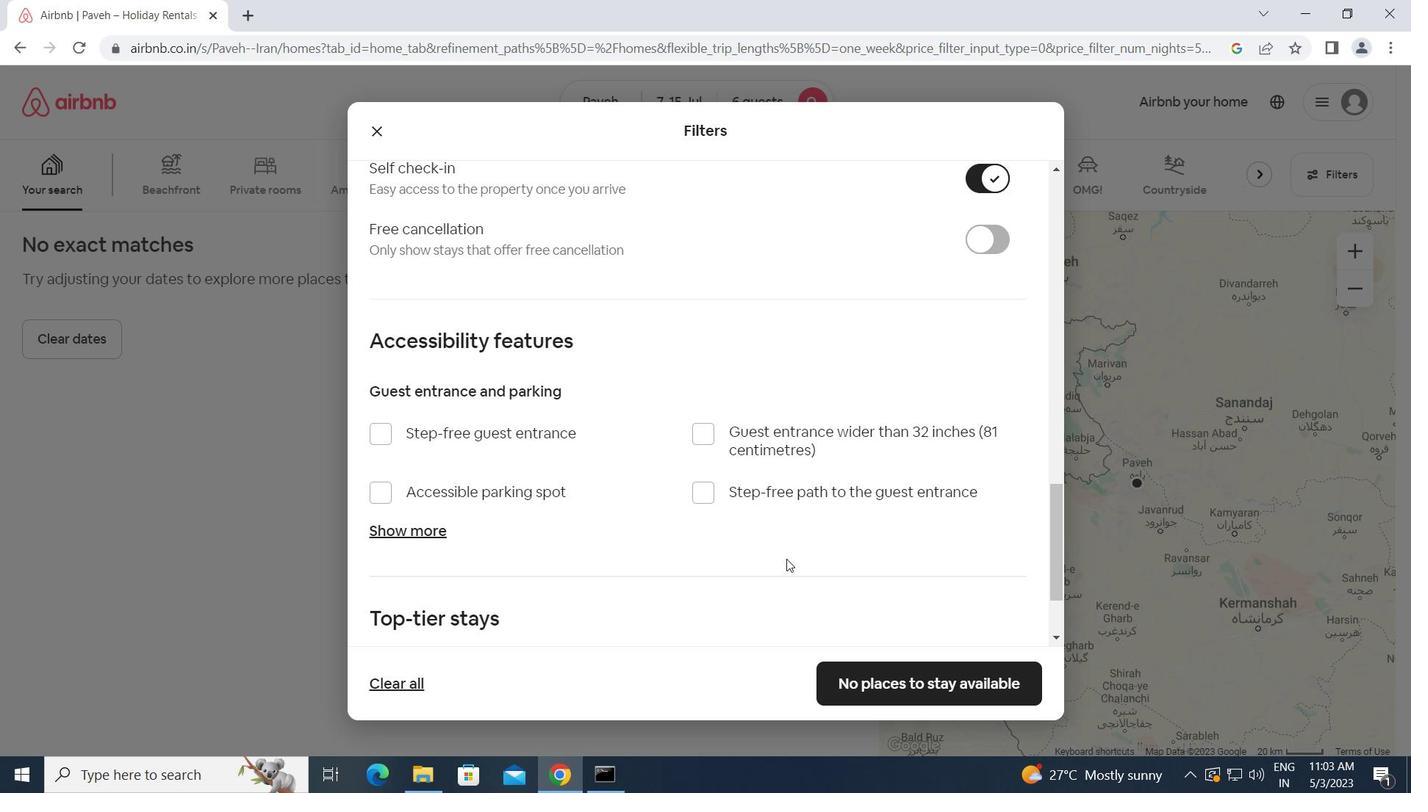 
Action: Mouse scrolled (786, 558) with delta (0, 0)
Screenshot: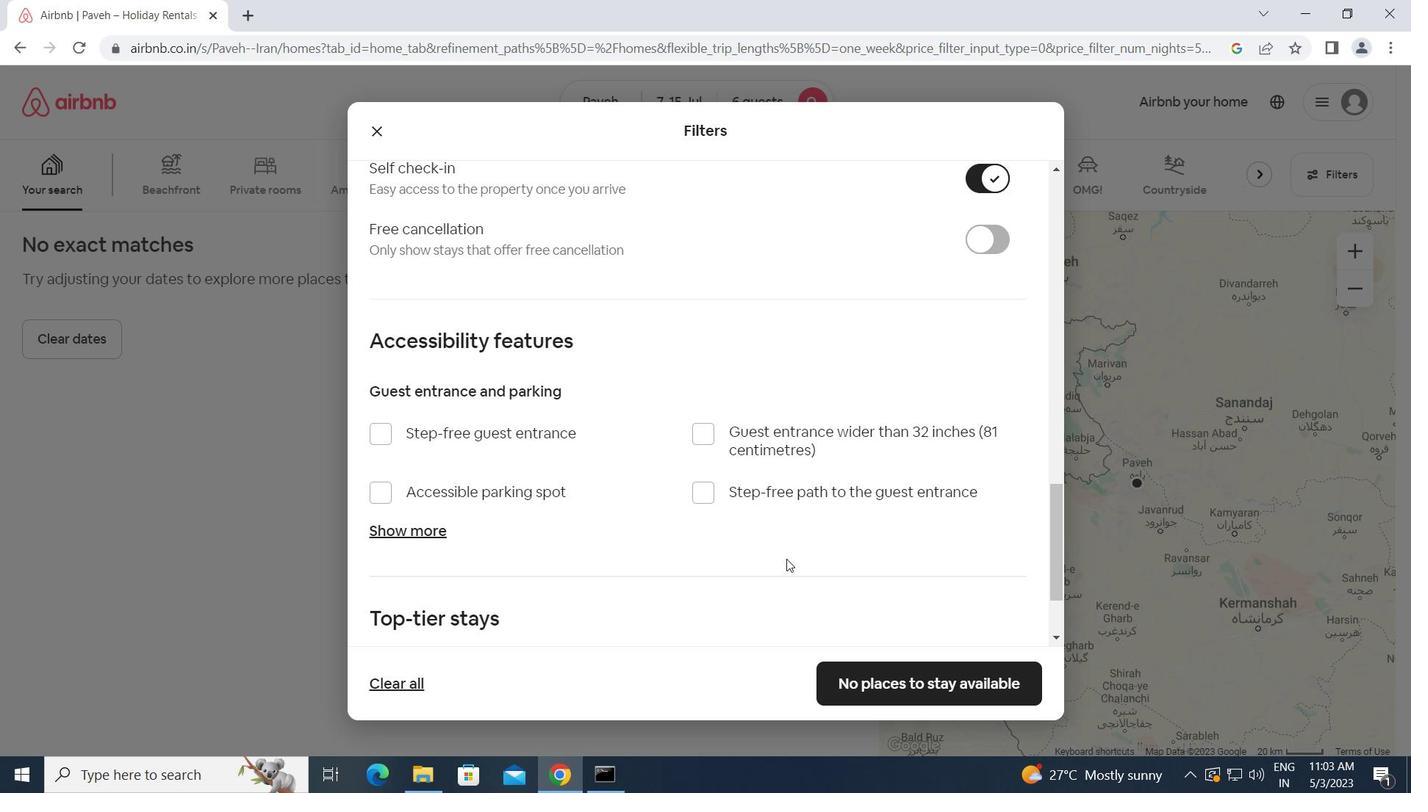 
Action: Mouse scrolled (786, 558) with delta (0, 0)
Screenshot: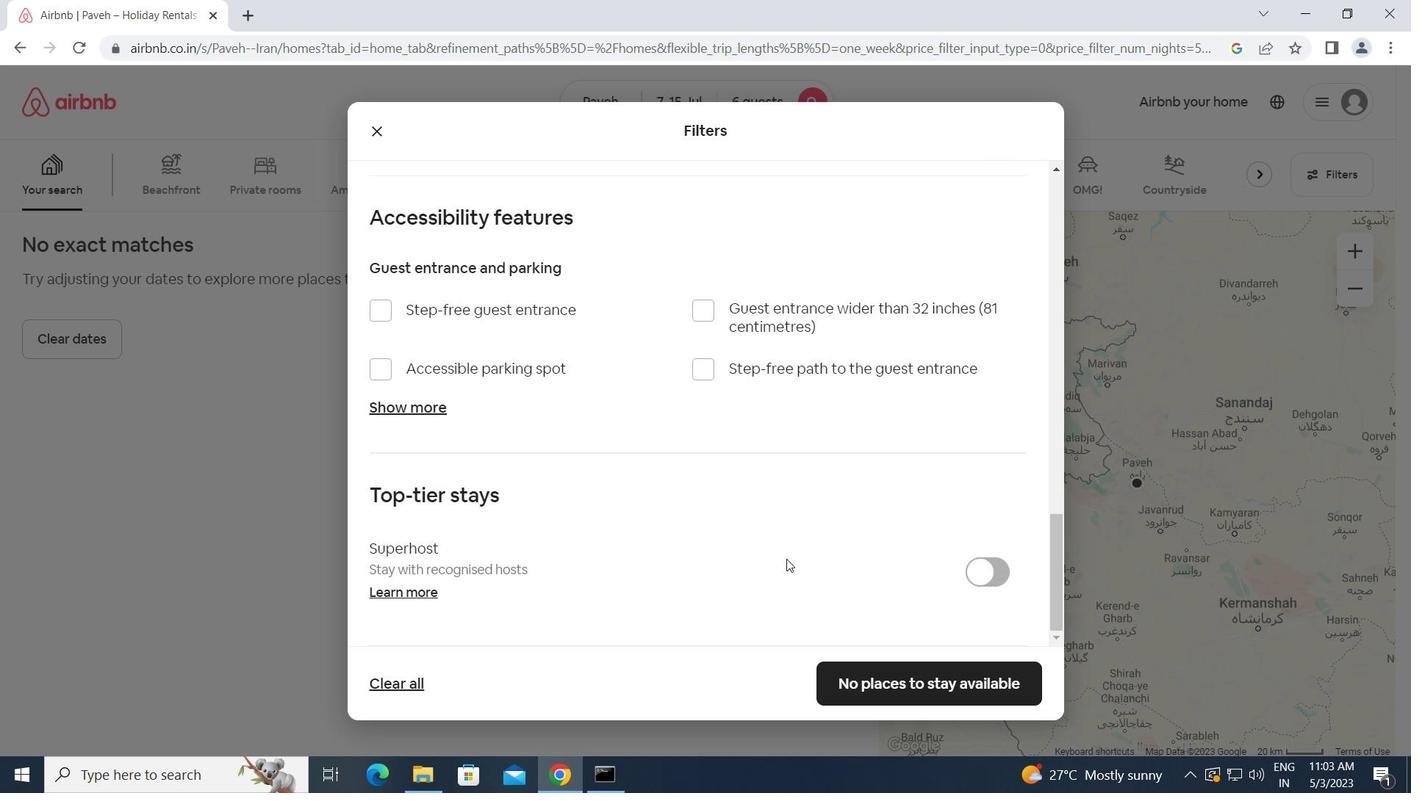 
Action: Mouse moved to (790, 588)
Screenshot: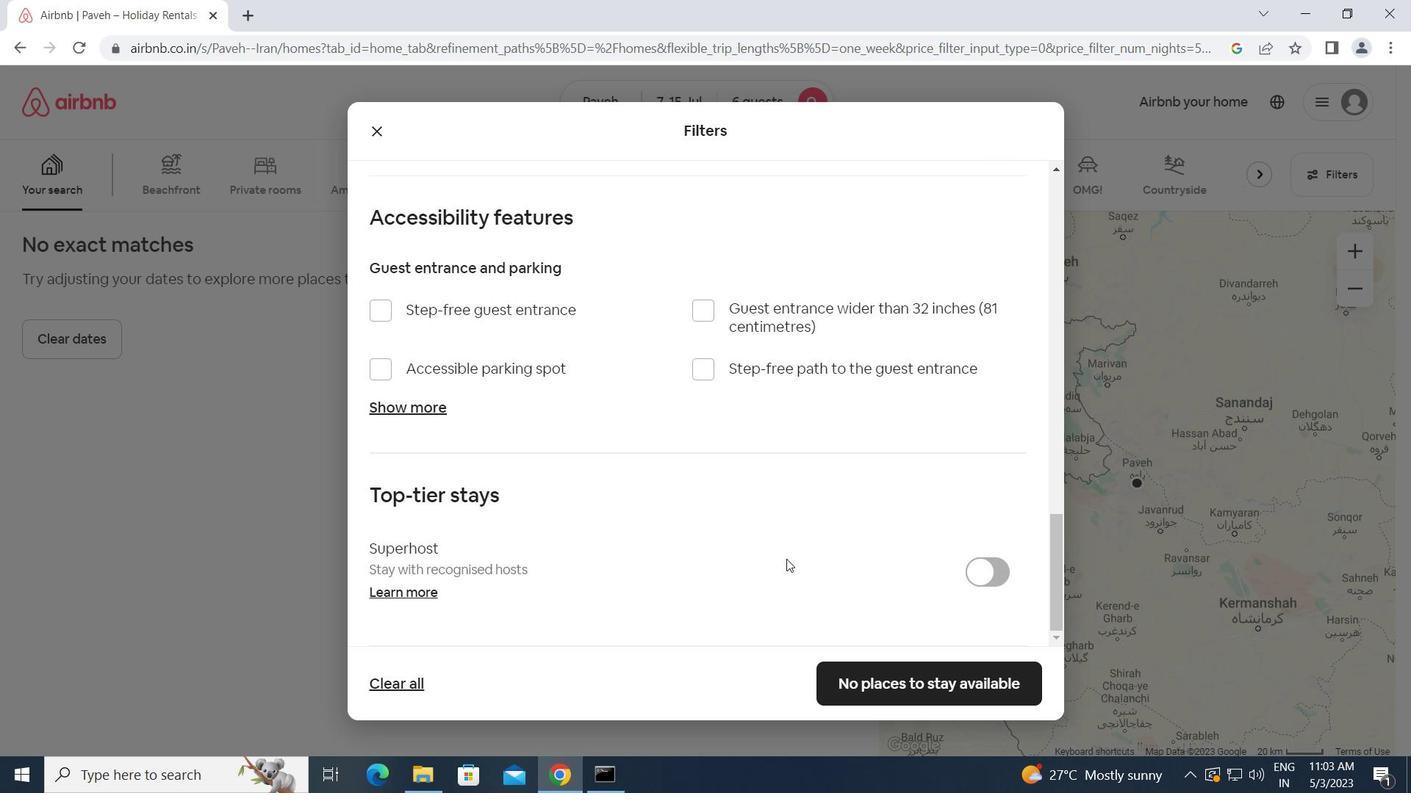 
Action: Mouse scrolled (790, 587) with delta (0, 0)
Screenshot: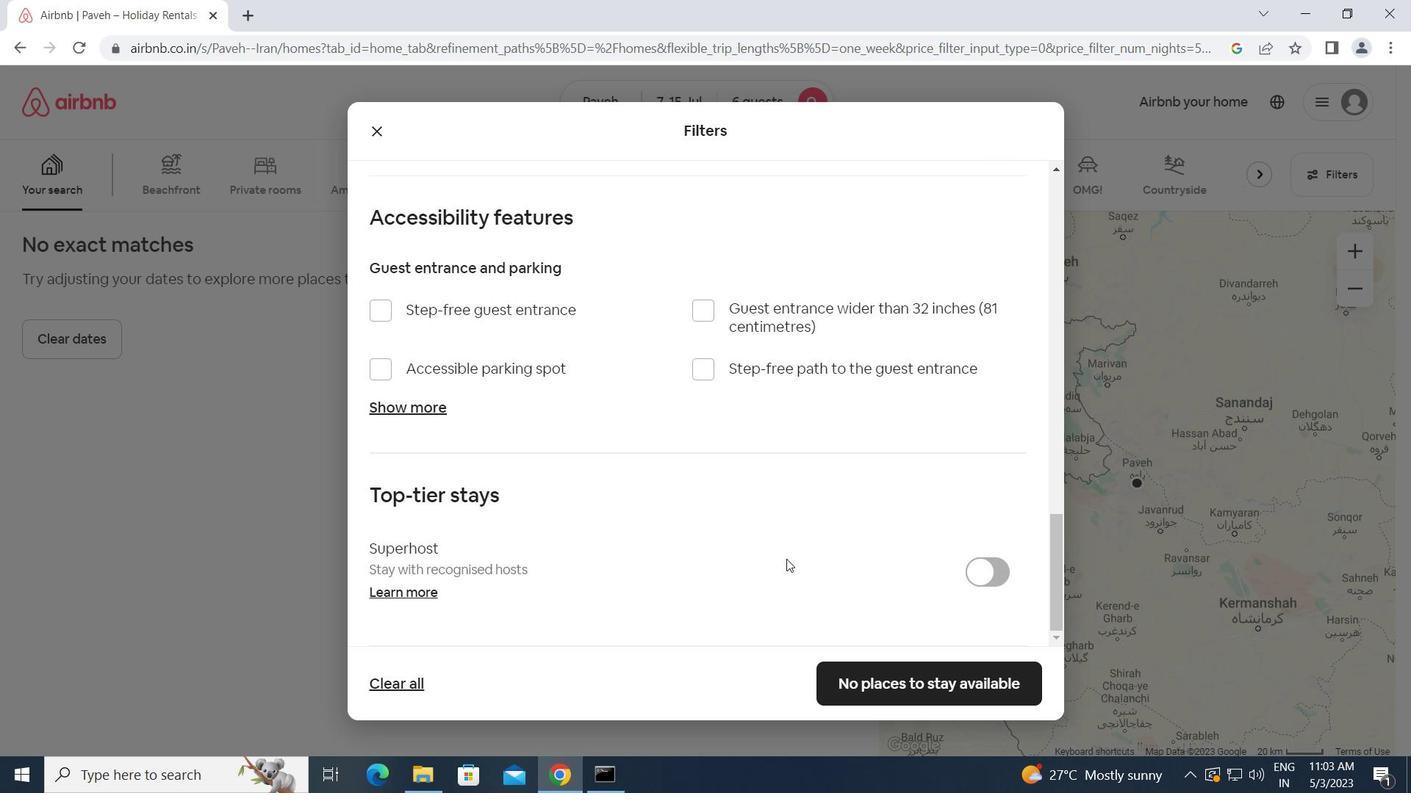
Action: Mouse moved to (860, 674)
Screenshot: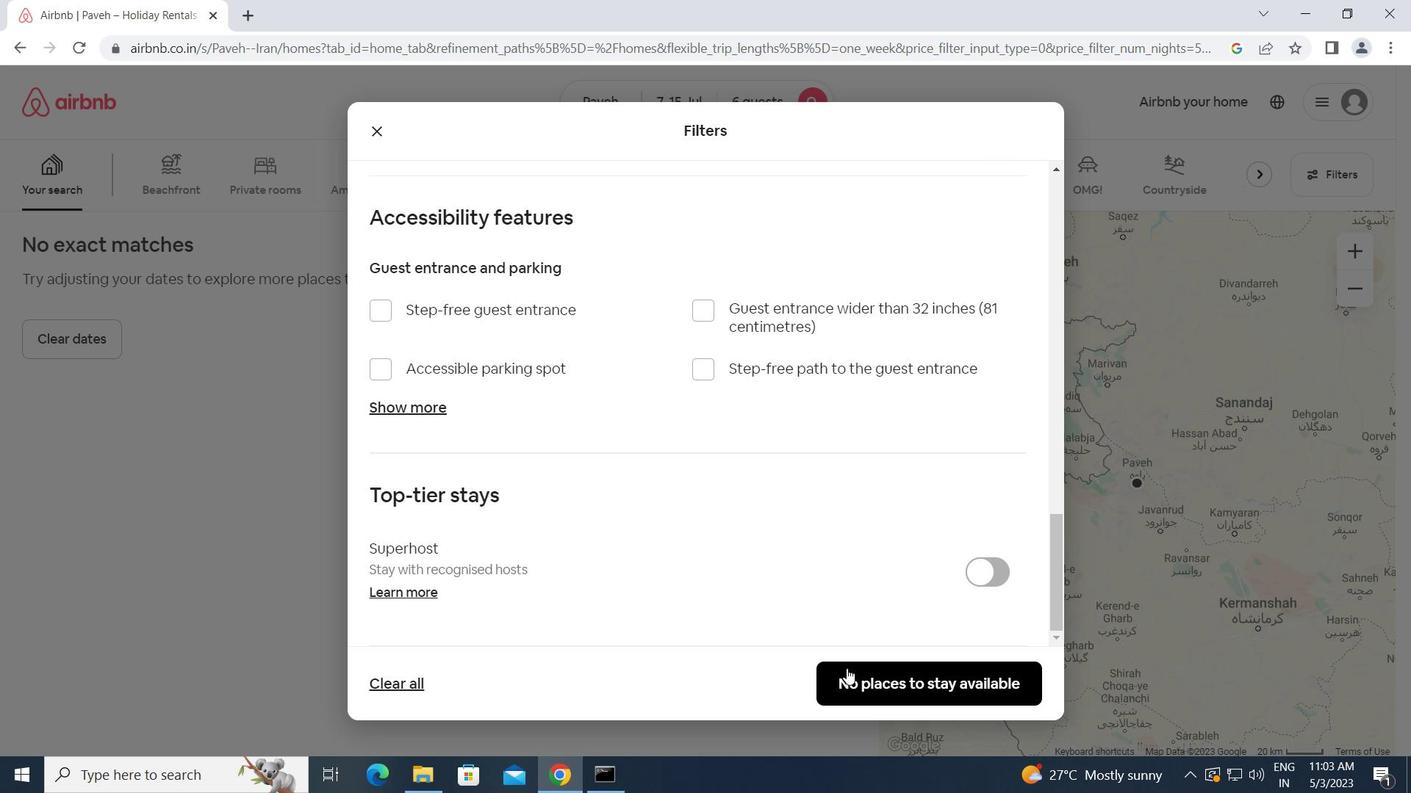 
Action: Mouse pressed left at (860, 674)
Screenshot: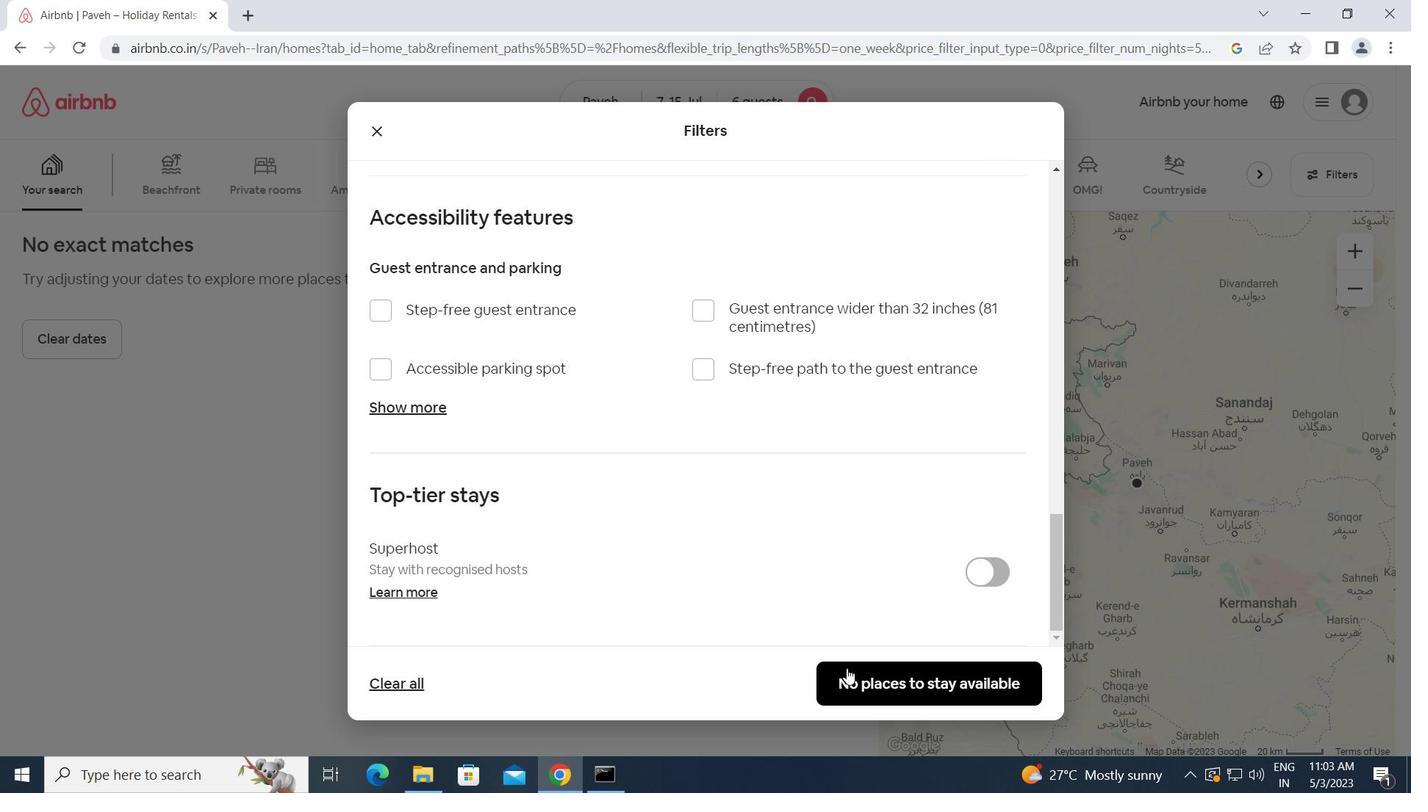 
